 Task: Create a relationship between patient and medical record object.
Action: Mouse moved to (629, 50)
Screenshot: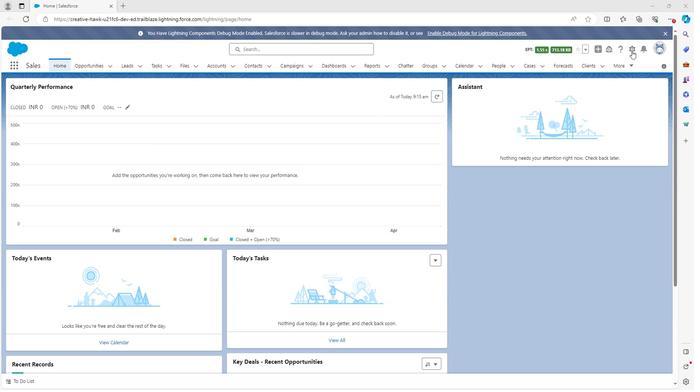
Action: Mouse pressed left at (629, 50)
Screenshot: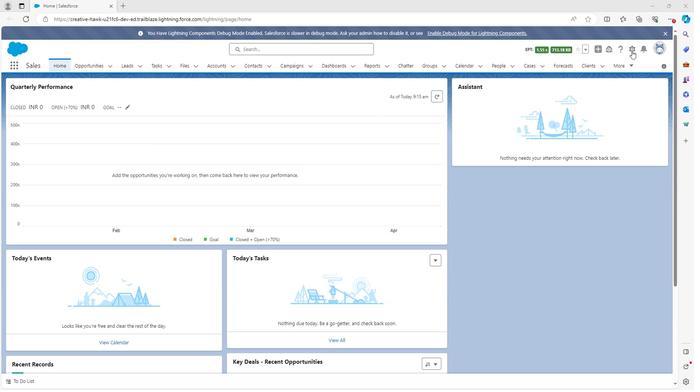
Action: Mouse moved to (599, 67)
Screenshot: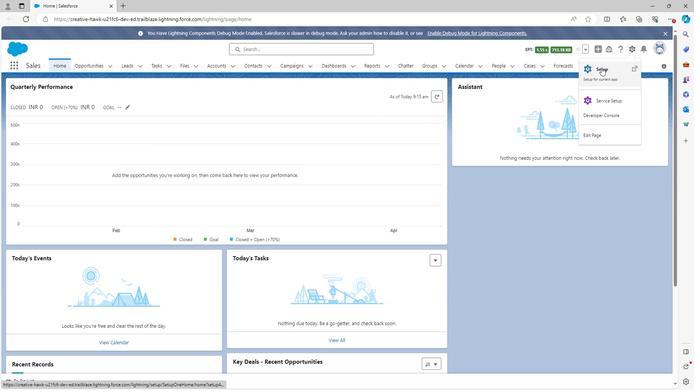 
Action: Mouse pressed left at (599, 67)
Screenshot: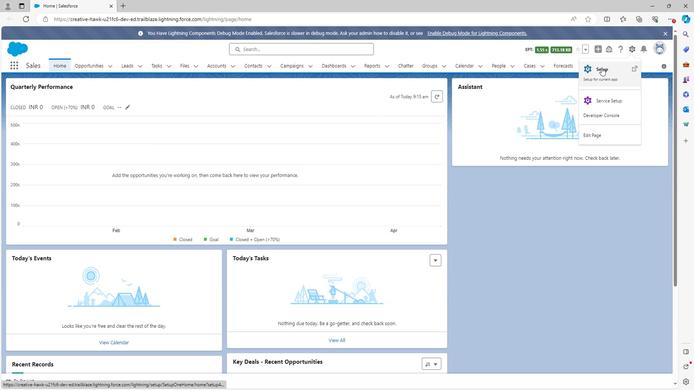 
Action: Mouse moved to (94, 67)
Screenshot: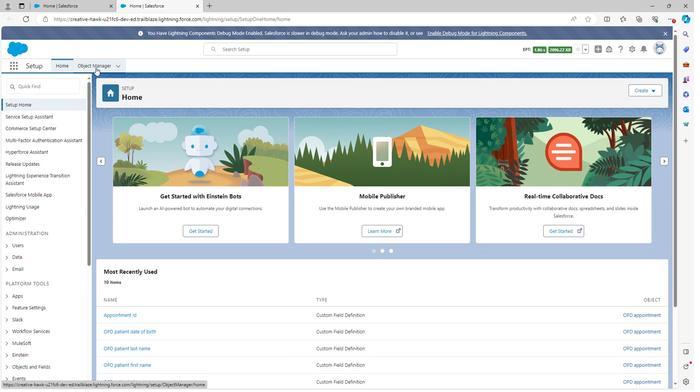 
Action: Mouse pressed left at (94, 67)
Screenshot: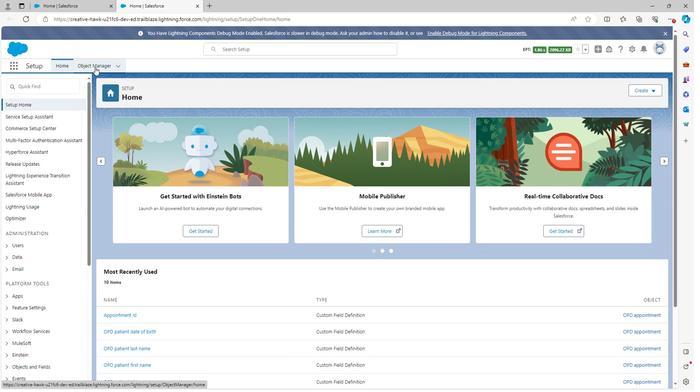 
Action: Mouse moved to (67, 264)
Screenshot: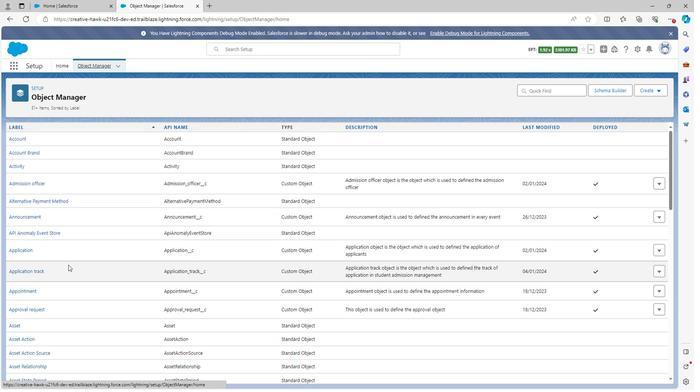 
Action: Mouse scrolled (67, 264) with delta (0, 0)
Screenshot: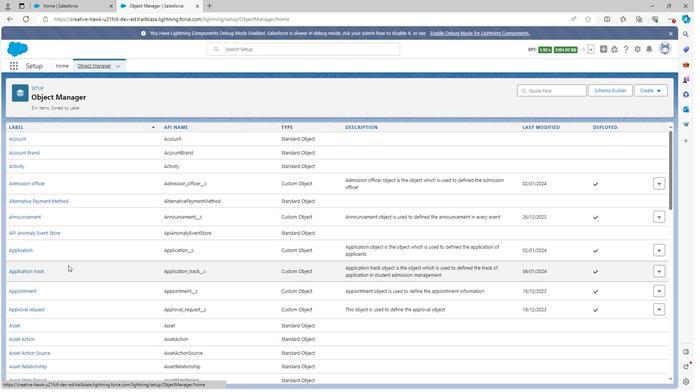 
Action: Mouse scrolled (67, 264) with delta (0, 0)
Screenshot: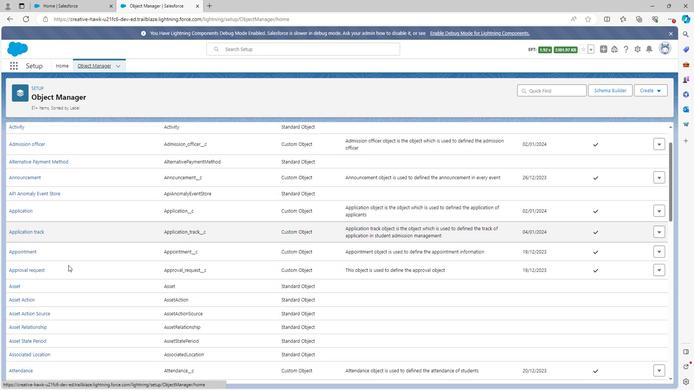
Action: Mouse scrolled (67, 264) with delta (0, 0)
Screenshot: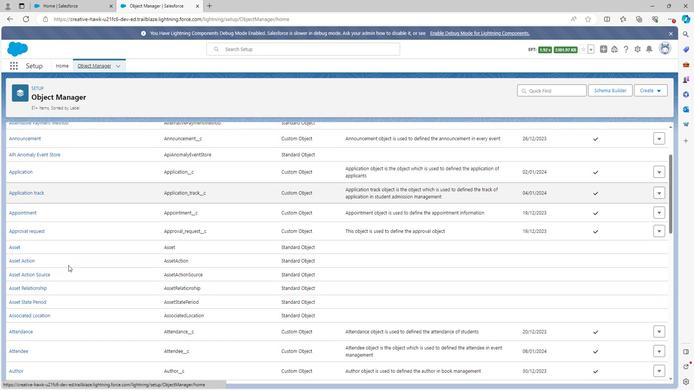 
Action: Mouse moved to (68, 264)
Screenshot: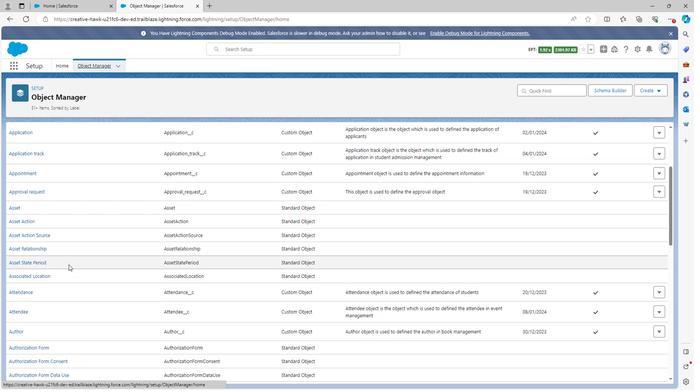 
Action: Mouse scrolled (68, 263) with delta (0, 0)
Screenshot: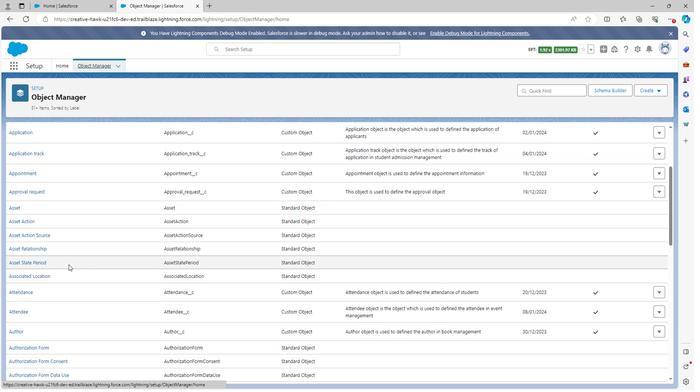 
Action: Mouse scrolled (68, 263) with delta (0, 0)
Screenshot: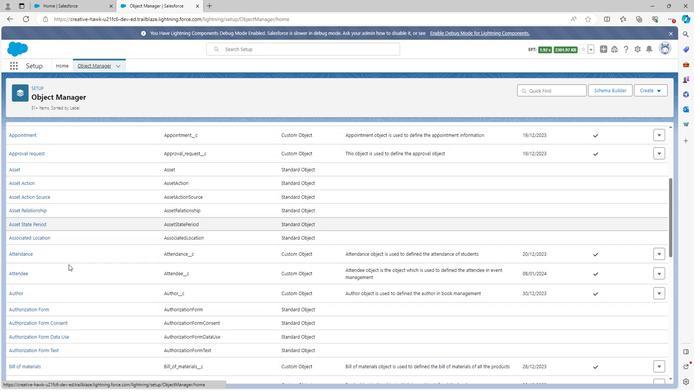 
Action: Mouse moved to (69, 261)
Screenshot: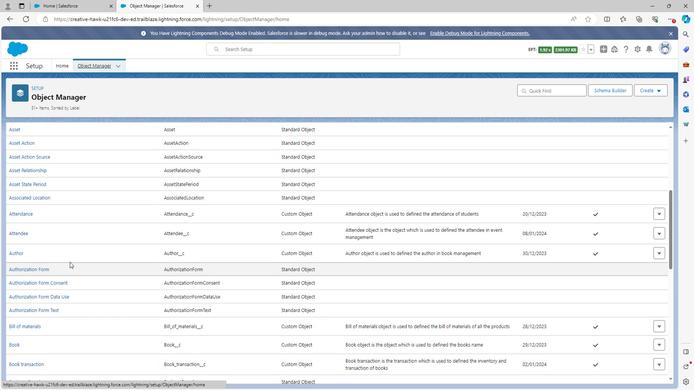 
Action: Mouse scrolled (69, 260) with delta (0, 0)
Screenshot: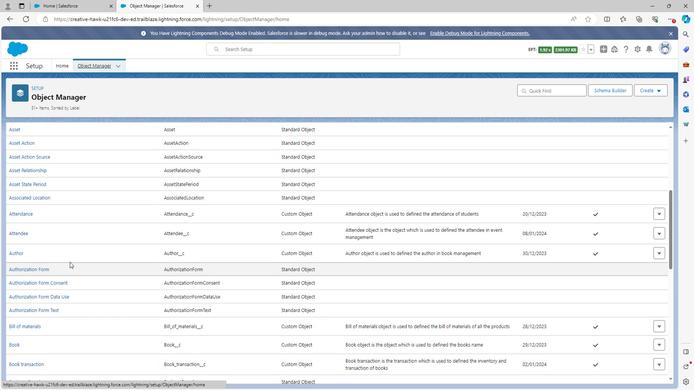 
Action: Mouse scrolled (69, 260) with delta (0, 0)
Screenshot: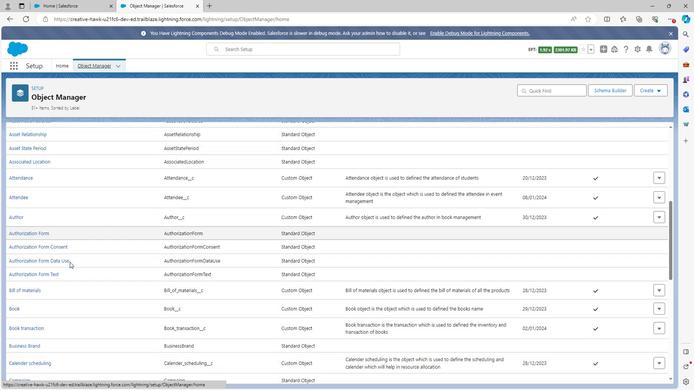 
Action: Mouse scrolled (69, 260) with delta (0, 0)
Screenshot: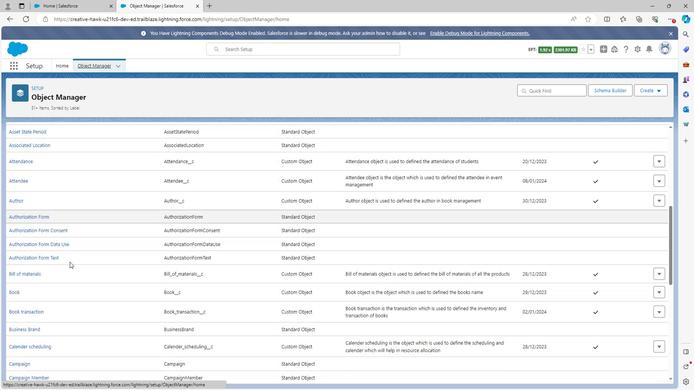 
Action: Mouse moved to (71, 257)
Screenshot: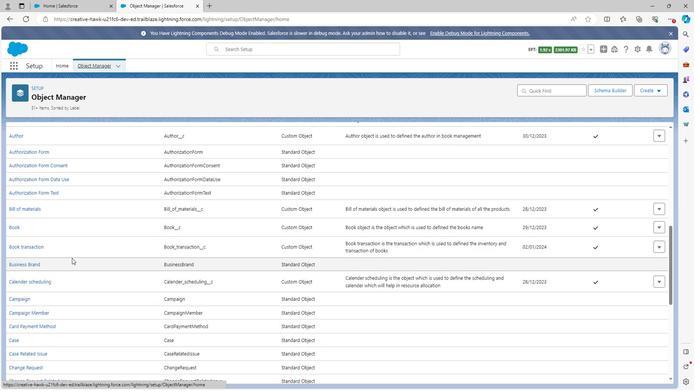 
Action: Mouse scrolled (71, 257) with delta (0, 0)
Screenshot: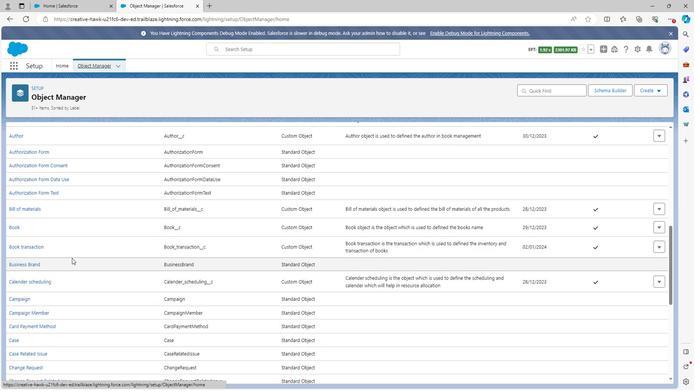 
Action: Mouse scrolled (71, 257) with delta (0, 0)
Screenshot: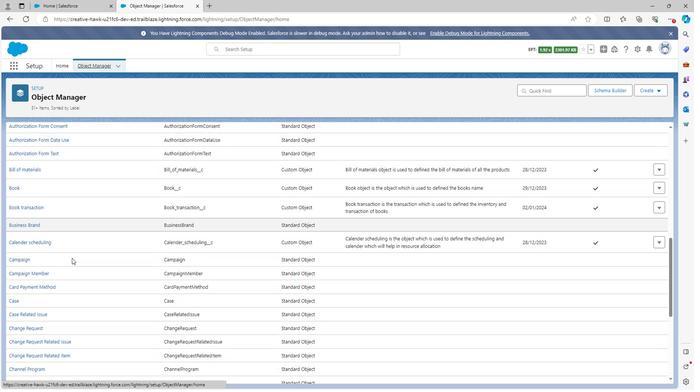 
Action: Mouse scrolled (71, 257) with delta (0, 0)
Screenshot: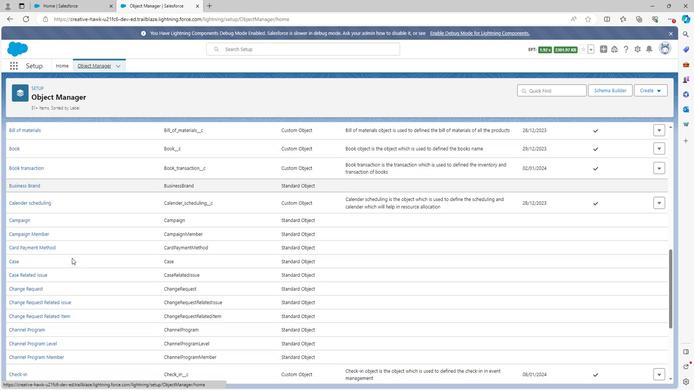 
Action: Mouse scrolled (71, 257) with delta (0, 0)
Screenshot: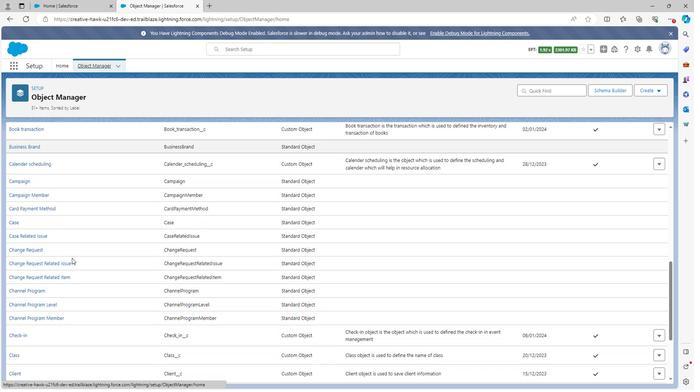 
Action: Mouse scrolled (71, 257) with delta (0, 0)
Screenshot: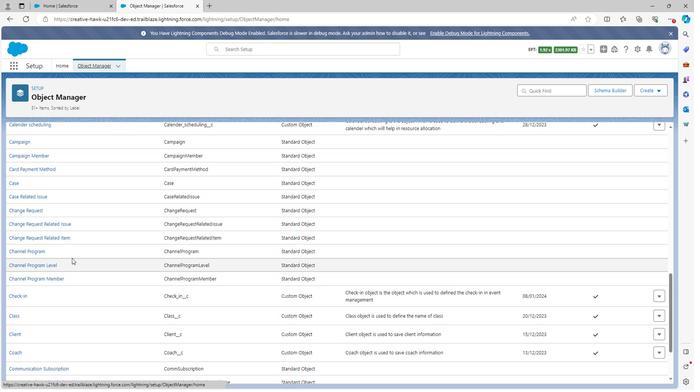 
Action: Mouse scrolled (71, 257) with delta (0, 0)
Screenshot: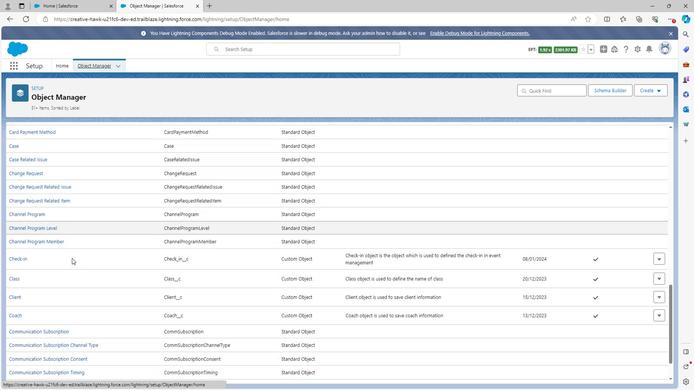 
Action: Mouse scrolled (71, 257) with delta (0, 0)
Screenshot: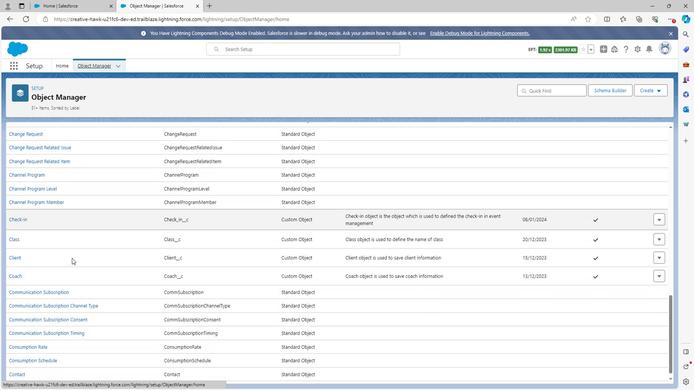 
Action: Mouse scrolled (71, 257) with delta (0, 0)
Screenshot: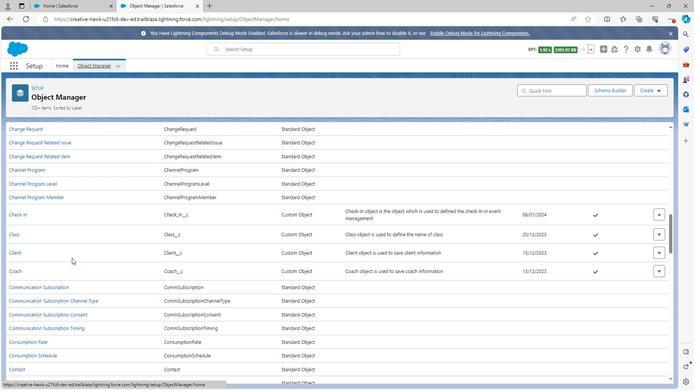 
Action: Mouse scrolled (71, 257) with delta (0, 0)
Screenshot: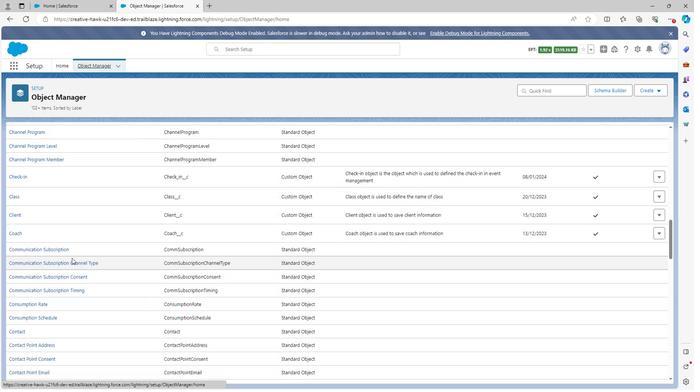 
Action: Mouse scrolled (71, 257) with delta (0, 0)
Screenshot: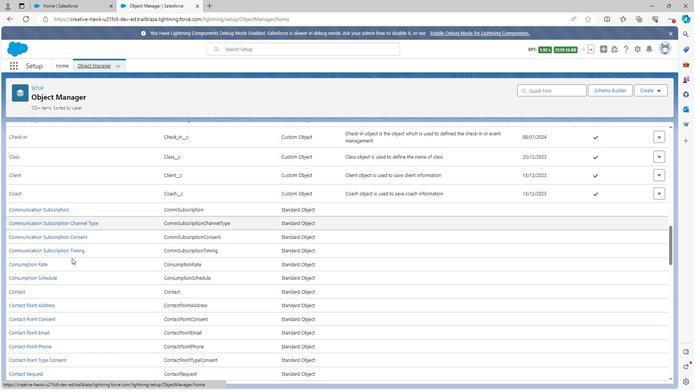 
Action: Mouse scrolled (71, 257) with delta (0, 0)
Screenshot: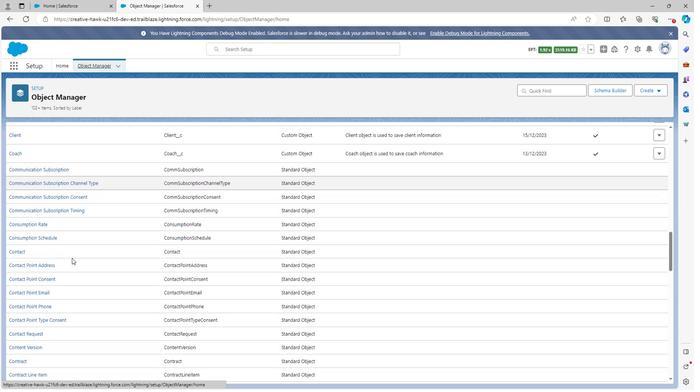 
Action: Mouse scrolled (71, 257) with delta (0, 0)
Screenshot: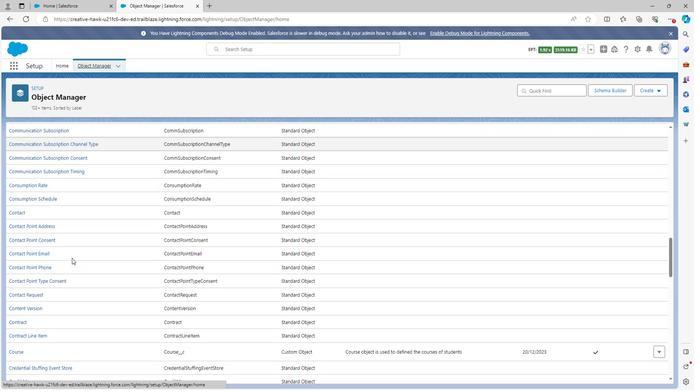 
Action: Mouse scrolled (71, 257) with delta (0, 0)
Screenshot: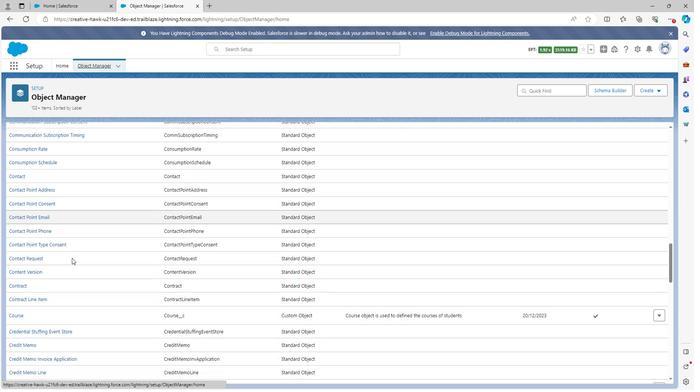 
Action: Mouse scrolled (71, 257) with delta (0, 0)
Screenshot: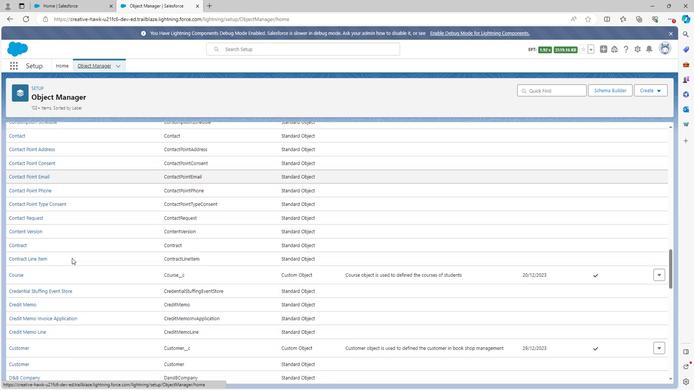 
Action: Mouse scrolled (71, 257) with delta (0, 0)
Screenshot: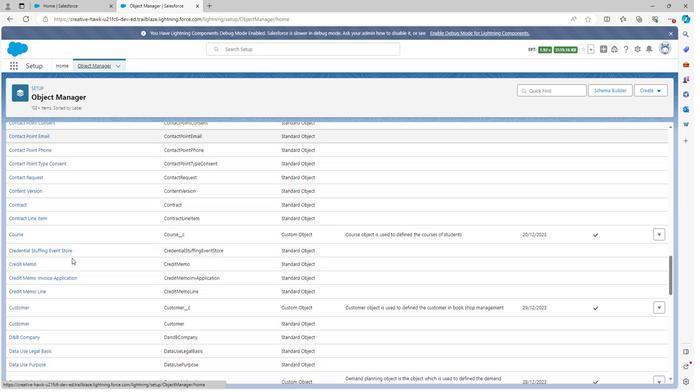 
Action: Mouse scrolled (71, 257) with delta (0, 0)
Screenshot: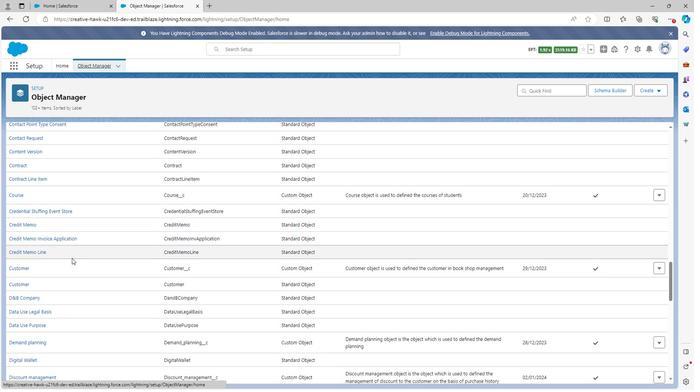
Action: Mouse scrolled (71, 257) with delta (0, 0)
Screenshot: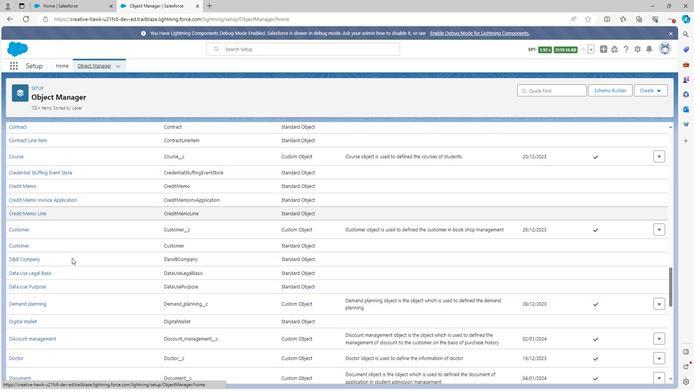 
Action: Mouse scrolled (71, 257) with delta (0, 0)
Screenshot: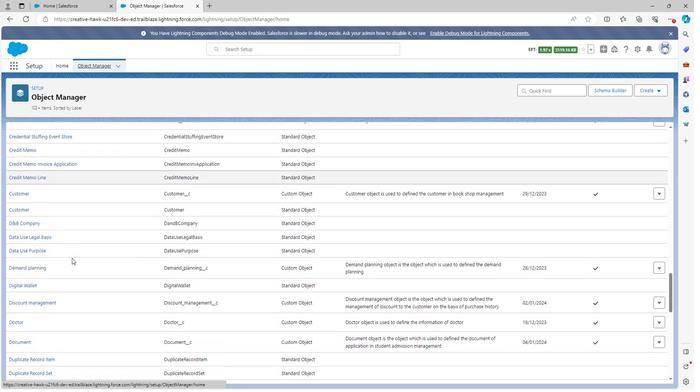 
Action: Mouse scrolled (71, 257) with delta (0, 0)
Screenshot: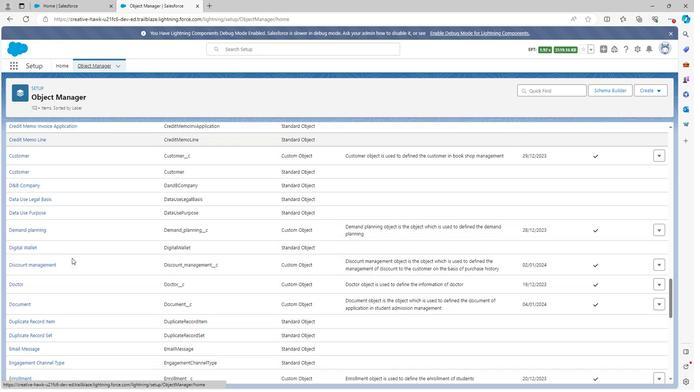 
Action: Mouse scrolled (71, 257) with delta (0, 0)
Screenshot: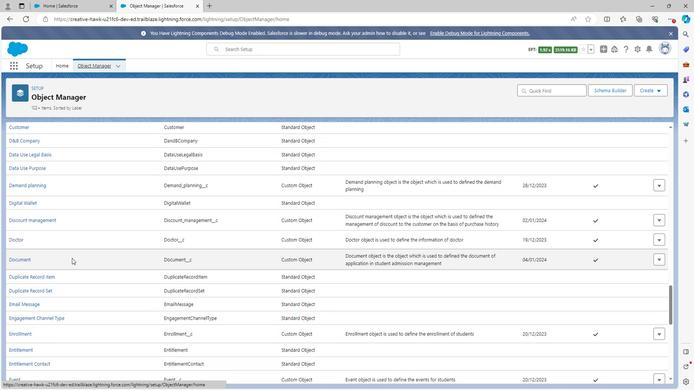 
Action: Mouse scrolled (71, 257) with delta (0, 0)
Screenshot: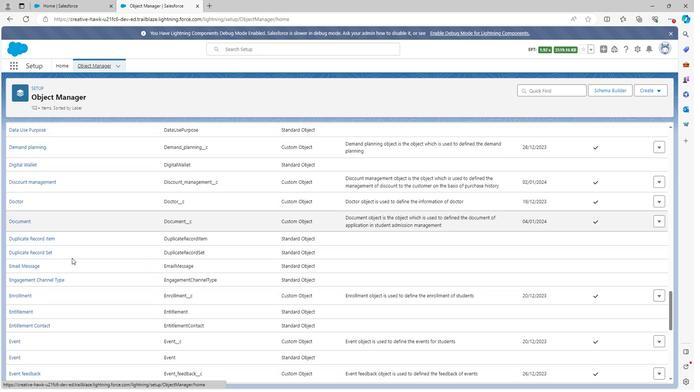 
Action: Mouse scrolled (71, 257) with delta (0, 0)
Screenshot: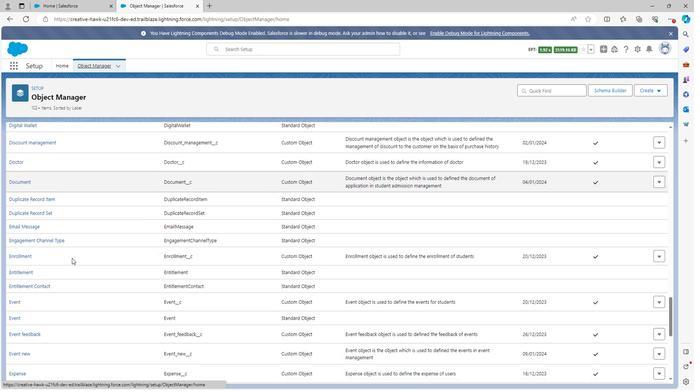 
Action: Mouse scrolled (71, 257) with delta (0, 0)
Screenshot: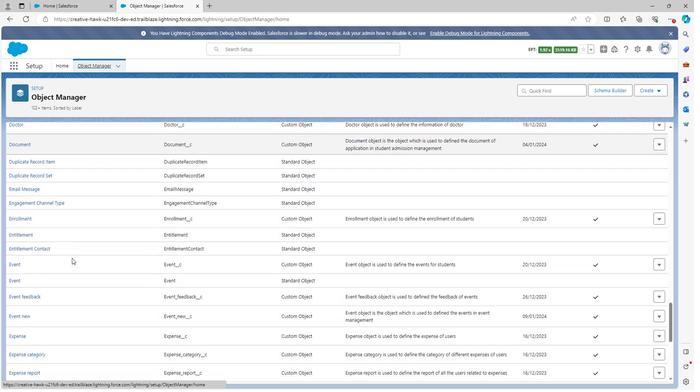 
Action: Mouse moved to (71, 257)
Screenshot: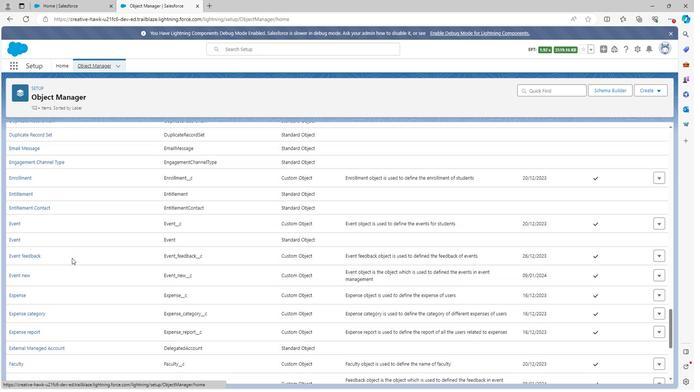 
Action: Mouse scrolled (71, 257) with delta (0, 0)
Screenshot: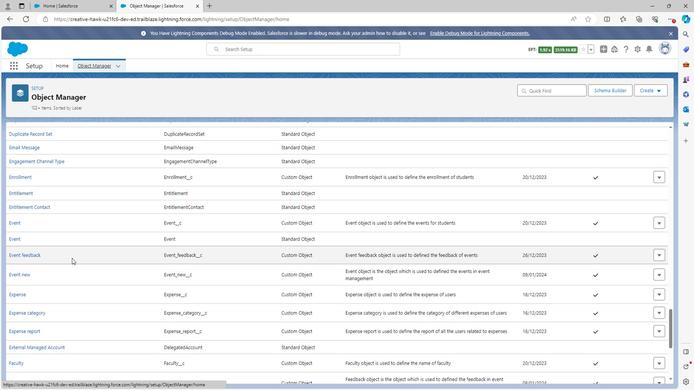 
Action: Mouse scrolled (71, 257) with delta (0, 0)
Screenshot: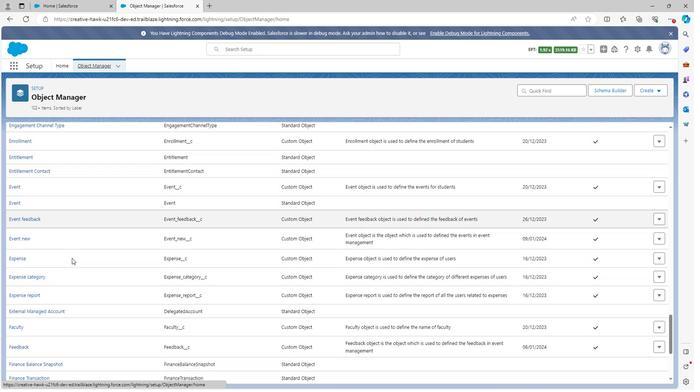 
Action: Mouse scrolled (71, 257) with delta (0, 0)
Screenshot: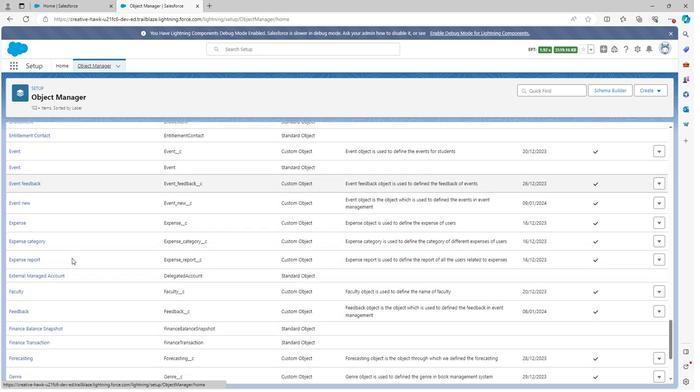 
Action: Mouse scrolled (71, 257) with delta (0, 0)
Screenshot: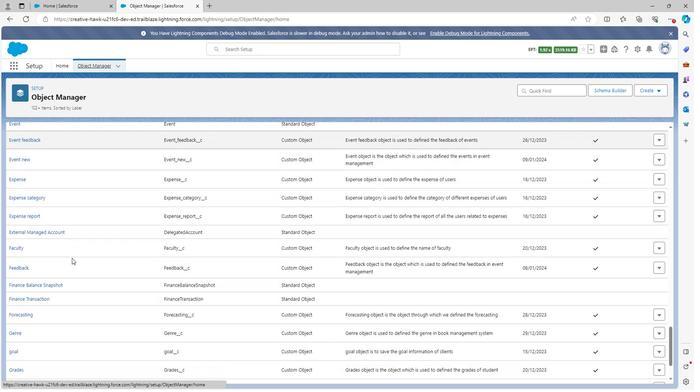 
Action: Mouse scrolled (71, 257) with delta (0, 0)
Screenshot: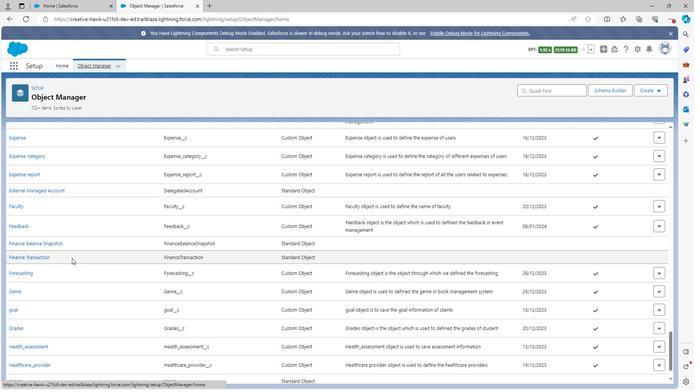 
Action: Mouse scrolled (71, 257) with delta (0, 0)
Screenshot: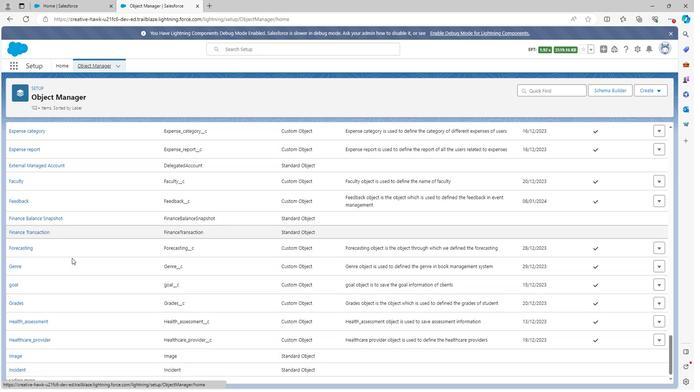 
Action: Mouse scrolled (71, 257) with delta (0, 0)
Screenshot: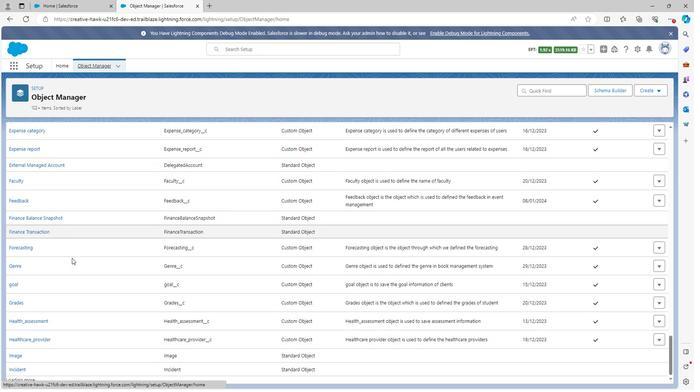 
Action: Mouse moved to (71, 257)
Screenshot: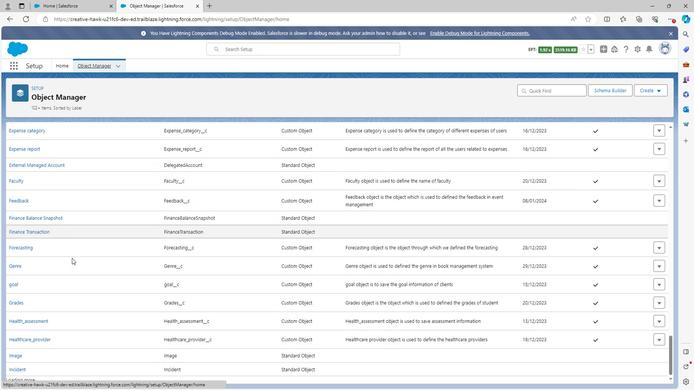 
Action: Mouse scrolled (71, 257) with delta (0, 0)
Screenshot: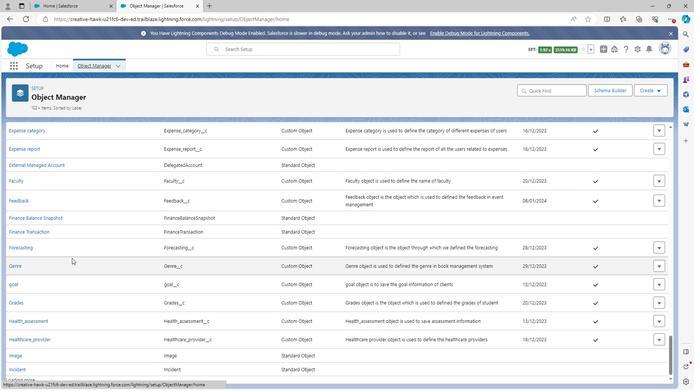 
Action: Mouse scrolled (71, 257) with delta (0, 0)
Screenshot: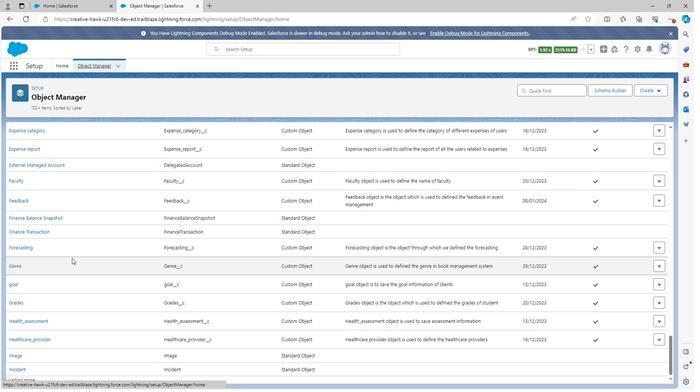 
Action: Mouse scrolled (71, 257) with delta (0, 0)
Screenshot: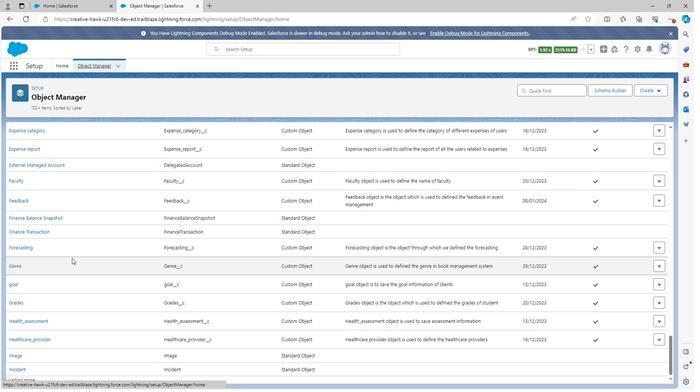 
Action: Mouse moved to (72, 256)
Screenshot: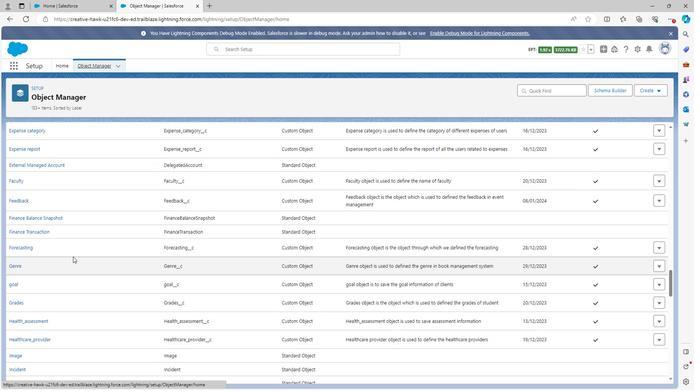 
Action: Mouse scrolled (72, 256) with delta (0, 0)
Screenshot: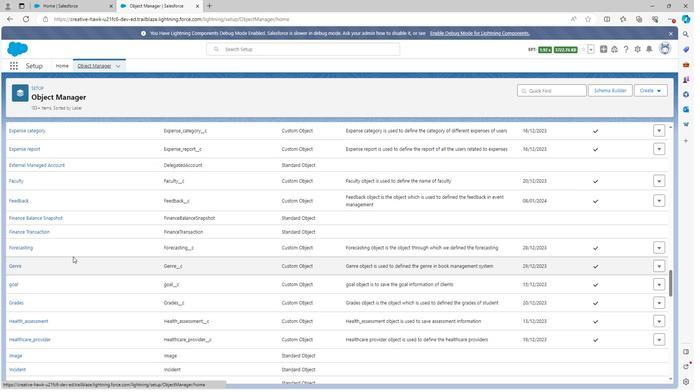 
Action: Mouse scrolled (72, 256) with delta (0, 0)
Screenshot: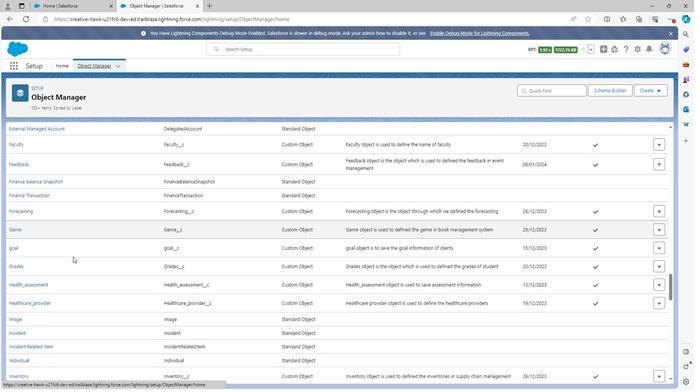 
Action: Mouse scrolled (72, 256) with delta (0, 0)
Screenshot: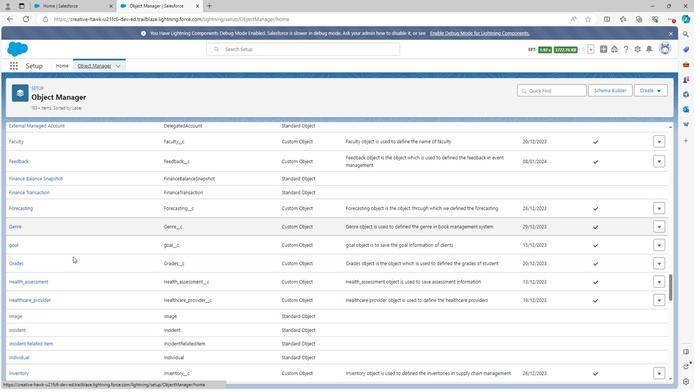 
Action: Mouse scrolled (72, 256) with delta (0, 0)
Screenshot: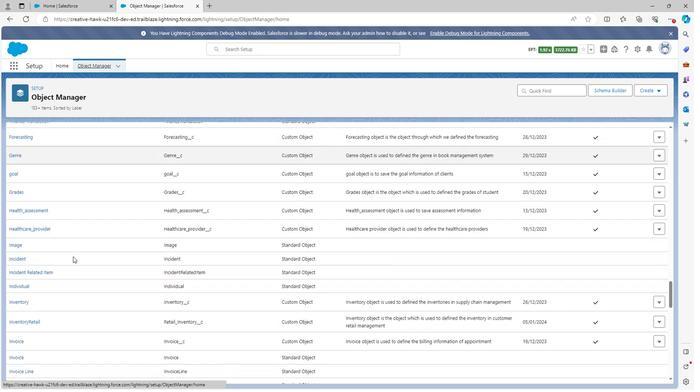 
Action: Mouse scrolled (72, 256) with delta (0, 0)
Screenshot: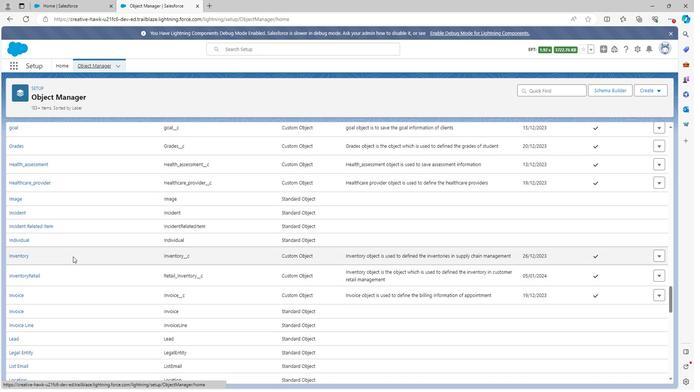 
Action: Mouse scrolled (72, 256) with delta (0, 0)
Screenshot: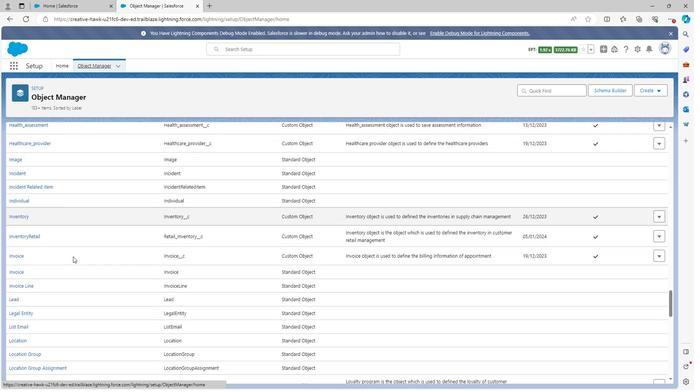 
Action: Mouse scrolled (72, 256) with delta (0, 0)
Screenshot: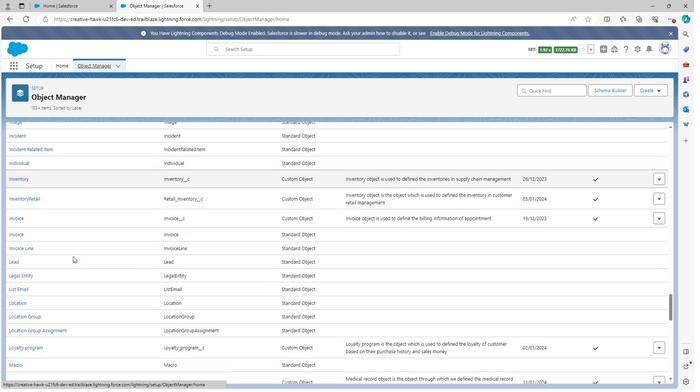 
Action: Mouse scrolled (72, 256) with delta (0, 0)
Screenshot: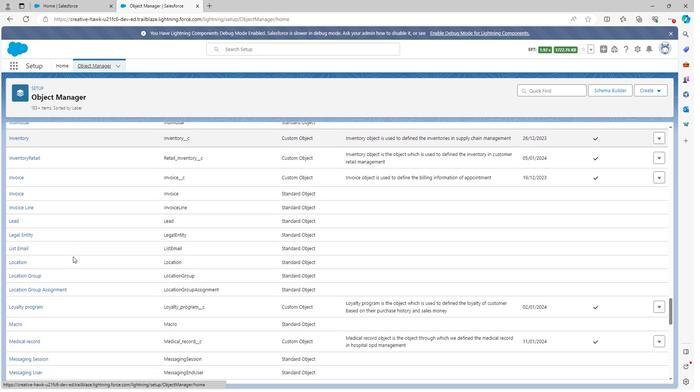 
Action: Mouse scrolled (72, 256) with delta (0, 0)
Screenshot: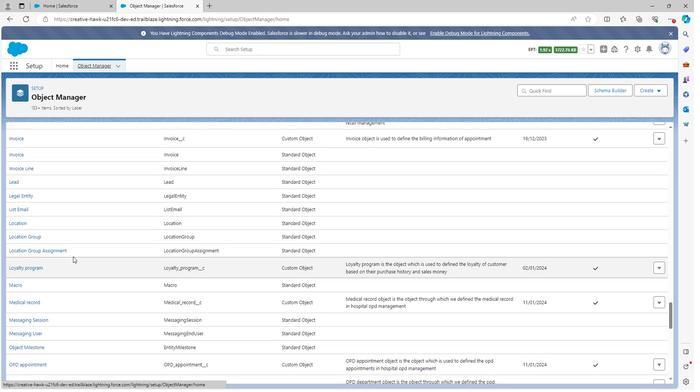 
Action: Mouse scrolled (72, 256) with delta (0, 0)
Screenshot: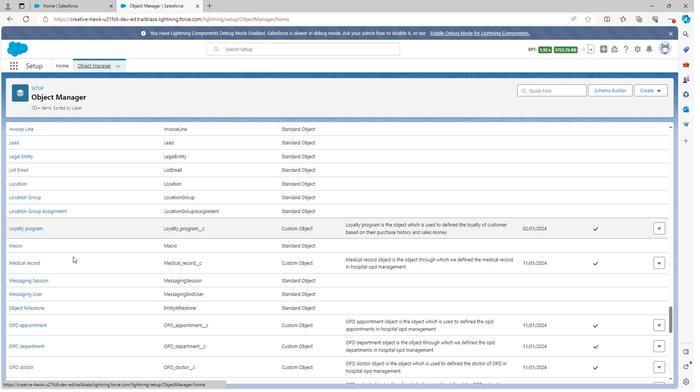 
Action: Mouse scrolled (72, 256) with delta (0, 0)
Screenshot: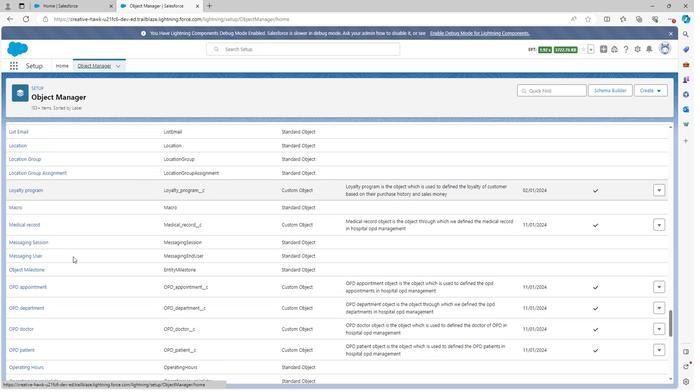 
Action: Mouse moved to (28, 307)
Screenshot: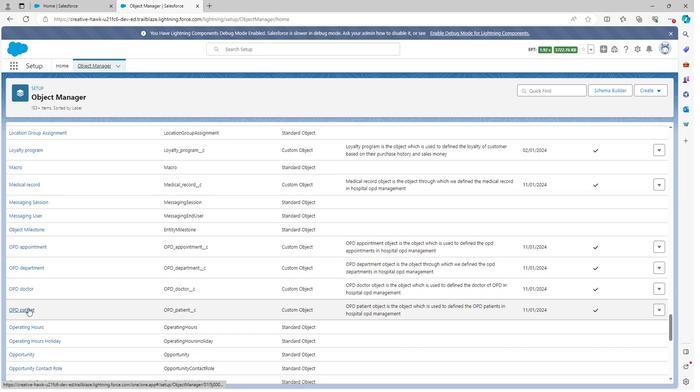 
Action: Mouse pressed left at (28, 307)
Screenshot: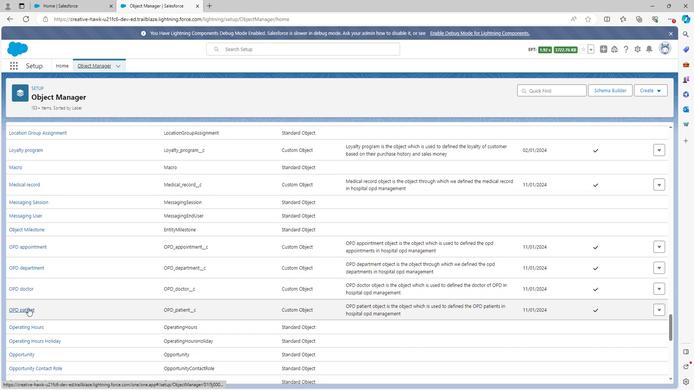 
Action: Mouse moved to (43, 143)
Screenshot: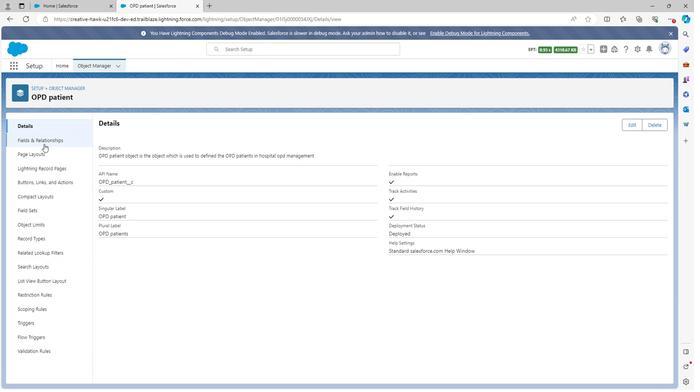 
Action: Mouse pressed left at (43, 143)
Screenshot: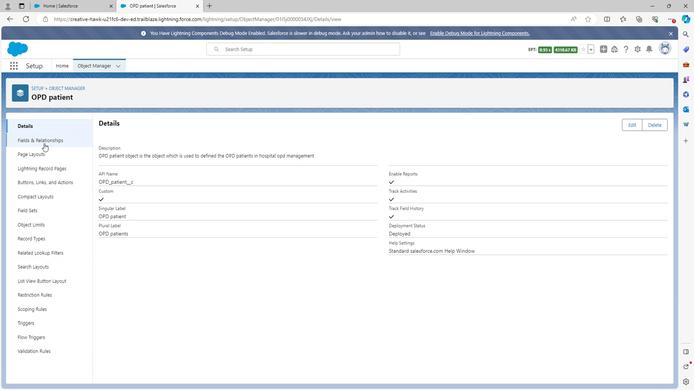 
Action: Mouse moved to (506, 122)
Screenshot: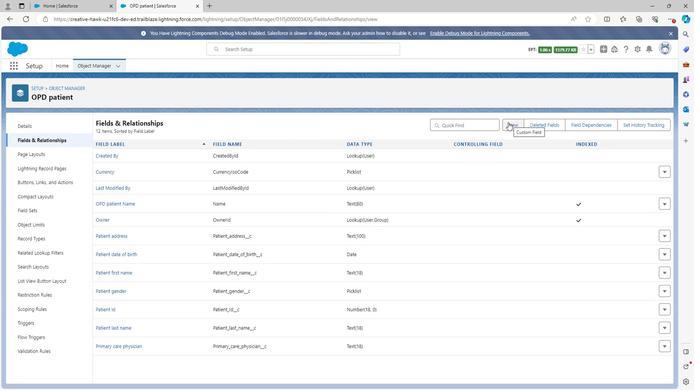 
Action: Mouse pressed left at (506, 122)
Screenshot: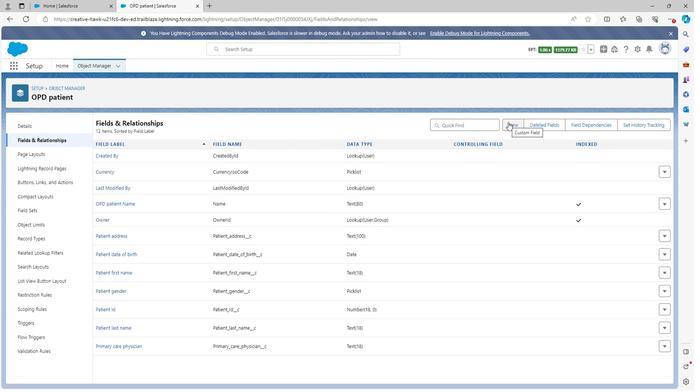 
Action: Mouse moved to (105, 256)
Screenshot: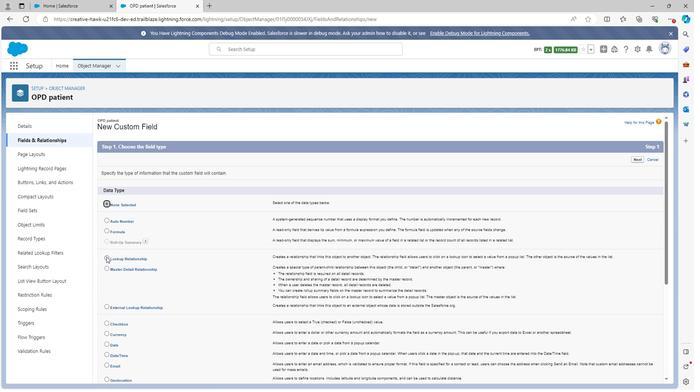 
Action: Mouse pressed left at (105, 256)
Screenshot: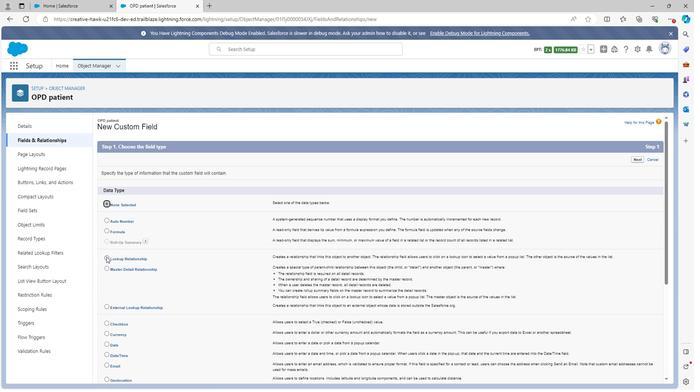 
Action: Mouse moved to (615, 287)
Screenshot: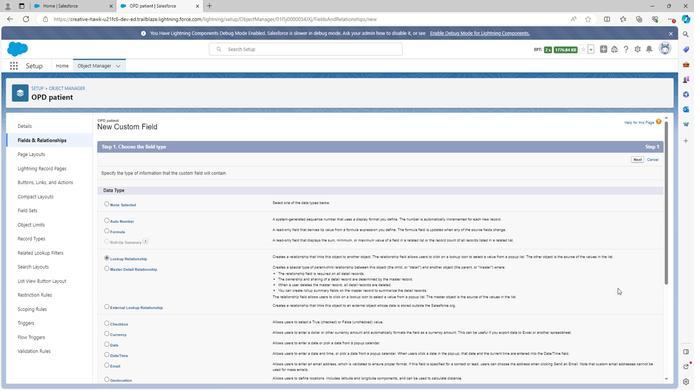 
Action: Mouse scrolled (615, 287) with delta (0, 0)
Screenshot: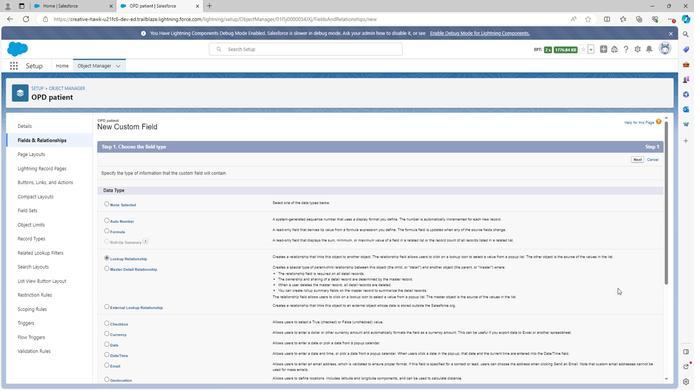 
Action: Mouse moved to (615, 288)
Screenshot: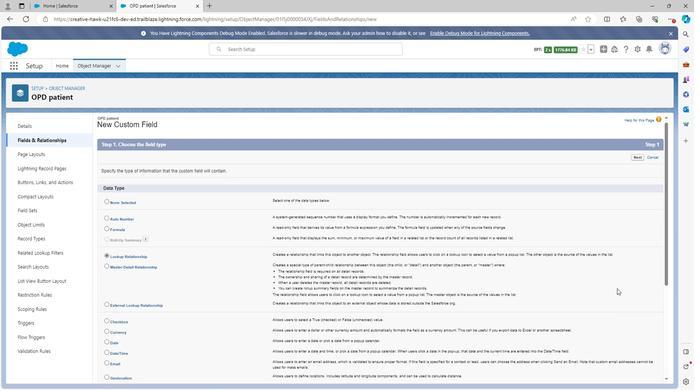 
Action: Mouse scrolled (615, 287) with delta (0, 0)
Screenshot: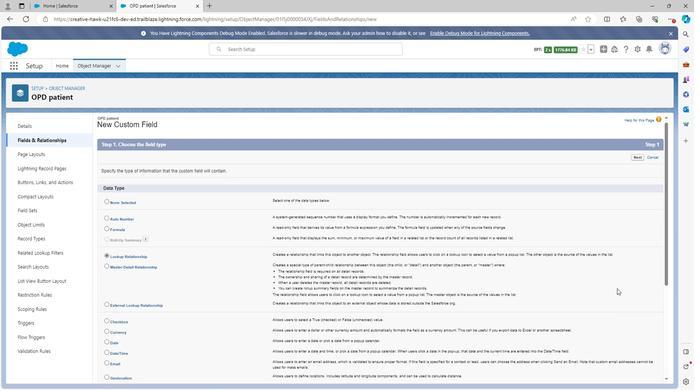 
Action: Mouse moved to (614, 288)
Screenshot: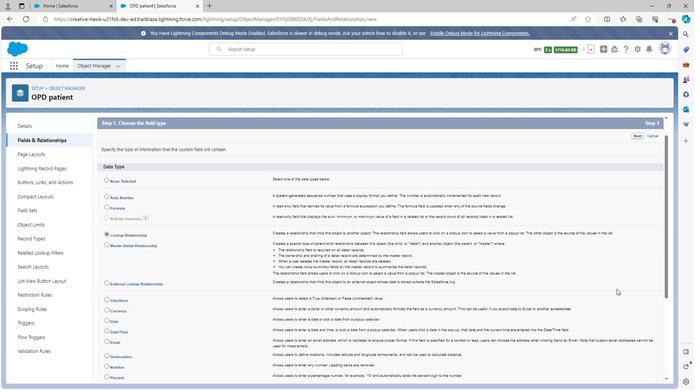 
Action: Mouse scrolled (614, 288) with delta (0, 0)
Screenshot: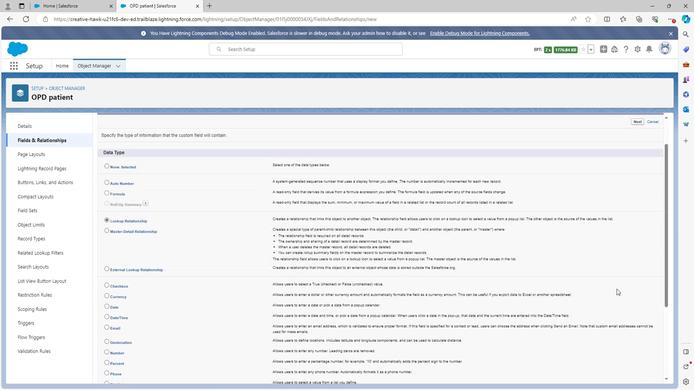 
Action: Mouse moved to (613, 291)
Screenshot: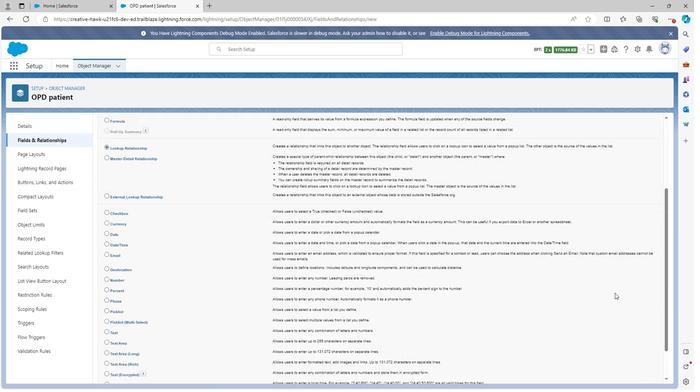 
Action: Mouse scrolled (613, 290) with delta (0, 0)
Screenshot: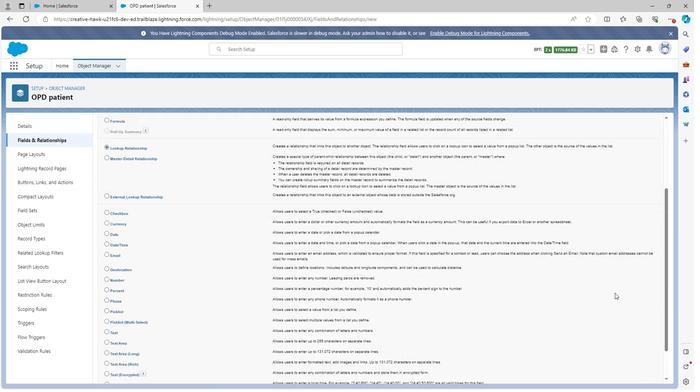 
Action: Mouse moved to (611, 295)
Screenshot: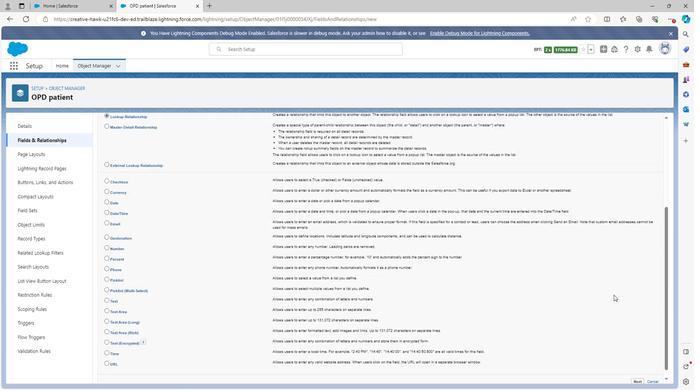 
Action: Mouse scrolled (611, 294) with delta (0, 0)
Screenshot: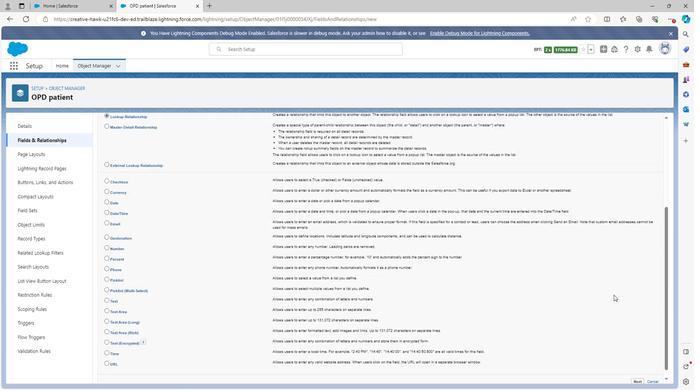 
Action: Mouse moved to (631, 369)
Screenshot: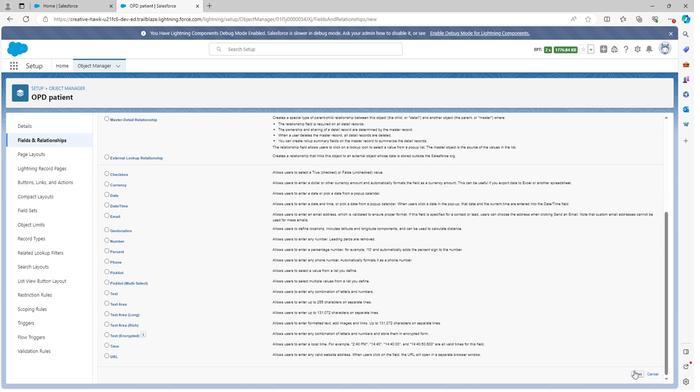 
Action: Mouse pressed left at (631, 369)
Screenshot: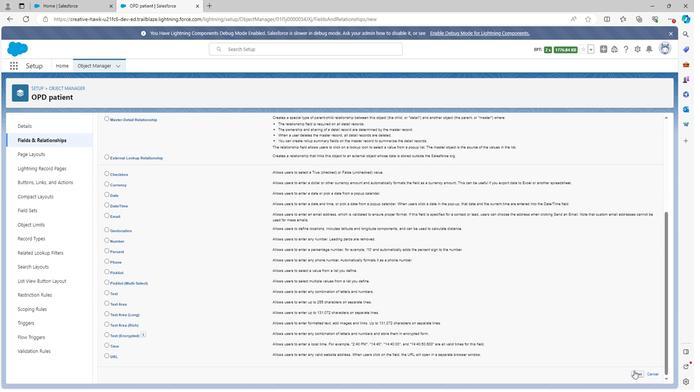
Action: Mouse moved to (239, 187)
Screenshot: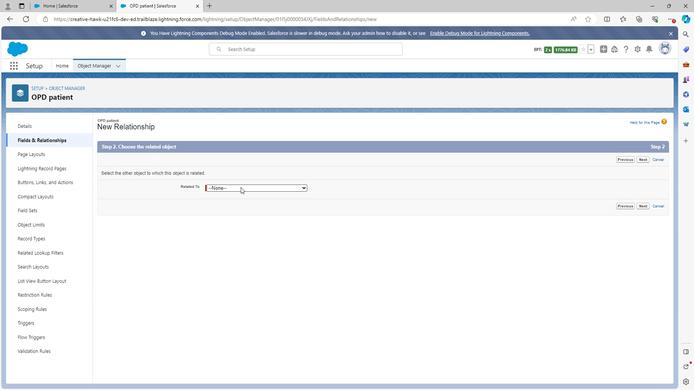 
Action: Mouse pressed left at (239, 187)
Screenshot: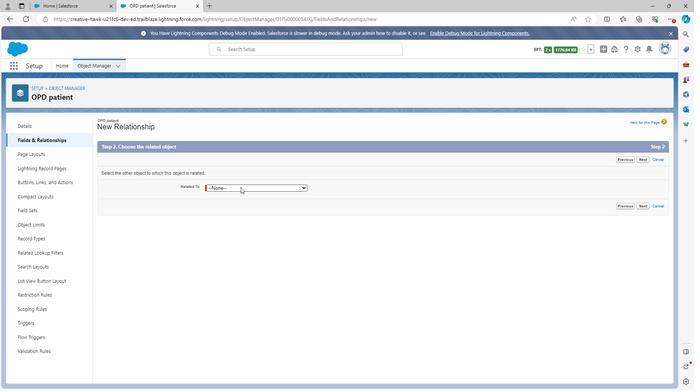 
Action: Mouse moved to (244, 264)
Screenshot: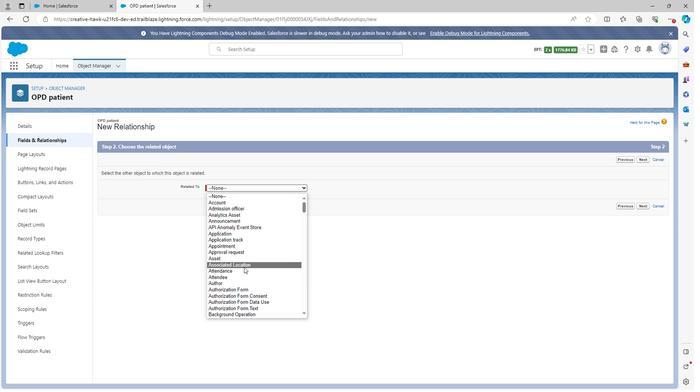 
Action: Mouse scrolled (244, 263) with delta (0, 0)
Screenshot: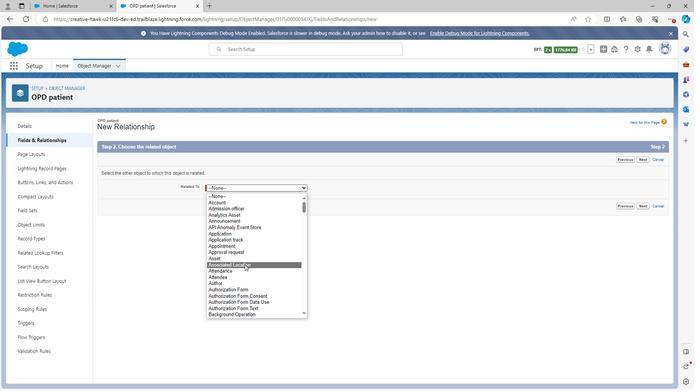 
Action: Mouse moved to (244, 264)
Screenshot: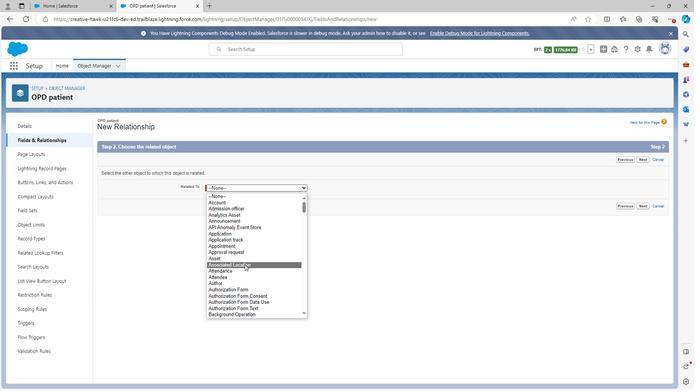 
Action: Mouse scrolled (244, 263) with delta (0, 0)
Screenshot: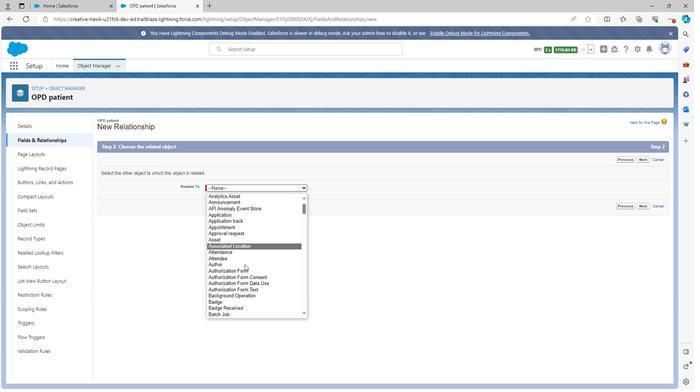 
Action: Mouse moved to (245, 264)
Screenshot: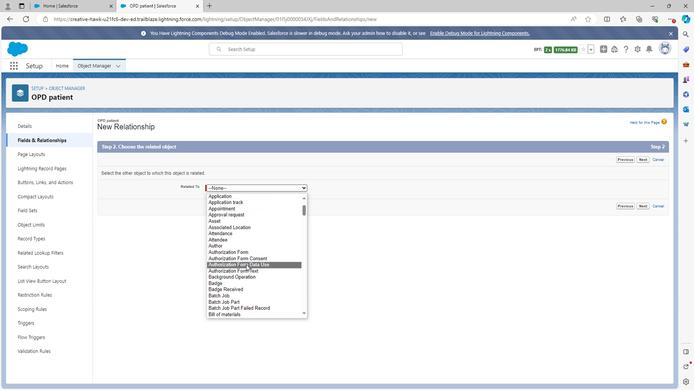 
Action: Mouse scrolled (245, 263) with delta (0, 0)
Screenshot: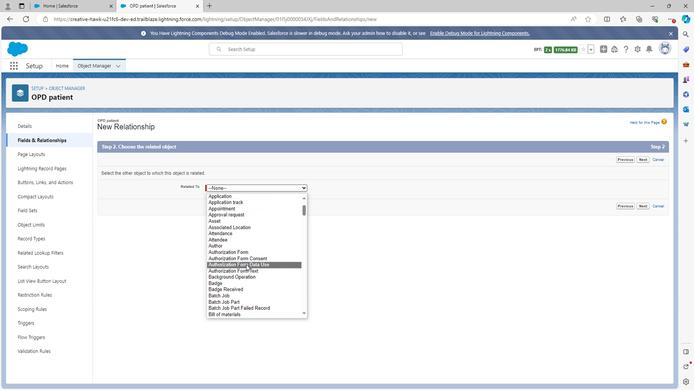
Action: Mouse moved to (245, 263)
Screenshot: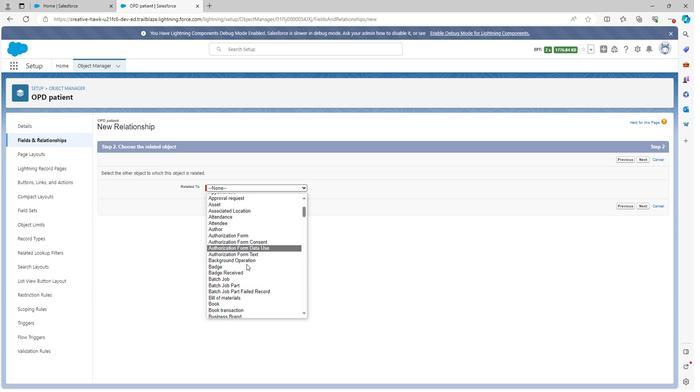 
Action: Mouse scrolled (245, 263) with delta (0, 0)
Screenshot: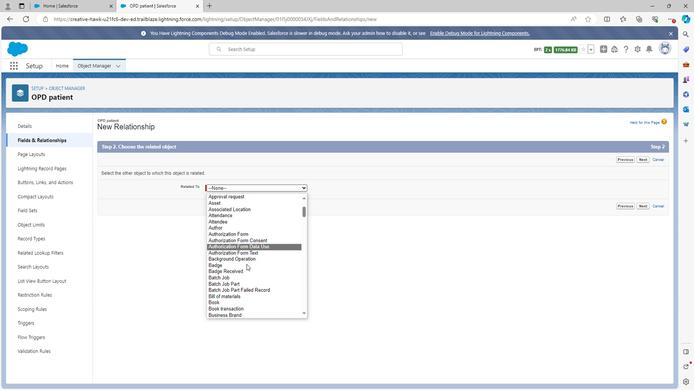 
Action: Mouse scrolled (245, 263) with delta (0, 0)
Screenshot: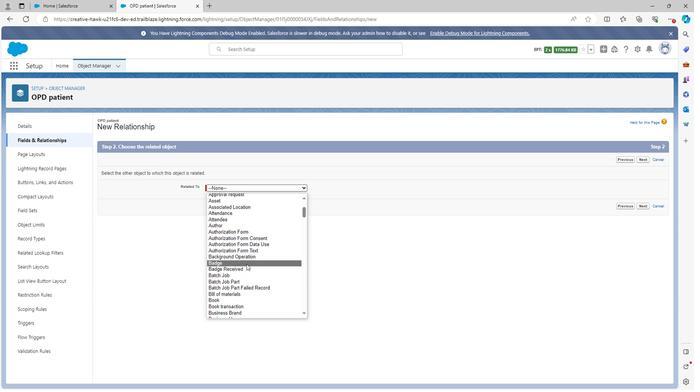 
Action: Mouse moved to (245, 263)
Screenshot: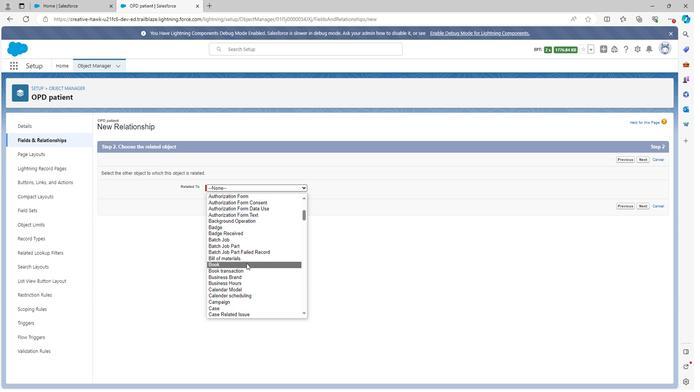 
Action: Mouse scrolled (245, 262) with delta (0, 0)
Screenshot: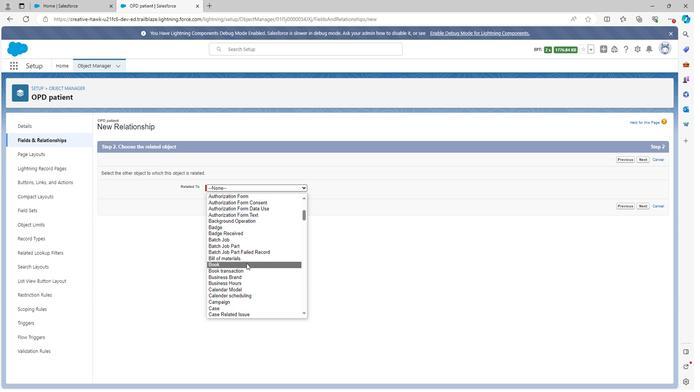 
Action: Mouse scrolled (245, 262) with delta (0, 0)
Screenshot: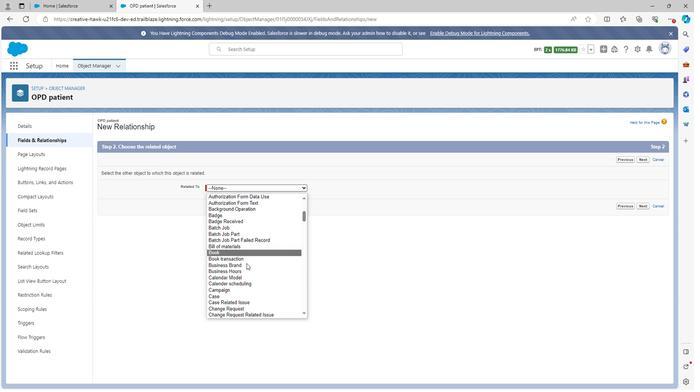 
Action: Mouse moved to (245, 262)
Screenshot: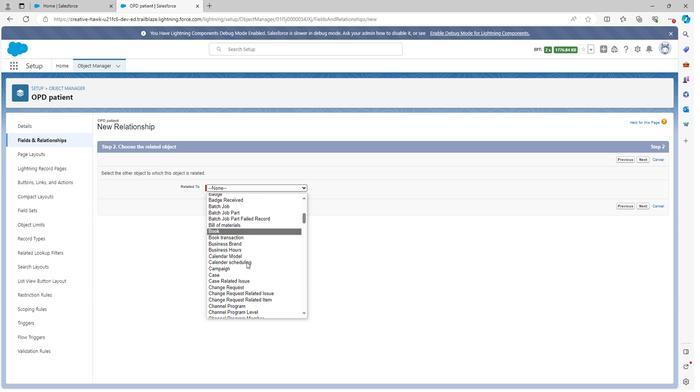 
Action: Mouse scrolled (245, 261) with delta (0, 0)
Screenshot: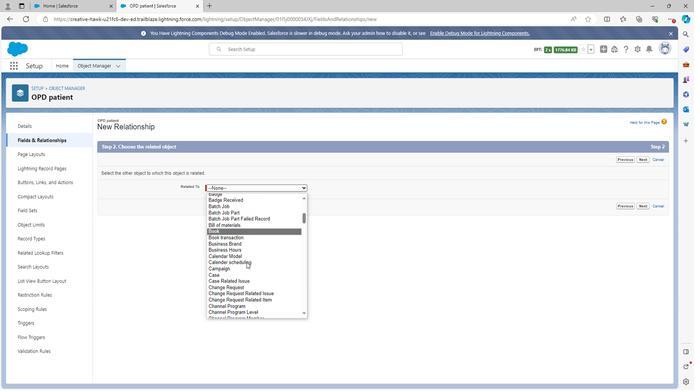 
Action: Mouse moved to (246, 260)
Screenshot: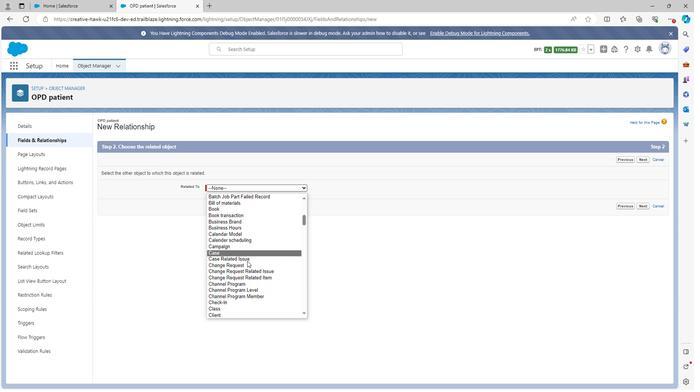 
Action: Mouse scrolled (246, 260) with delta (0, 0)
Screenshot: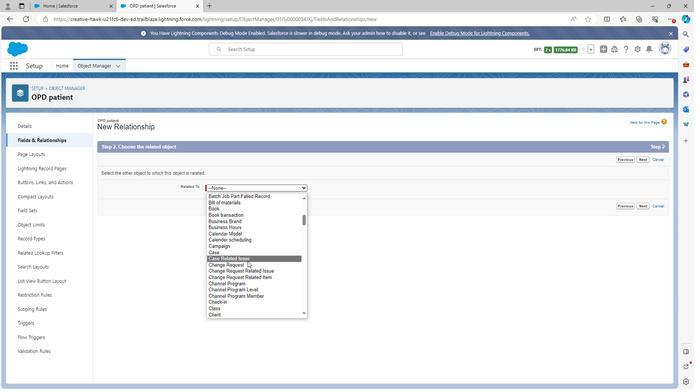 
Action: Mouse scrolled (246, 260) with delta (0, 0)
Screenshot: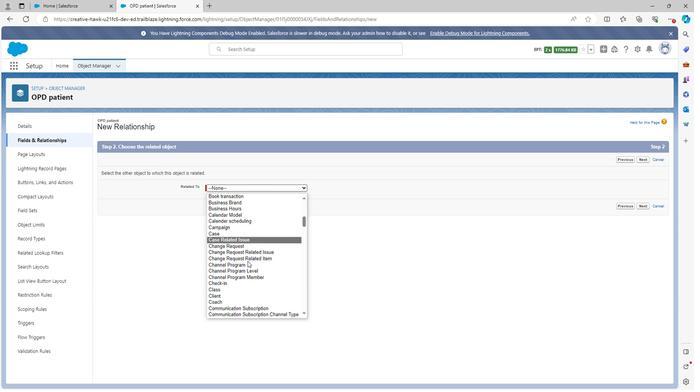 
Action: Mouse scrolled (246, 260) with delta (0, 0)
Screenshot: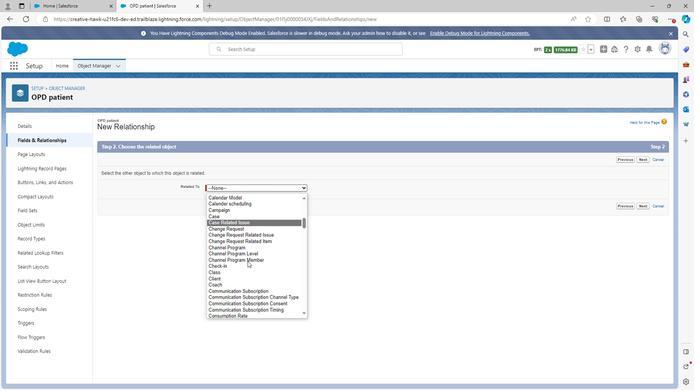 
Action: Mouse scrolled (246, 260) with delta (0, 0)
Screenshot: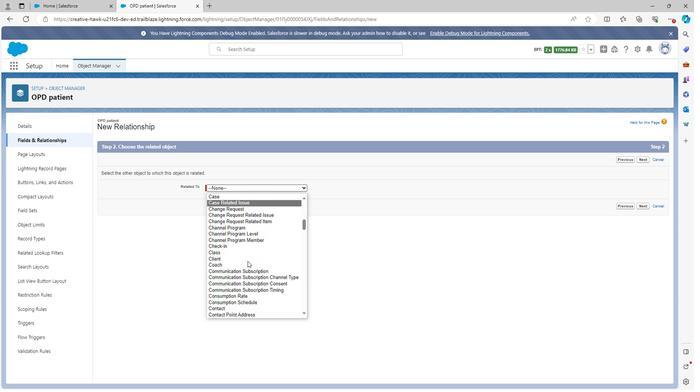 
Action: Mouse scrolled (246, 260) with delta (0, 0)
Screenshot: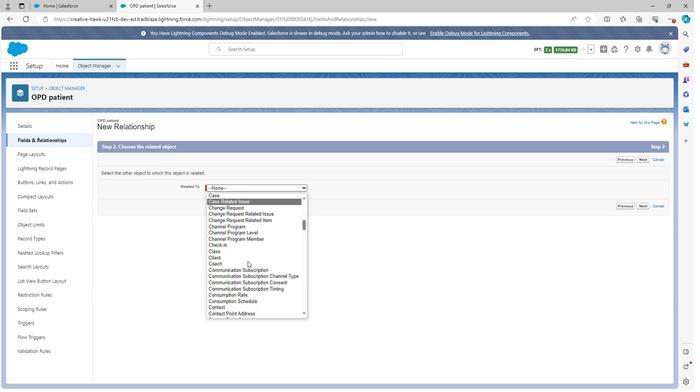 
Action: Mouse moved to (247, 259)
Screenshot: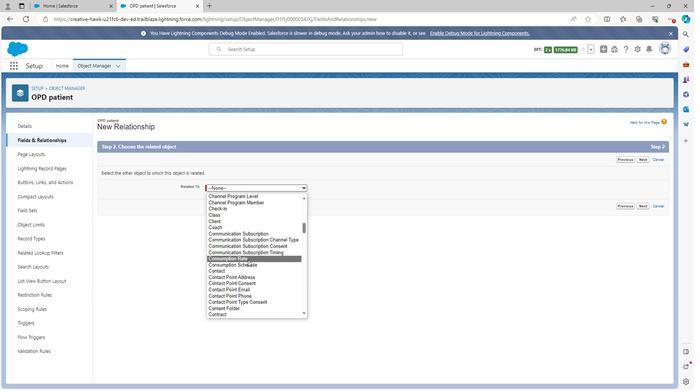 
Action: Mouse scrolled (247, 259) with delta (0, 0)
Screenshot: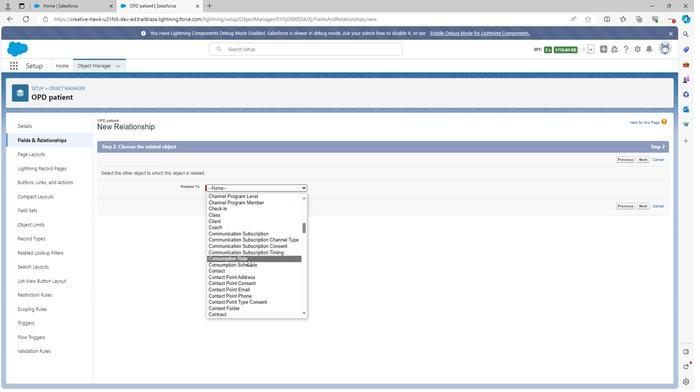
Action: Mouse scrolled (247, 259) with delta (0, 0)
Screenshot: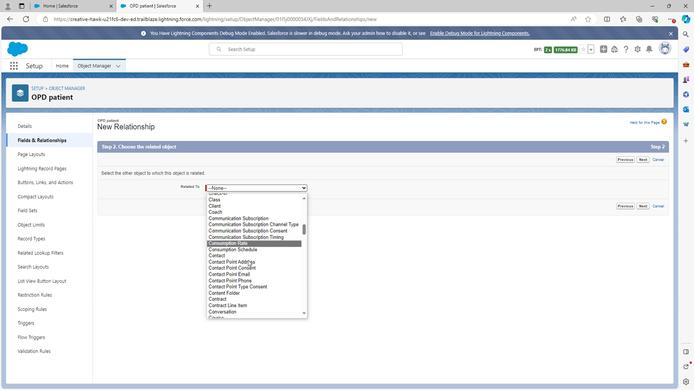 
Action: Mouse scrolled (247, 259) with delta (0, 0)
Screenshot: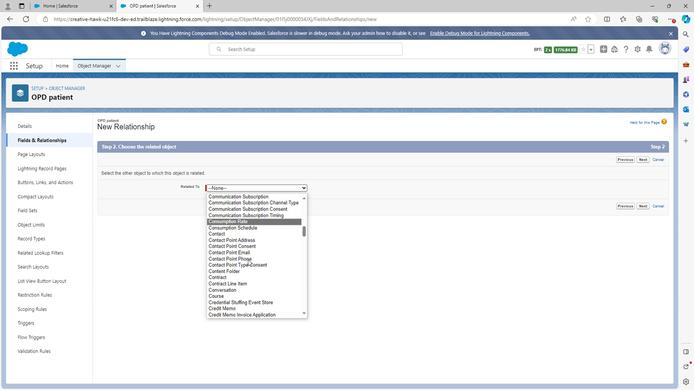 
Action: Mouse moved to (247, 259)
Screenshot: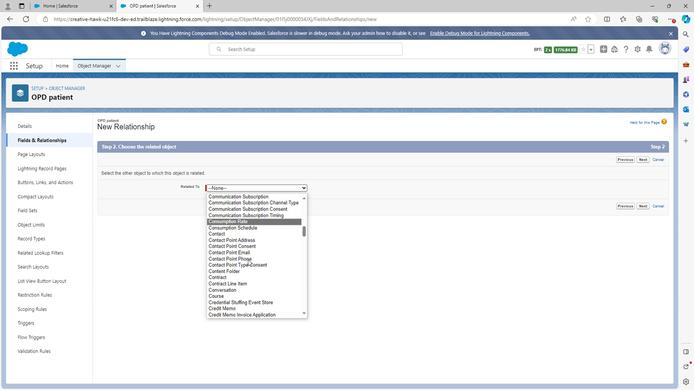 
Action: Mouse scrolled (247, 258) with delta (0, 0)
Screenshot: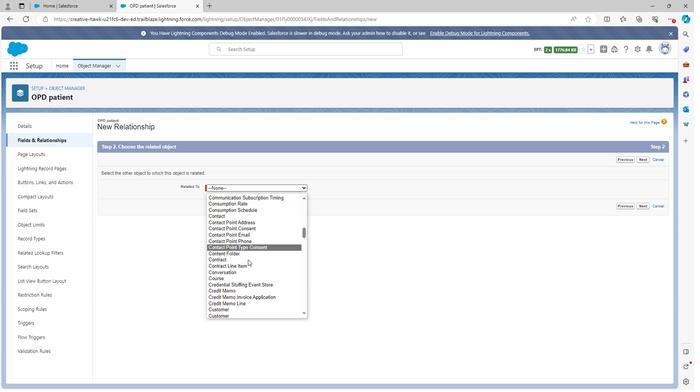 
Action: Mouse moved to (247, 259)
Screenshot: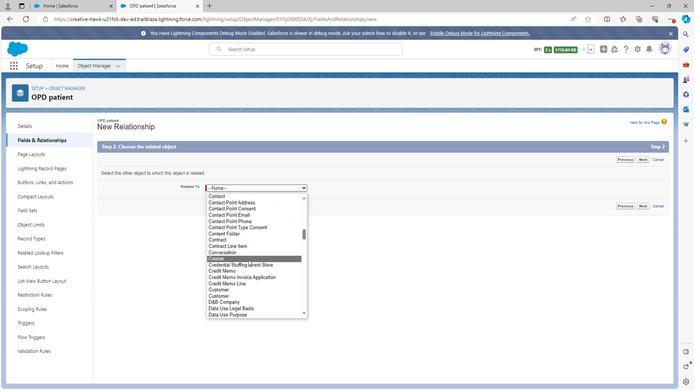 
Action: Mouse scrolled (247, 258) with delta (0, 0)
Screenshot: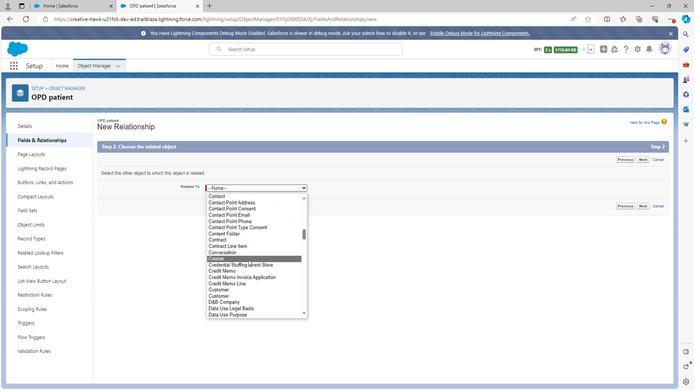 
Action: Mouse moved to (248, 257)
Screenshot: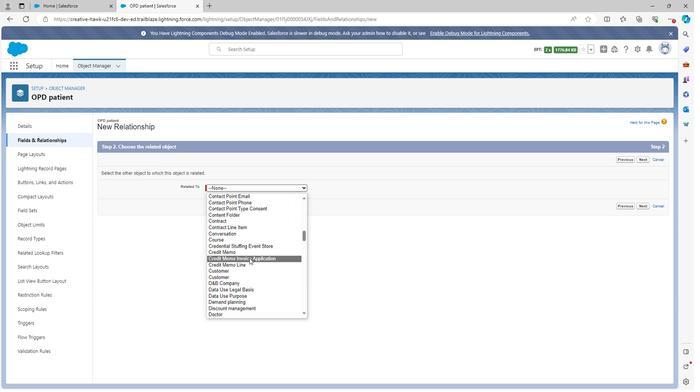 
Action: Mouse scrolled (248, 257) with delta (0, 0)
Screenshot: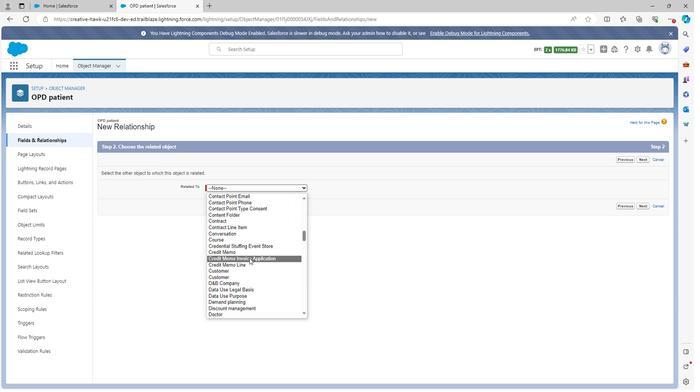 
Action: Mouse scrolled (248, 257) with delta (0, 0)
Screenshot: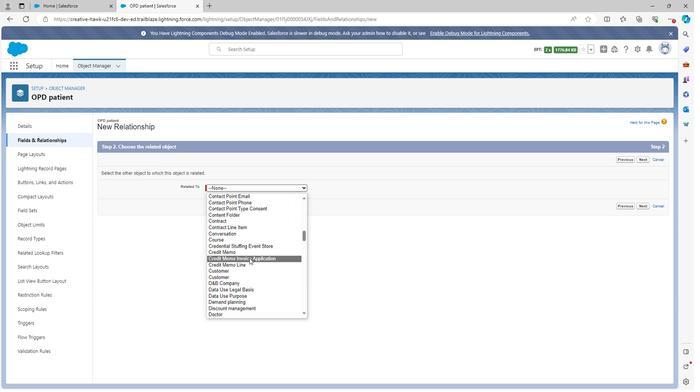 
Action: Mouse scrolled (248, 257) with delta (0, 0)
Screenshot: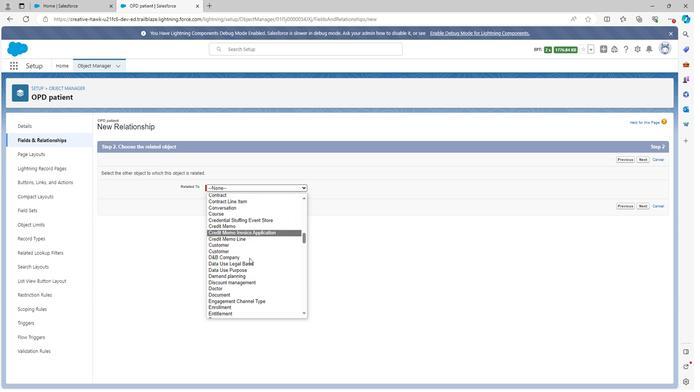 
Action: Mouse moved to (248, 257)
Screenshot: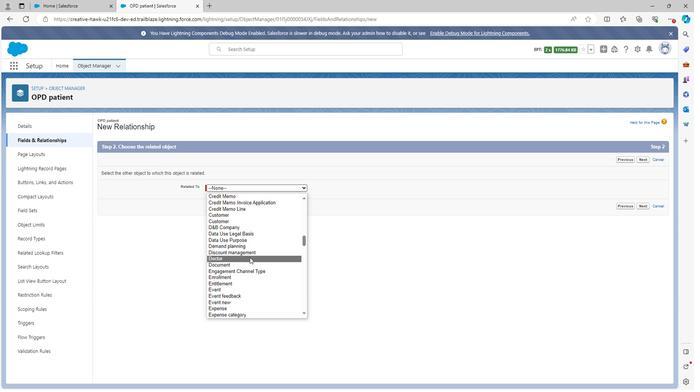 
Action: Mouse scrolled (248, 256) with delta (0, 0)
Screenshot: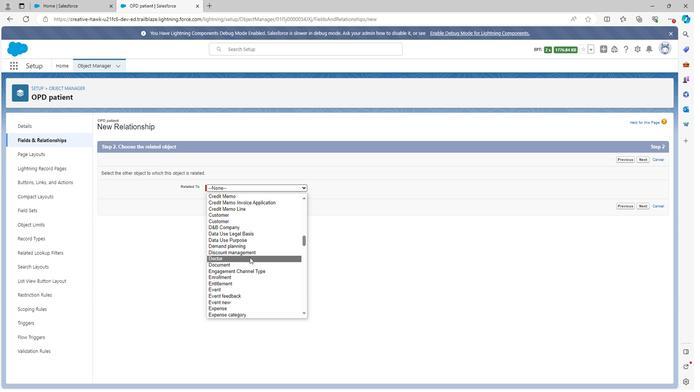 
Action: Mouse scrolled (248, 256) with delta (0, 0)
Screenshot: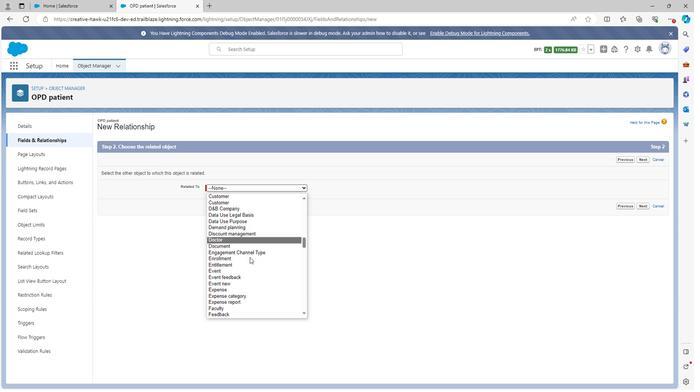 
Action: Mouse scrolled (248, 256) with delta (0, 0)
Screenshot: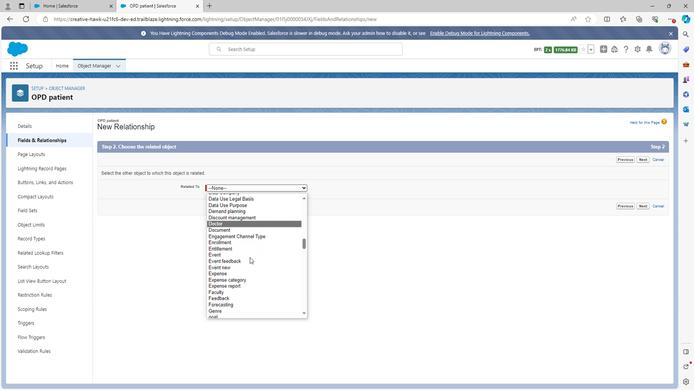 
Action: Mouse scrolled (248, 256) with delta (0, 0)
Screenshot: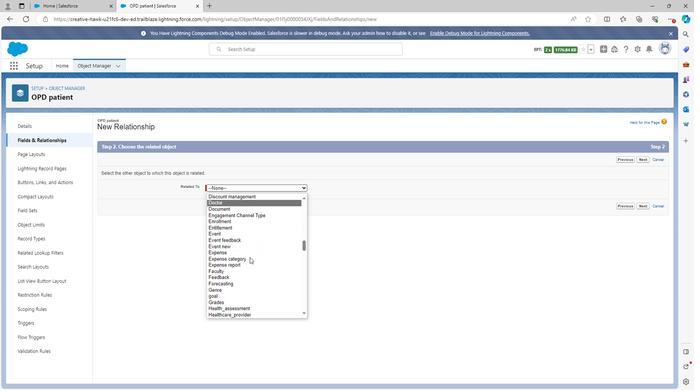 
Action: Mouse moved to (249, 254)
Screenshot: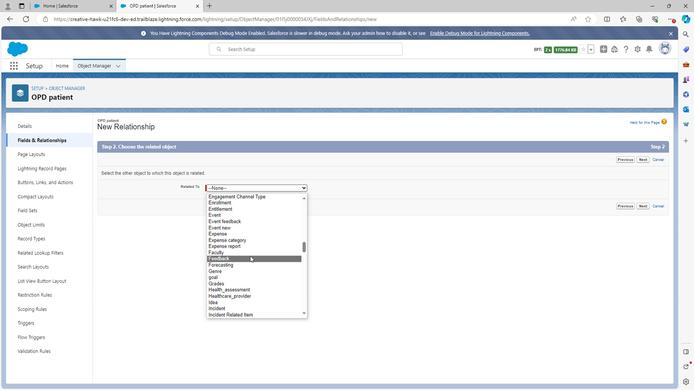 
Action: Mouse scrolled (249, 254) with delta (0, 0)
Screenshot: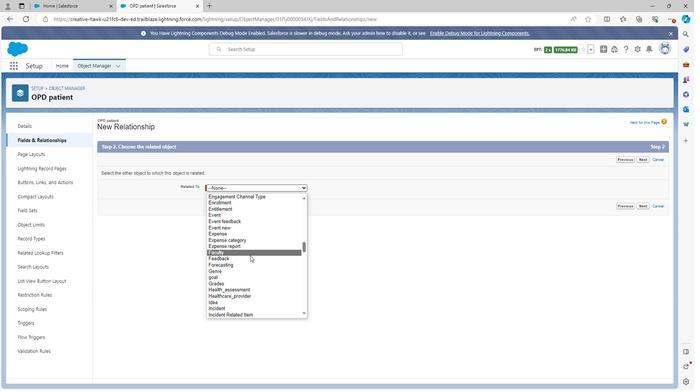 
Action: Mouse scrolled (249, 254) with delta (0, 0)
Screenshot: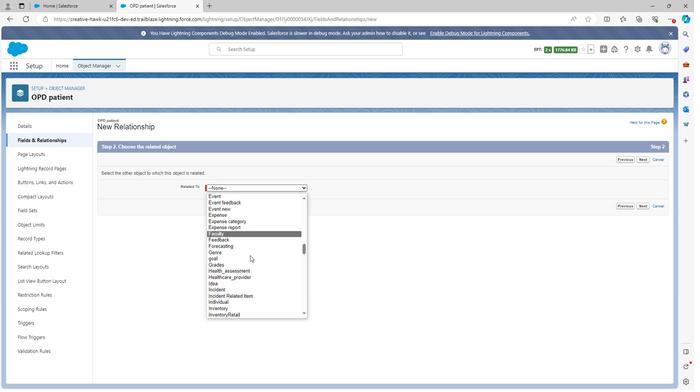 
Action: Mouse scrolled (249, 254) with delta (0, 0)
Screenshot: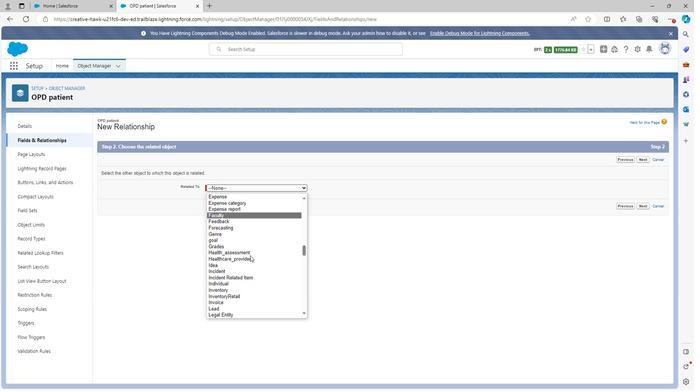
Action: Mouse scrolled (249, 254) with delta (0, 0)
Screenshot: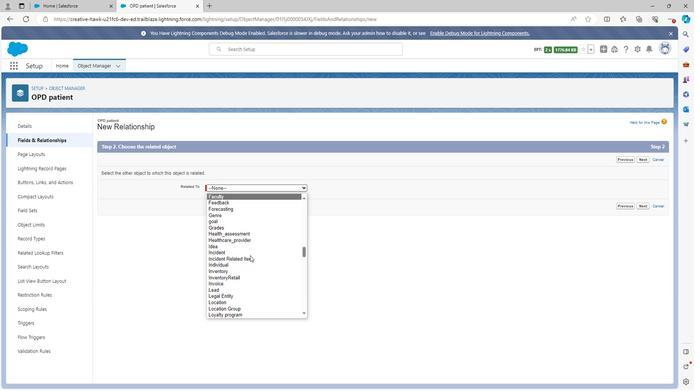 
Action: Mouse moved to (250, 254)
Screenshot: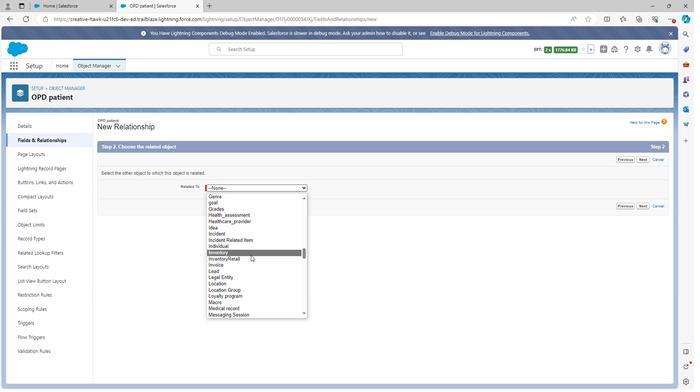 
Action: Mouse scrolled (250, 254) with delta (0, 0)
Screenshot: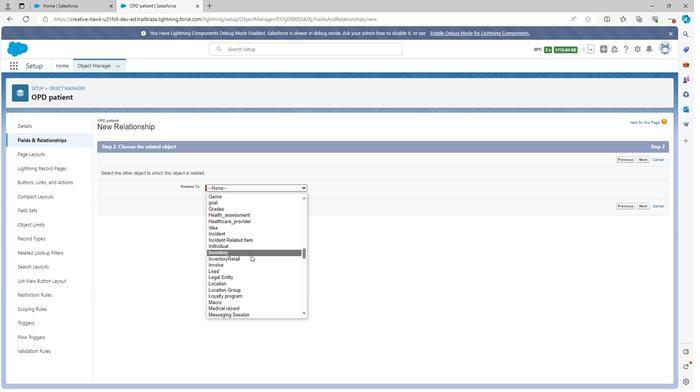 
Action: Mouse scrolled (250, 254) with delta (0, 0)
Screenshot: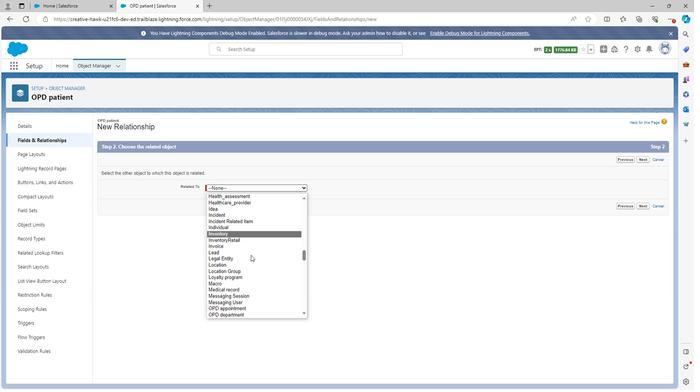 
Action: Mouse moved to (234, 269)
Screenshot: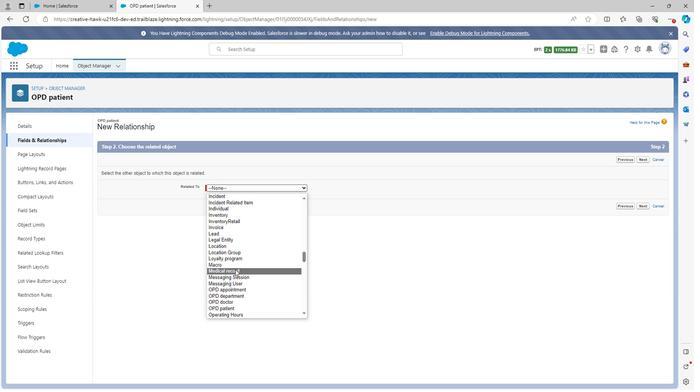 
Action: Mouse pressed left at (234, 269)
Screenshot: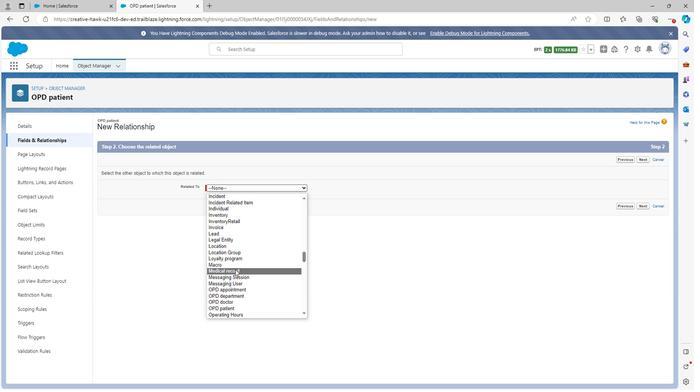 
Action: Mouse moved to (640, 206)
Screenshot: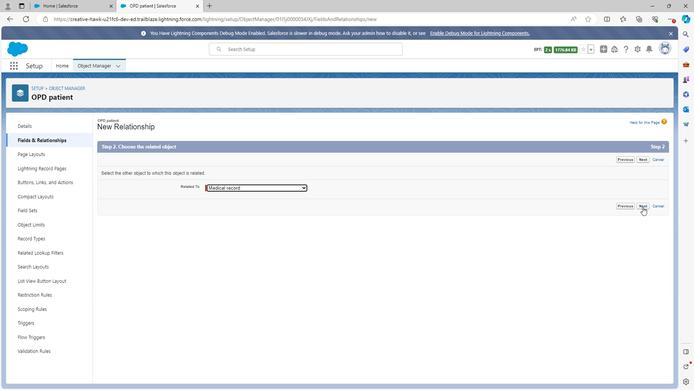 
Action: Mouse pressed left at (640, 206)
Screenshot: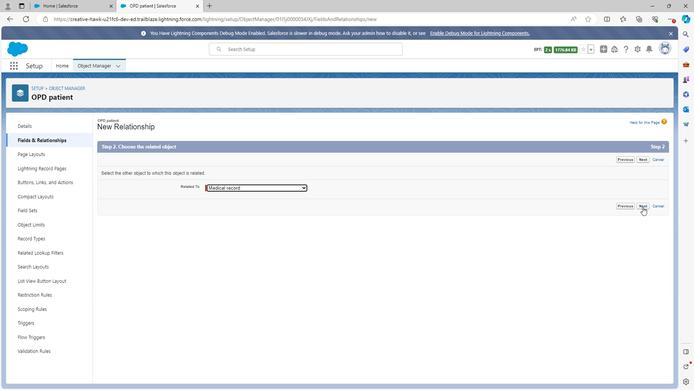 
Action: Mouse moved to (243, 173)
Screenshot: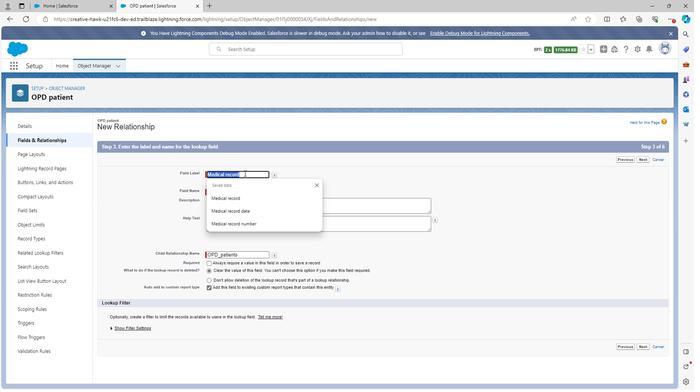 
Action: Key pressed <Key.shift>Patient<Key.space>n<Key.backspace>medical<Key.space>record<Key.space>numde<Key.backspace><Key.backspace>ber
Screenshot: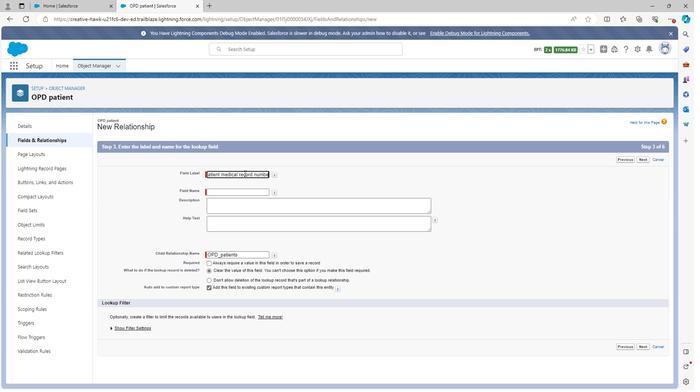 
Action: Mouse moved to (296, 178)
Screenshot: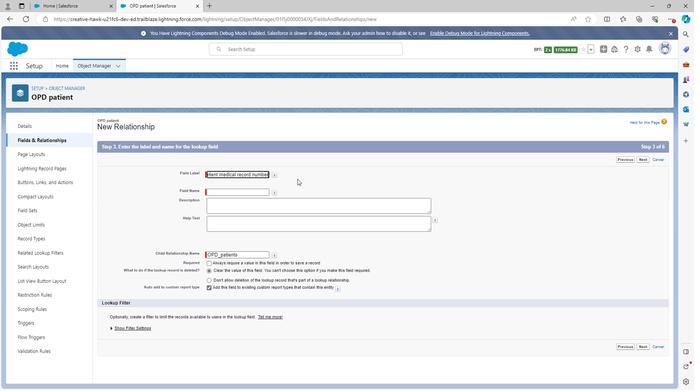 
Action: Mouse pressed left at (296, 178)
Screenshot: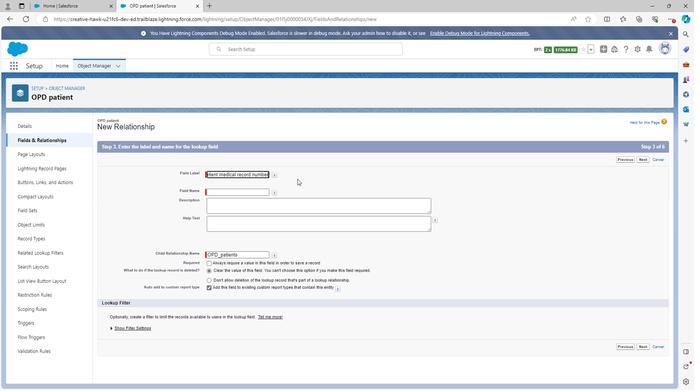 
Action: Mouse moved to (256, 206)
Screenshot: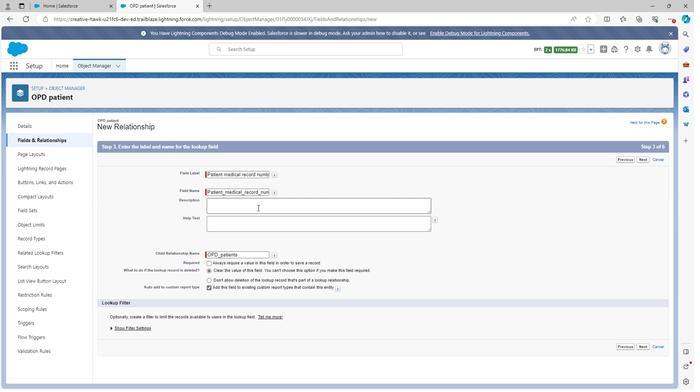 
Action: Mouse pressed left at (256, 206)
Screenshot: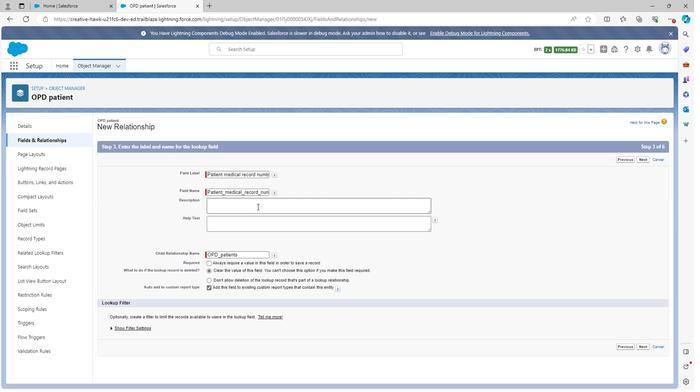 
Action: Mouse moved to (258, 205)
Screenshot: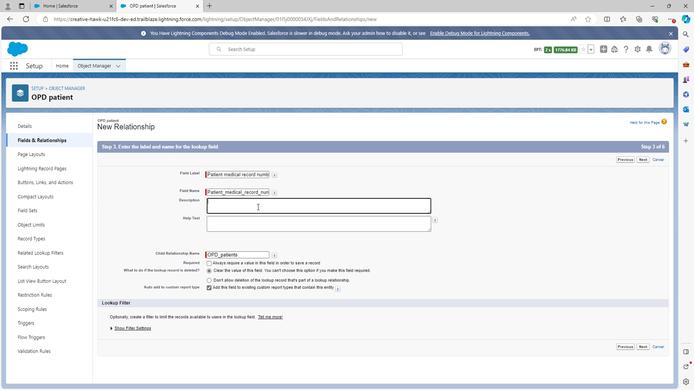 
Action: Key pressed <Key.shift><Key.shift><Key.shift><Key.shift><Key.shift><Key.shift>Patient<Key.space>medical<Key.space>record<Key.space>numbe
Screenshot: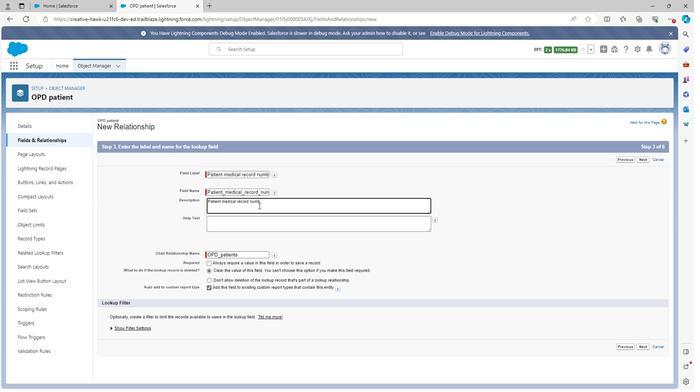 
Action: Mouse moved to (251, 205)
Screenshot: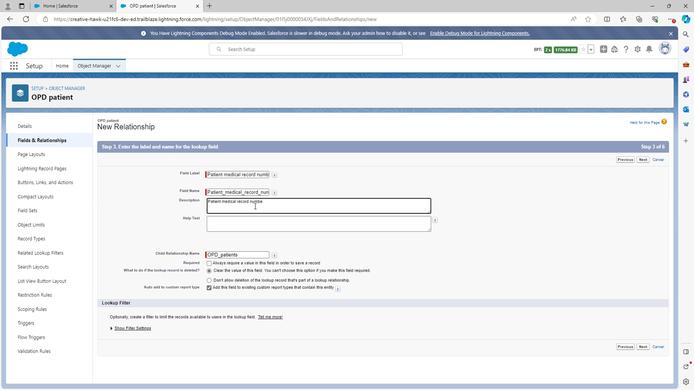 
Action: Key pressed r
Screenshot: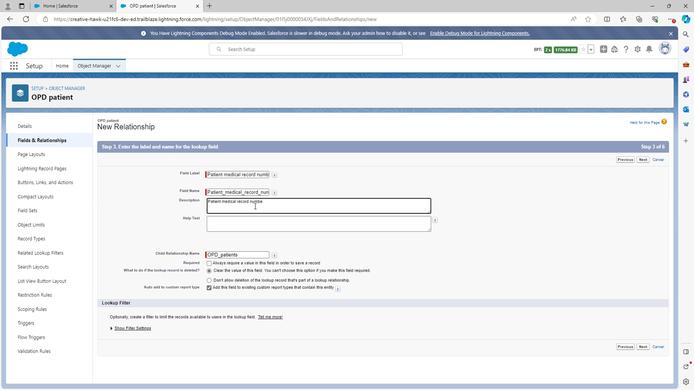 
Action: Mouse moved to (257, 212)
Screenshot: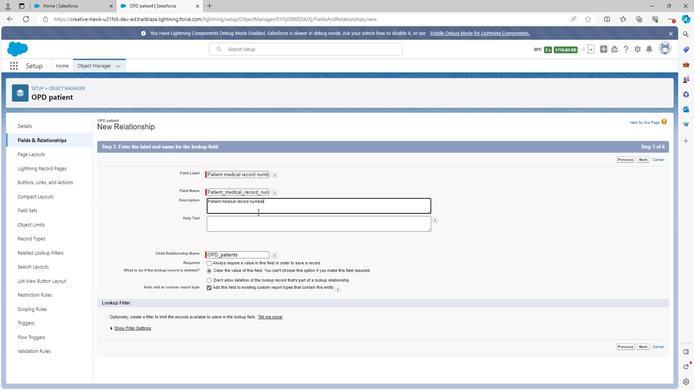 
Action: Key pressed <Key.space>
Screenshot: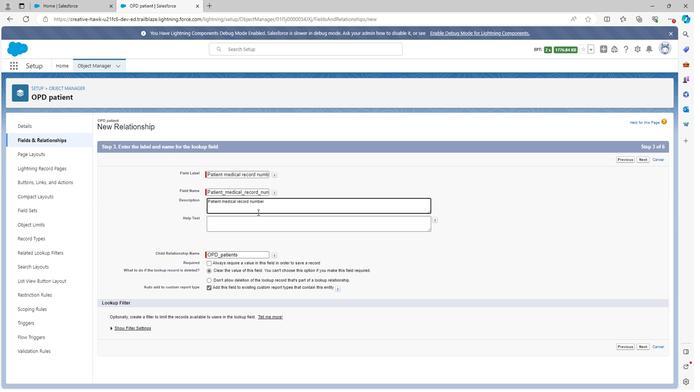 
Action: Mouse moved to (257, 212)
Screenshot: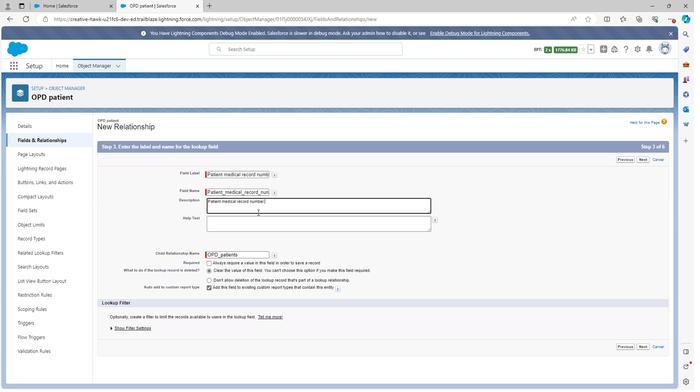 
Action: Key pressed field<Key.space>is<Key.space>the<Key.space><Key.backspace><Key.backspace><Key.backspace><Key.backspace><Key.backspace><Key.backspace><Key.backspace><Key.backspace><Key.backspace><Key.backspace><Key.backspace><Key.backspace><Key.backspace>rel
Screenshot: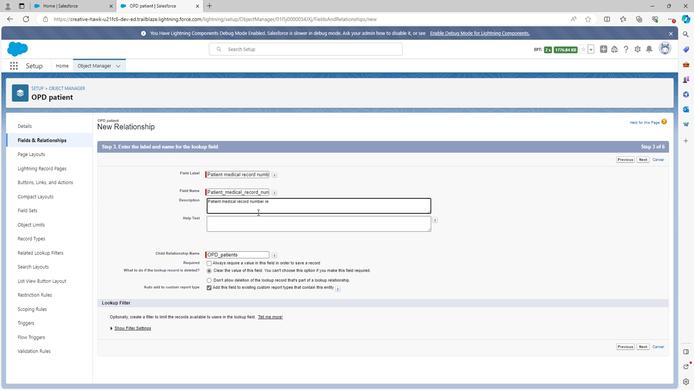 
Action: Mouse moved to (257, 212)
Screenshot: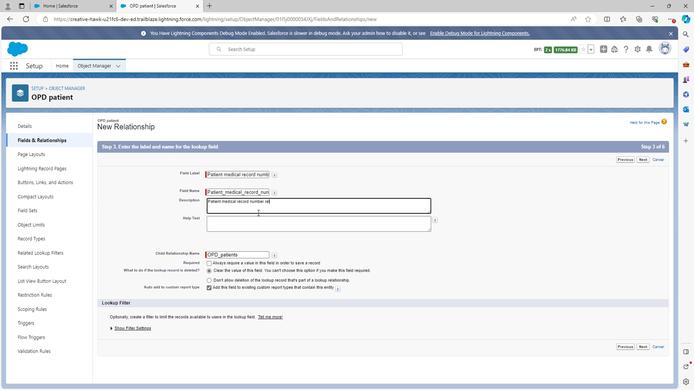 
Action: Key pressed at
Screenshot: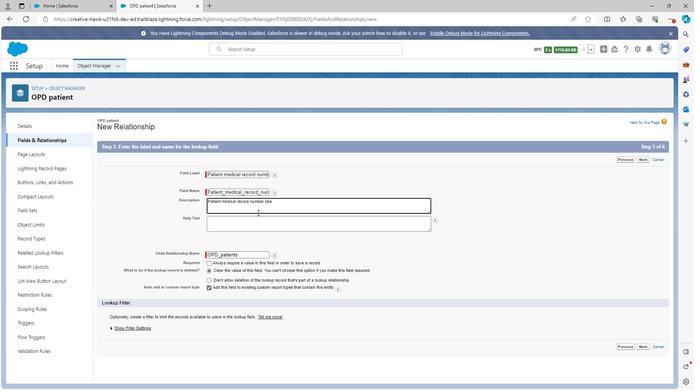 
Action: Mouse moved to (257, 213)
Screenshot: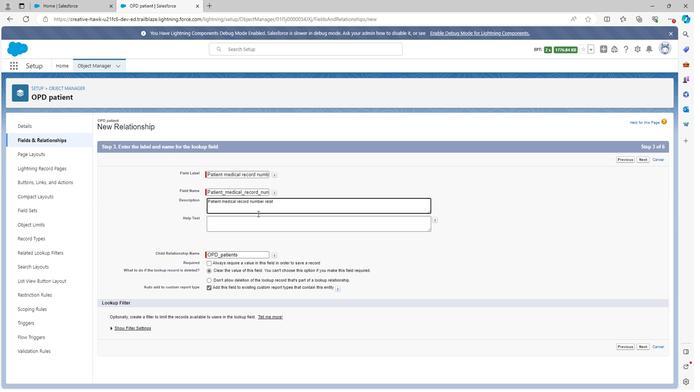 
Action: Key pressed io
Screenshot: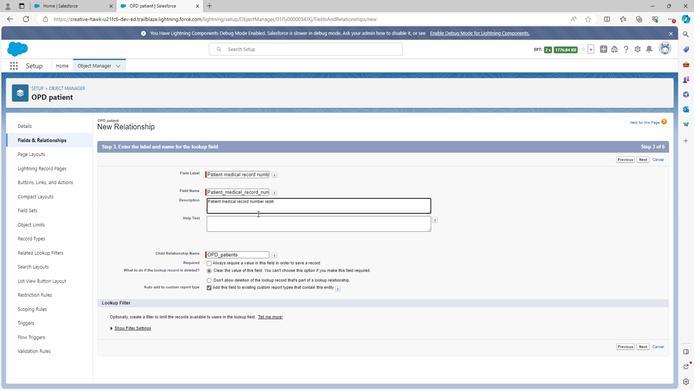
Action: Mouse moved to (257, 213)
Screenshot: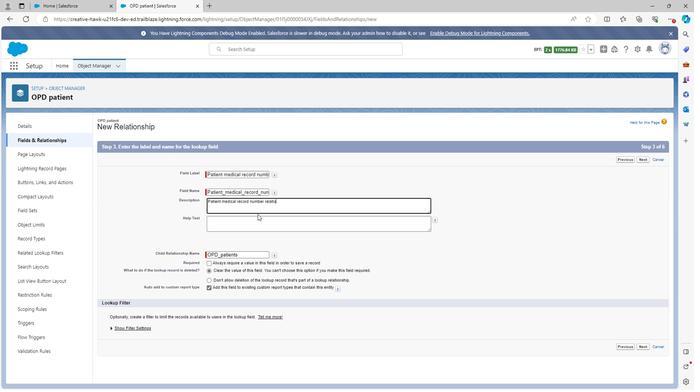 
Action: Key pressed nship
Screenshot: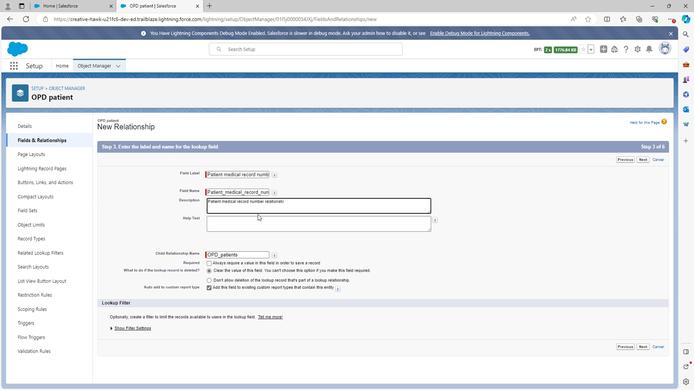 
Action: Mouse moved to (257, 215)
Screenshot: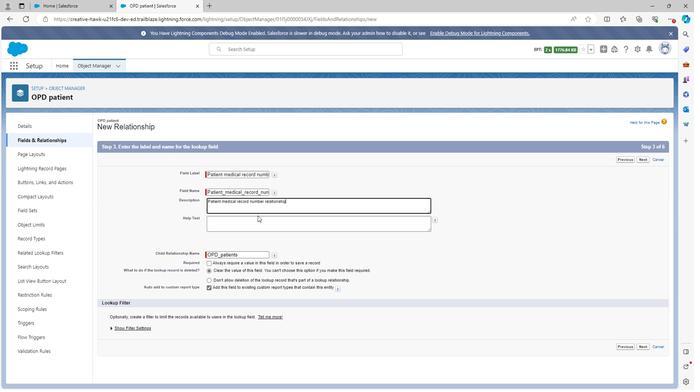 
Action: Key pressed <Key.space>is<Key.space>the<Key.space>re
Screenshot: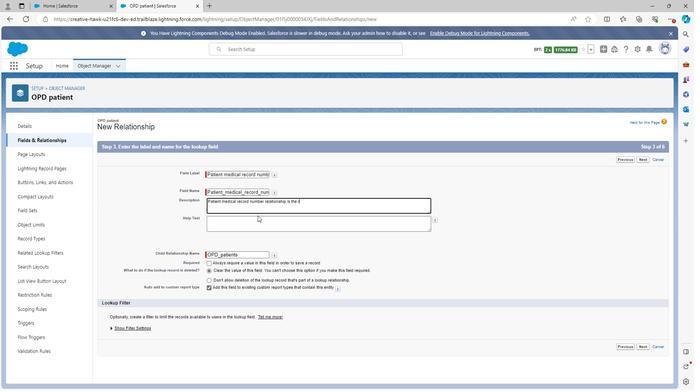 
Action: Mouse moved to (257, 215)
Screenshot: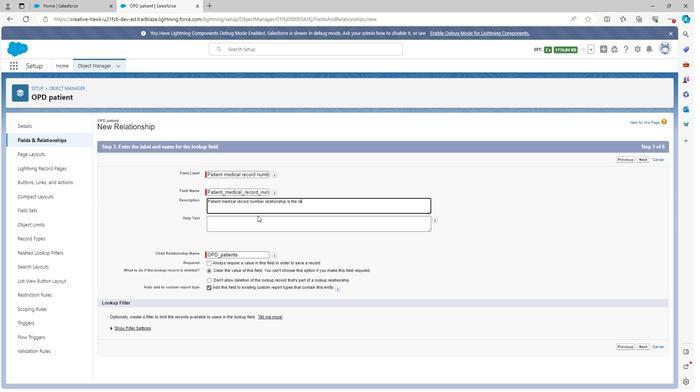 
Action: Key pressed latio
Screenshot: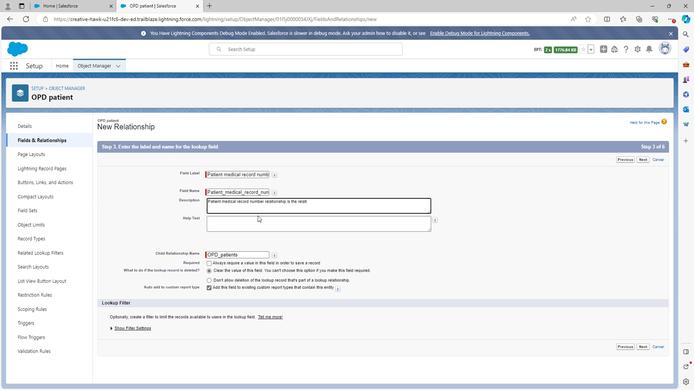 
Action: Mouse moved to (256, 216)
Screenshot: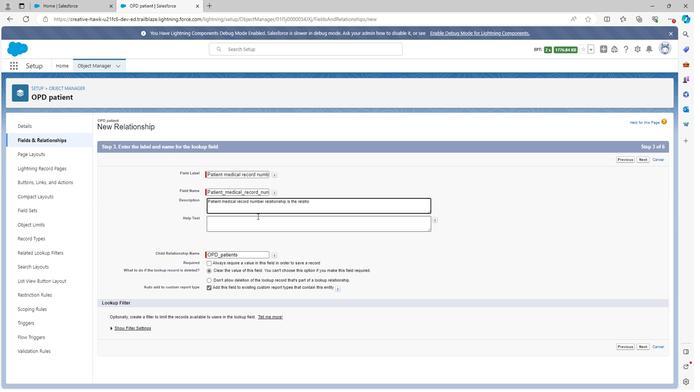 
Action: Key pressed n
Screenshot: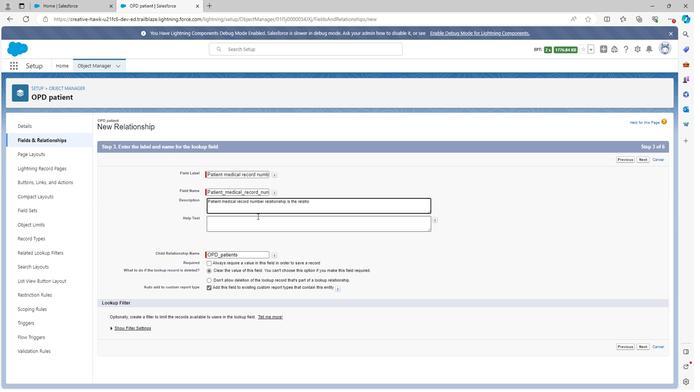 
Action: Mouse moved to (256, 216)
Screenshot: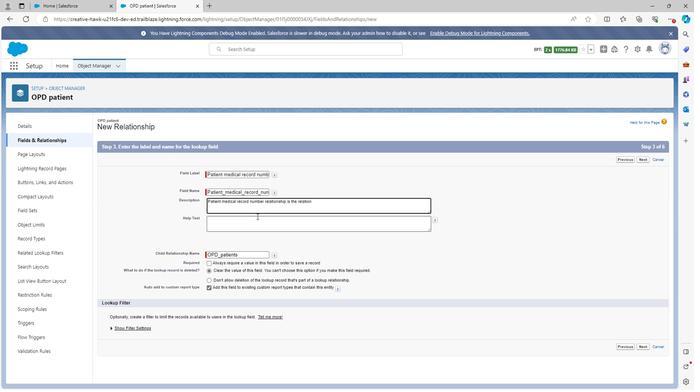 
Action: Key pressed ship<Key.space>through<Key.space>e<Key.backspace>which<Key.space>we<Key.space>get<Key.space>me
Screenshot: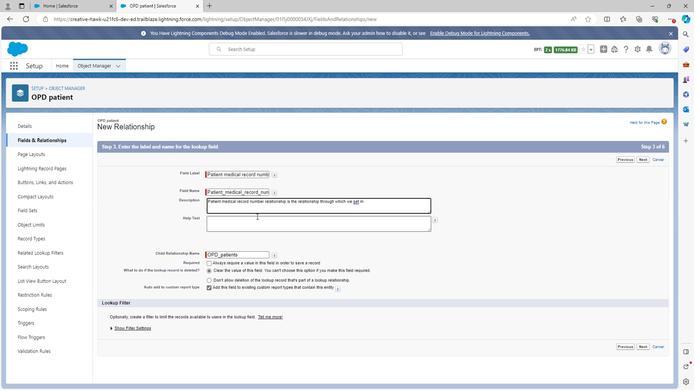 
Action: Mouse moved to (253, 218)
Screenshot: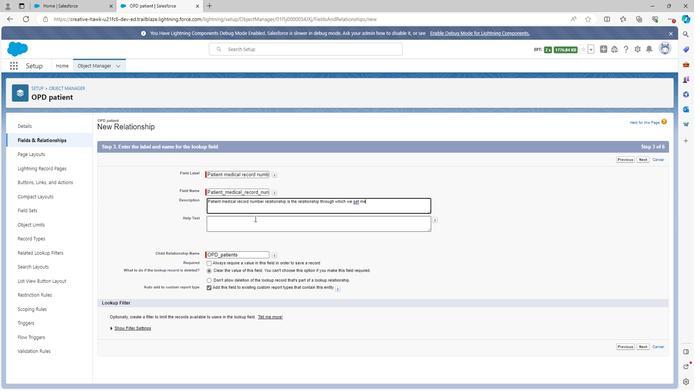 
Action: Key pressed dical<Key.space>record<Key.space>number<Key.space>of<Key.space>patie
Screenshot: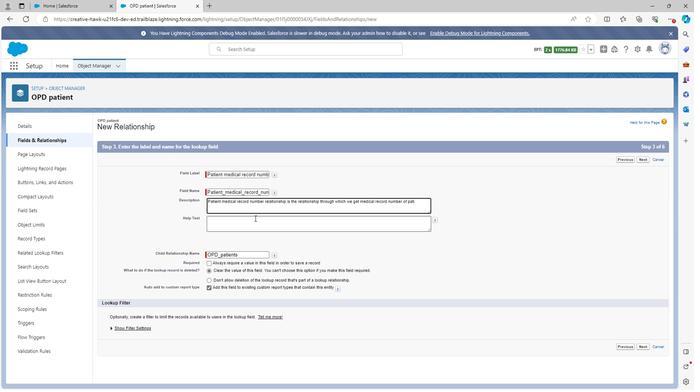 
Action: Mouse moved to (249, 220)
Screenshot: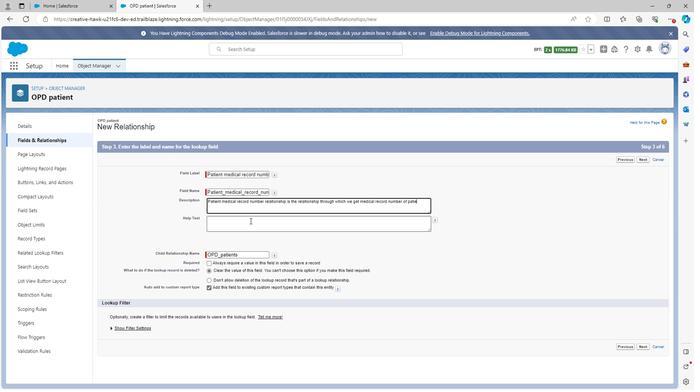 
Action: Key pressed nt
Screenshot: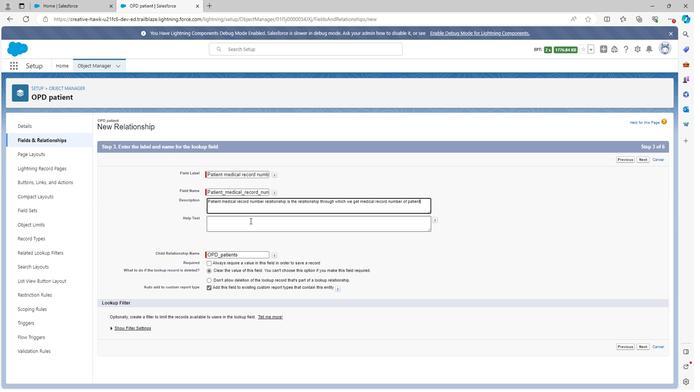 
Action: Mouse moved to (248, 220)
Screenshot: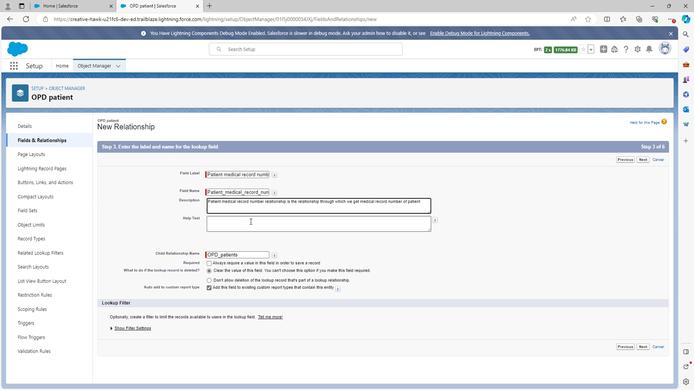 
Action: Key pressed <Key.space>fro
Screenshot: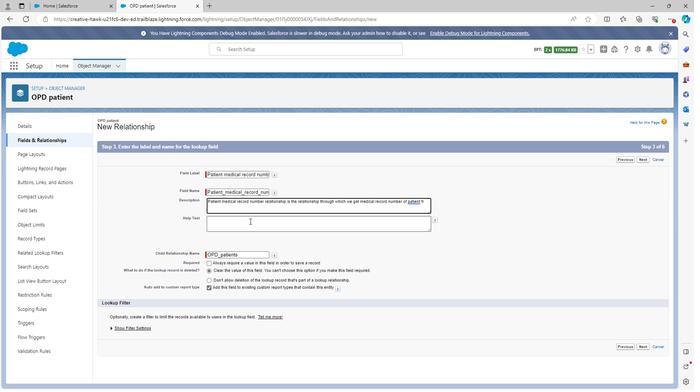 
Action: Mouse moved to (248, 220)
Screenshot: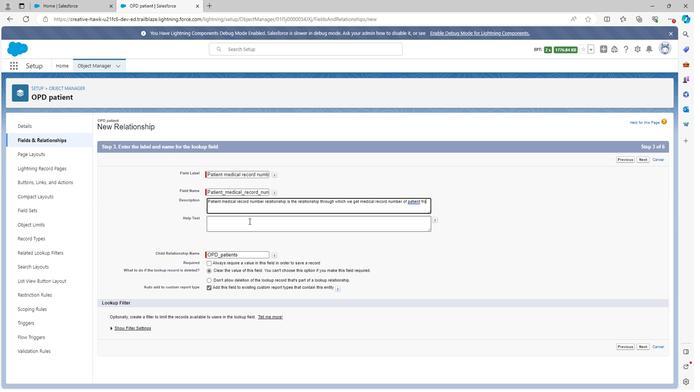 
Action: Key pressed m<Key.space>
Screenshot: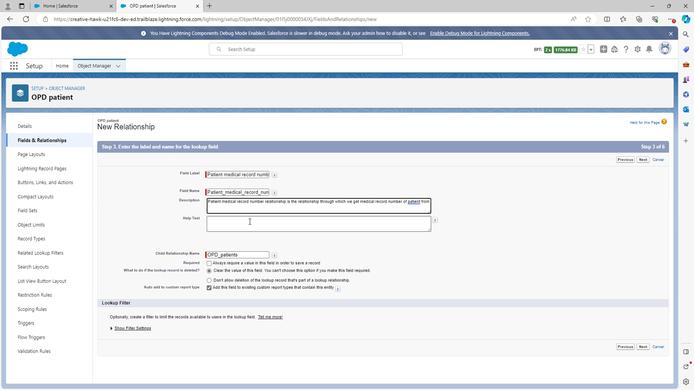 
Action: Mouse moved to (247, 220)
Screenshot: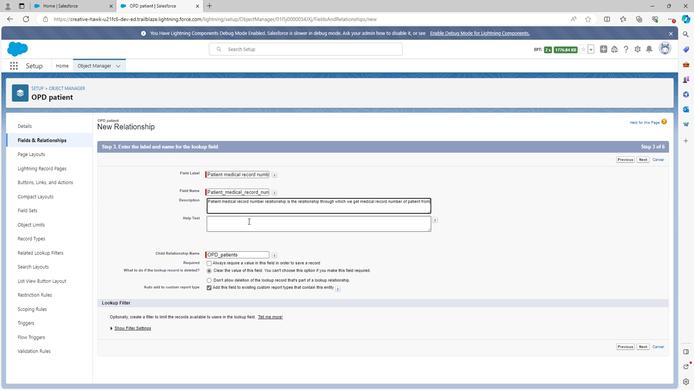 
Action: Key pressed op
Screenshot: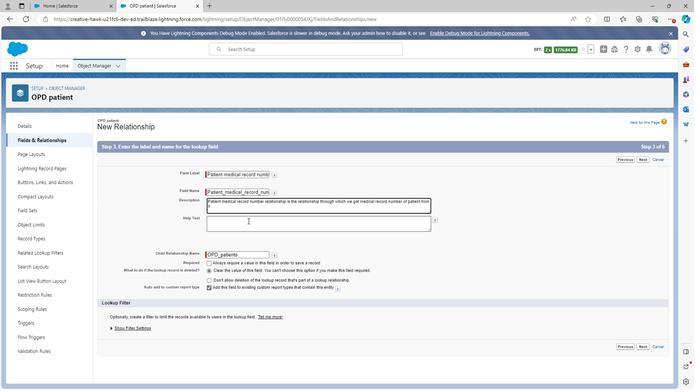 
Action: Mouse moved to (246, 220)
Screenshot: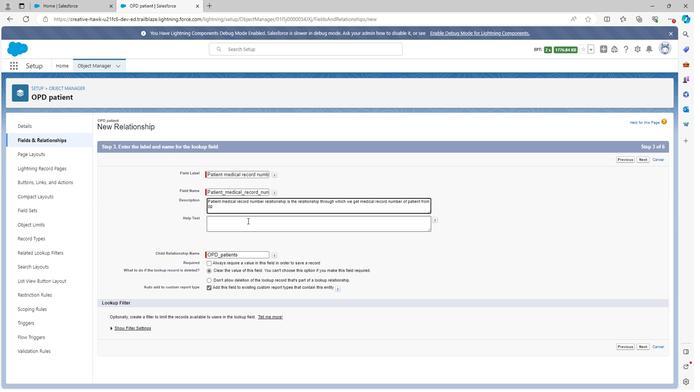 
Action: Key pressed d
Screenshot: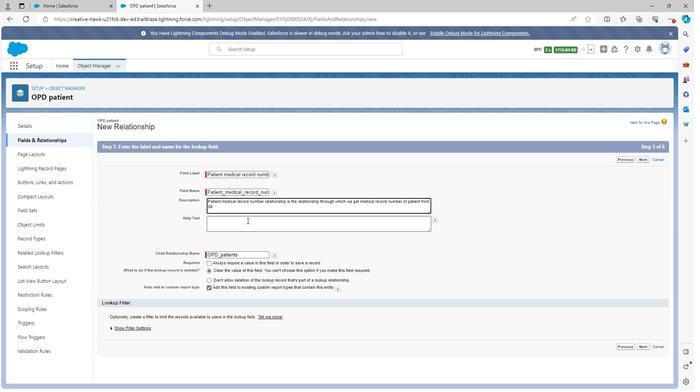 
Action: Mouse moved to (246, 221)
Screenshot: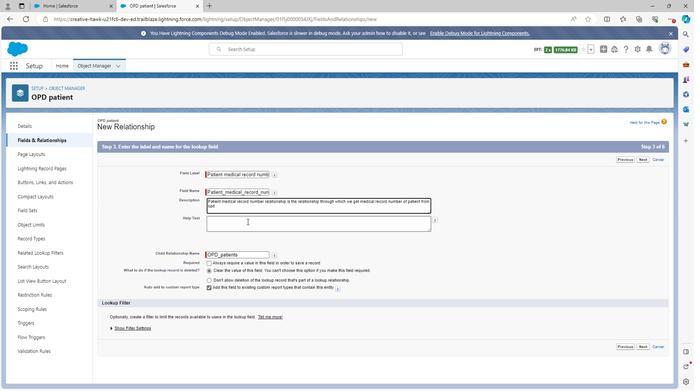 
Action: Key pressed <Key.backspace><Key.backspace><Key.backspace>
Screenshot: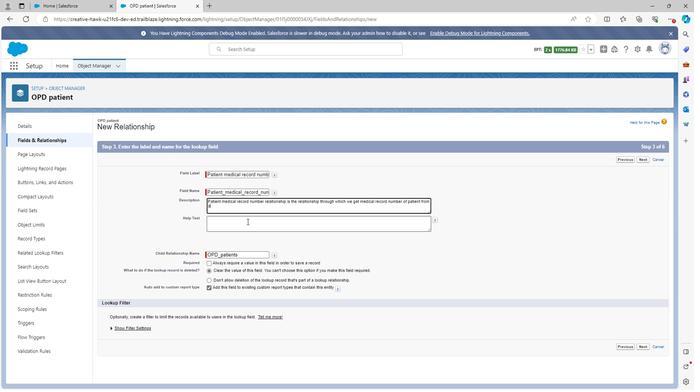 
Action: Mouse moved to (246, 220)
Screenshot: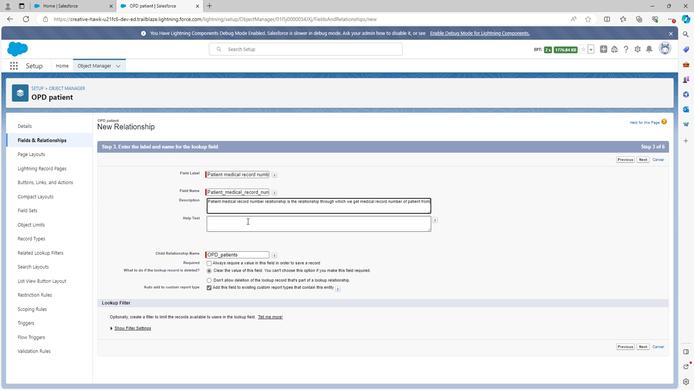 
Action: Key pressed medical<Key.space>re
Screenshot: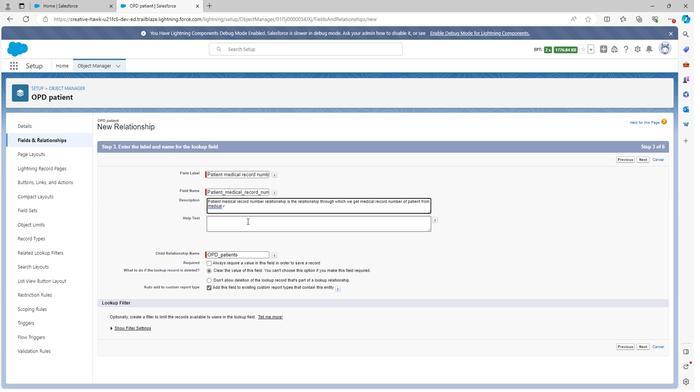 
Action: Mouse moved to (246, 221)
Screenshot: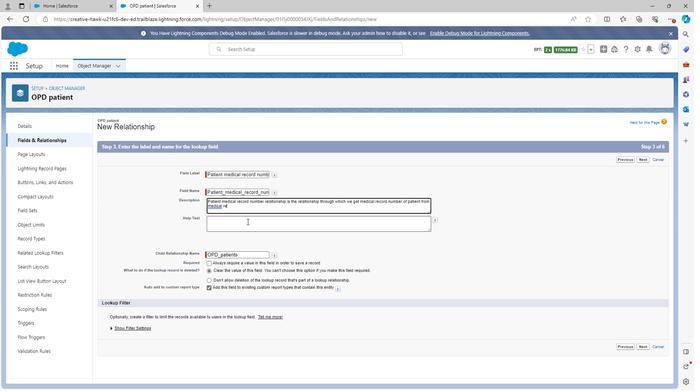 
Action: Key pressed c
Screenshot: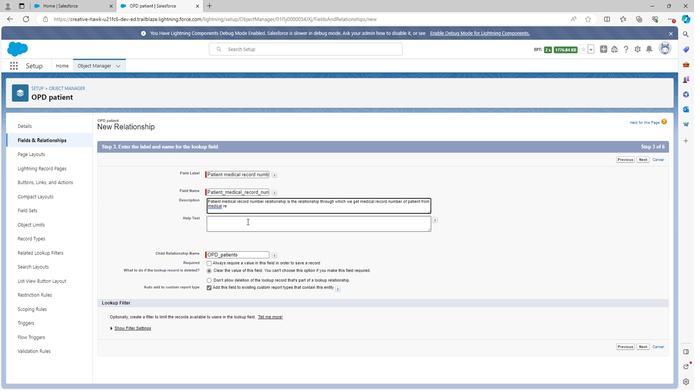 
Action: Mouse moved to (246, 223)
Screenshot: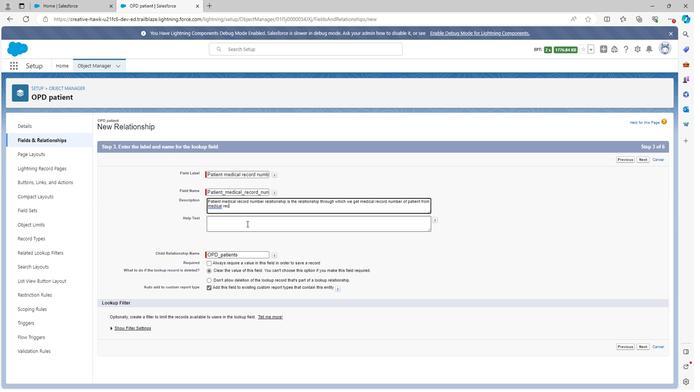 
Action: Key pressed o
Screenshot: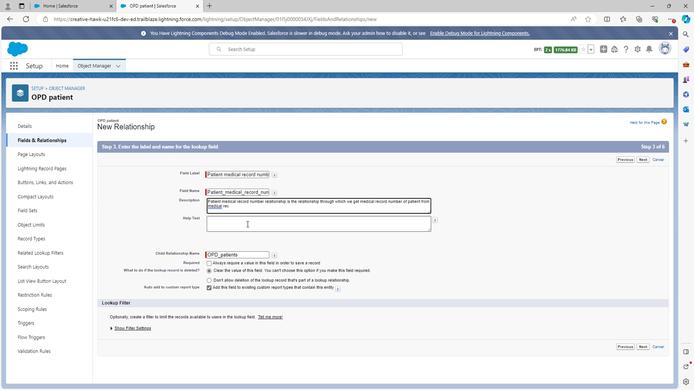 
Action: Mouse moved to (247, 223)
Screenshot: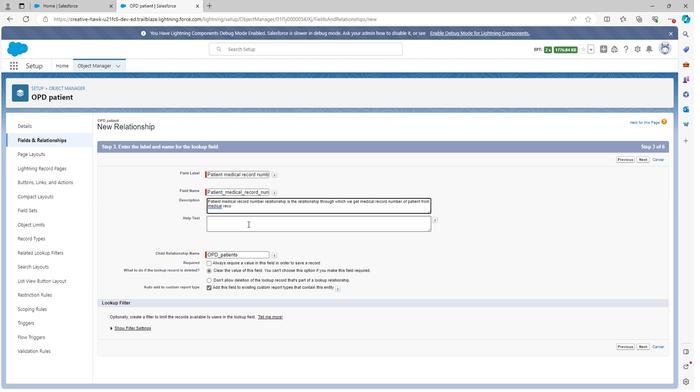 
Action: Key pressed r
Screenshot: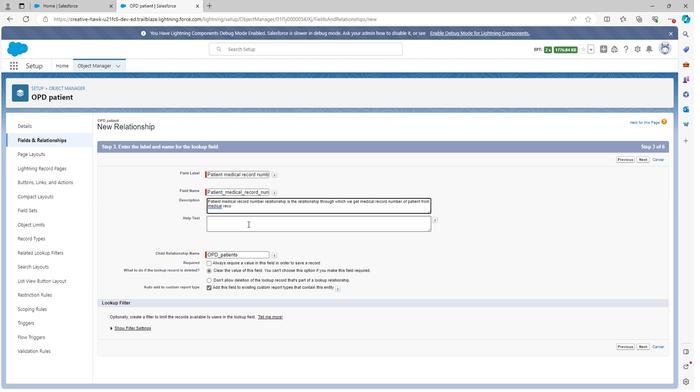 
Action: Mouse moved to (249, 221)
Screenshot: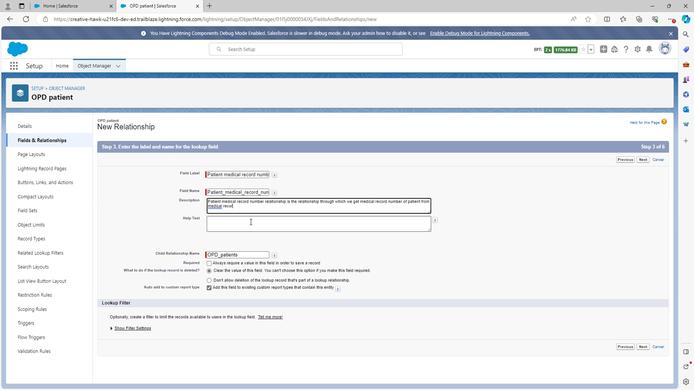 
Action: Key pressed d
Screenshot: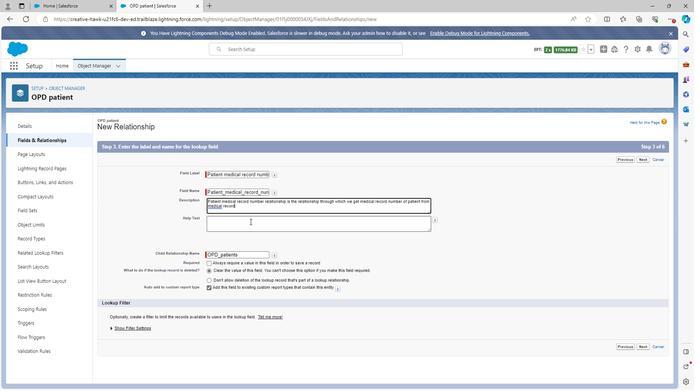 
Action: Mouse moved to (249, 192)
Screenshot: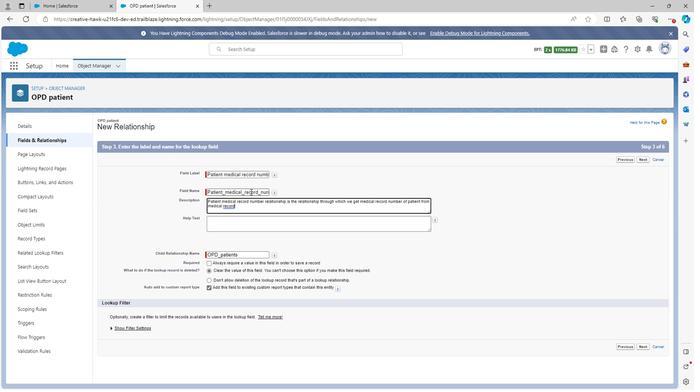 
Action: Key pressed <Key.space>
Screenshot: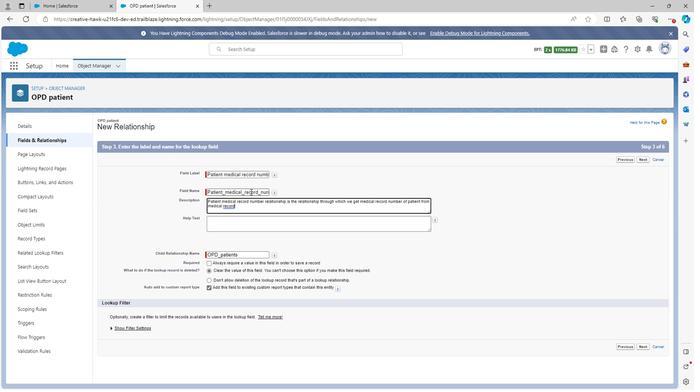 
Action: Mouse moved to (250, 189)
Screenshot: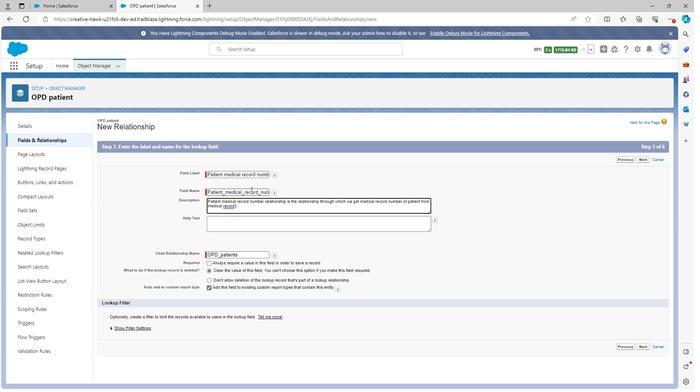 
Action: Key pressed n
Screenshot: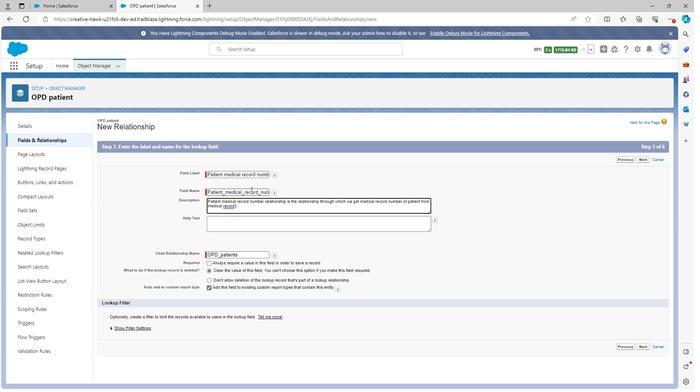 
Action: Mouse moved to (250, 189)
Screenshot: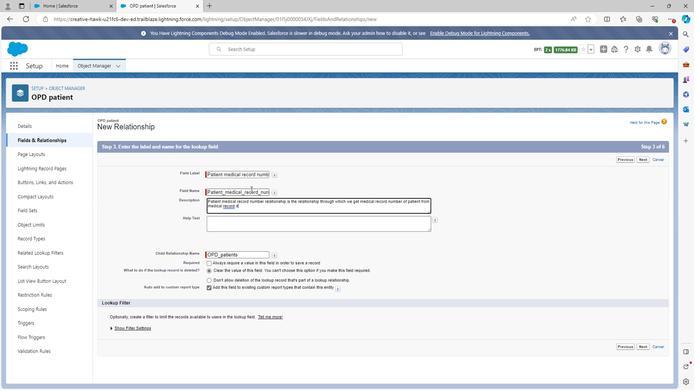 
Action: Key pressed umber
Screenshot: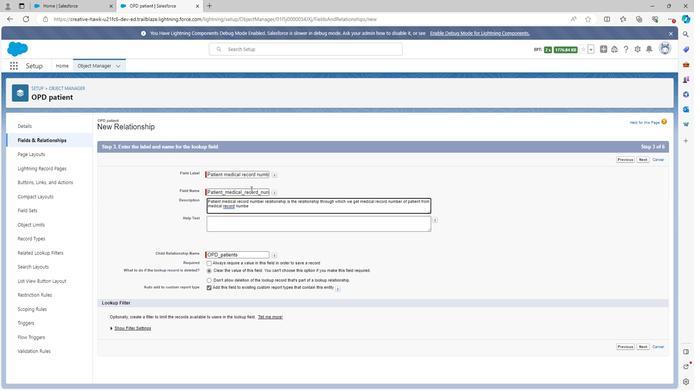 
Action: Mouse moved to (250, 189)
Screenshot: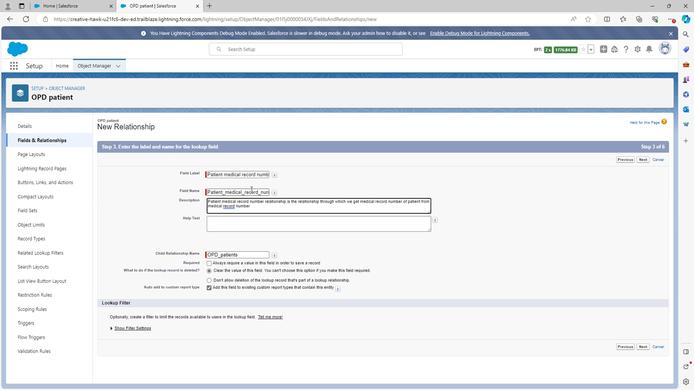 
Action: Key pressed <Key.space>obje
Screenshot: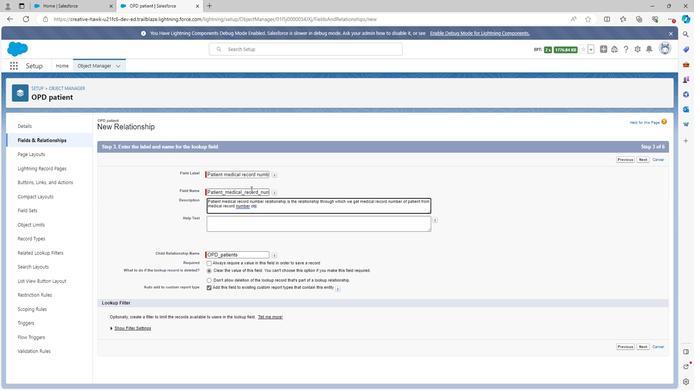 
Action: Mouse moved to (250, 188)
Screenshot: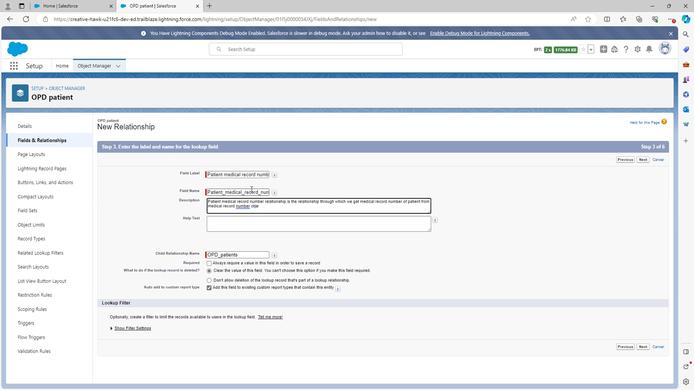 
Action: Key pressed c
Screenshot: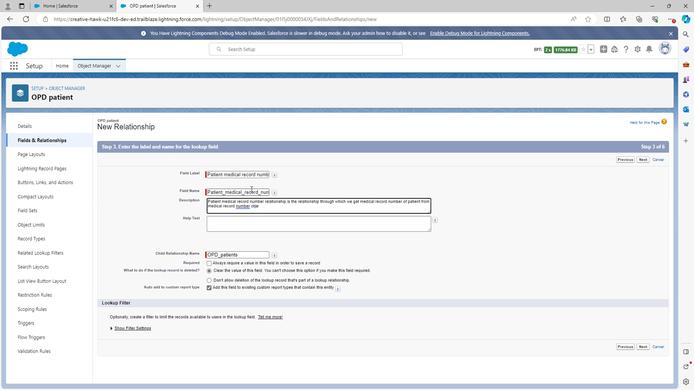 
Action: Mouse moved to (250, 183)
Screenshot: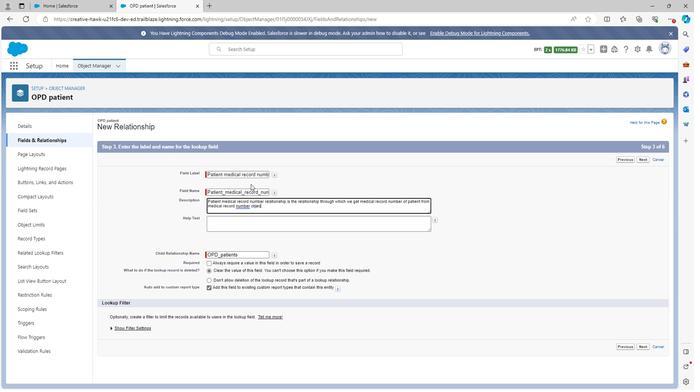
Action: Key pressed t<Key.space>to
Screenshot: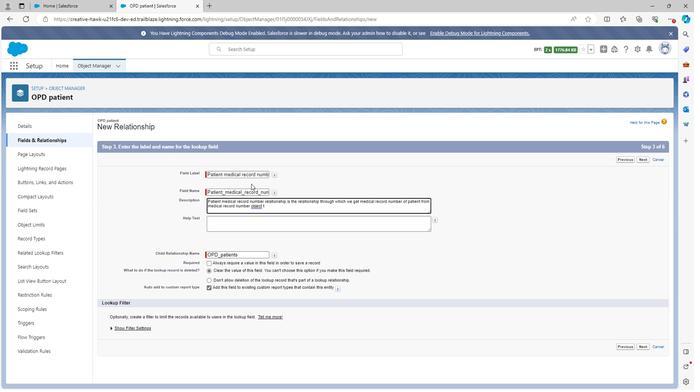 
Action: Mouse moved to (250, 183)
Screenshot: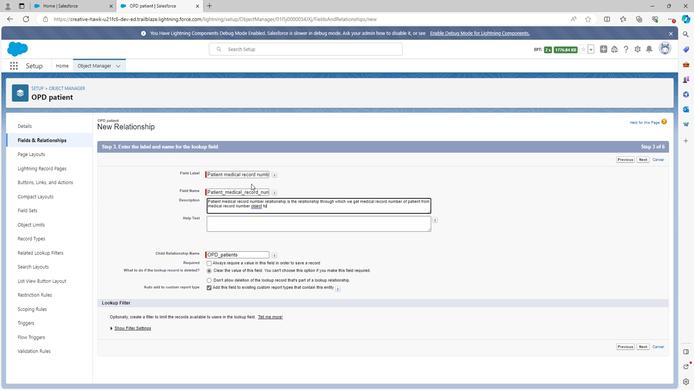
Action: Key pressed <Key.space>
Screenshot: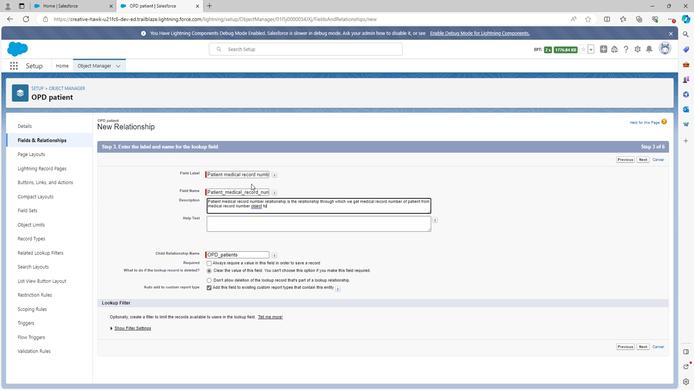 
Action: Mouse moved to (248, 205)
Screenshot: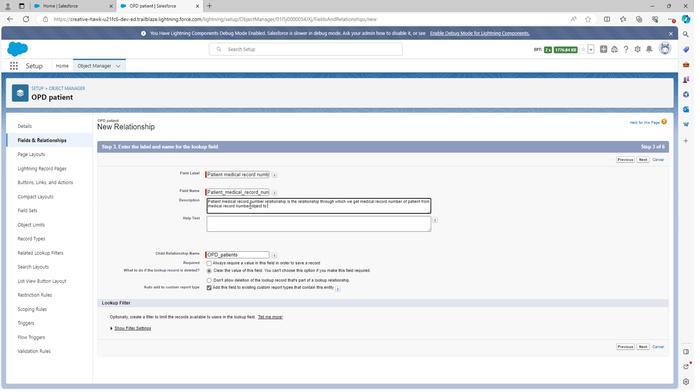 
Action: Mouse pressed left at (248, 205)
Screenshot: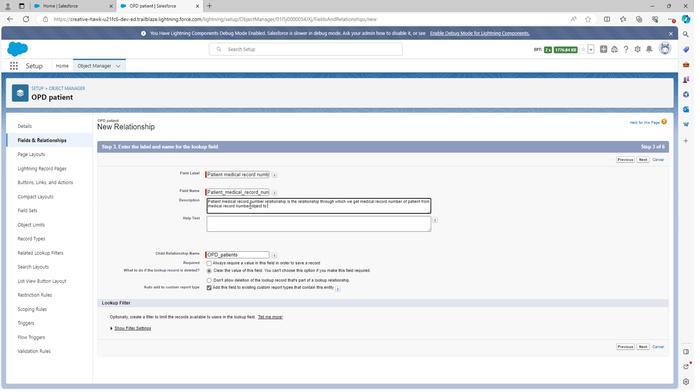 
Action: Mouse moved to (251, 211)
Screenshot: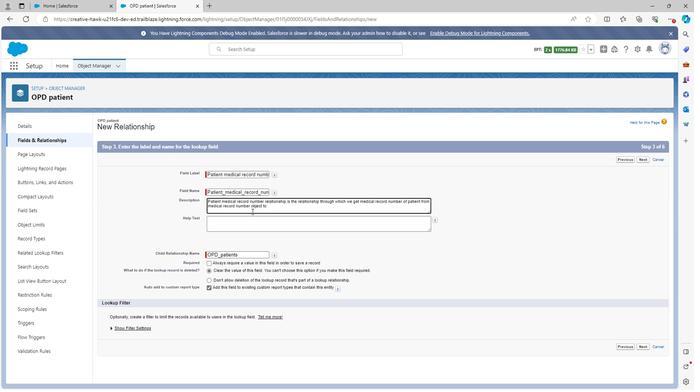 
Action: Key pressed <Key.backspace>
Screenshot: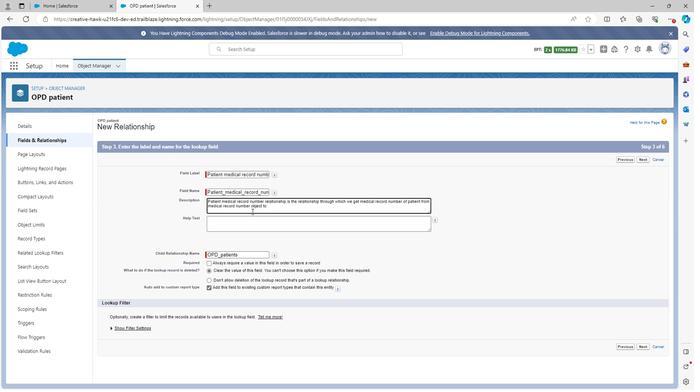 
Action: Mouse moved to (251, 211)
Screenshot: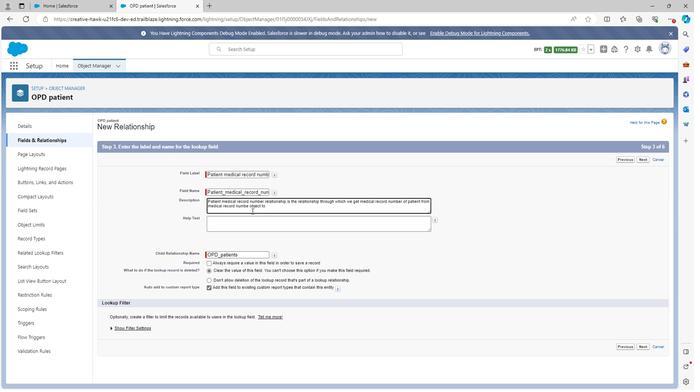 
Action: Key pressed <Key.backspace>
Screenshot: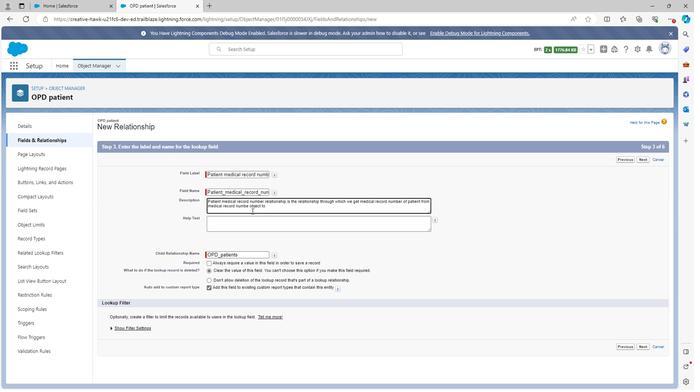 
Action: Mouse moved to (253, 211)
Screenshot: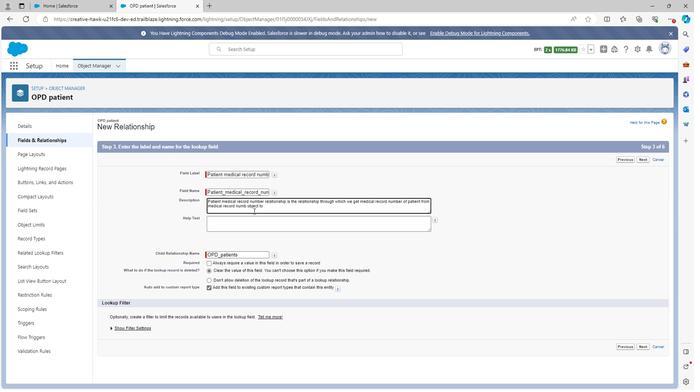 
Action: Key pressed <Key.backspace>
Screenshot: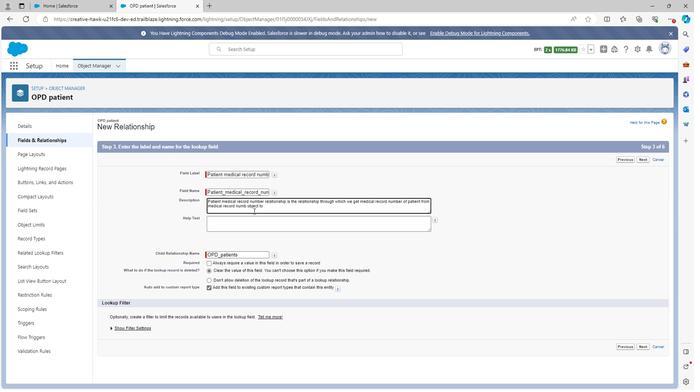 
Action: Mouse moved to (260, 209)
Screenshot: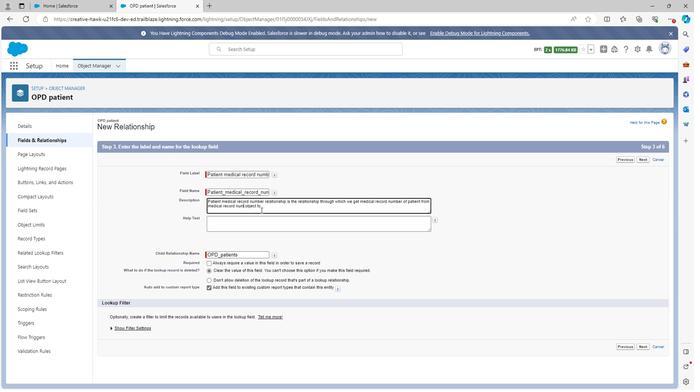 
Action: Key pressed <Key.backspace>
Screenshot: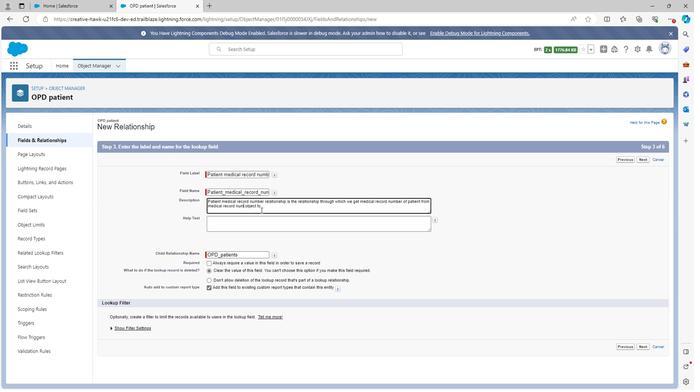 
Action: Mouse moved to (267, 208)
Screenshot: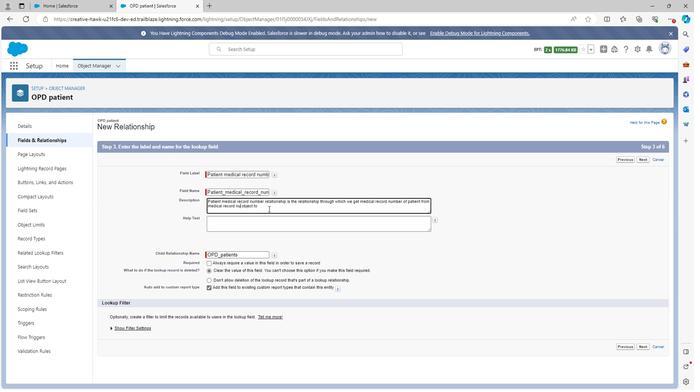 
Action: Key pressed <Key.backspace>
Screenshot: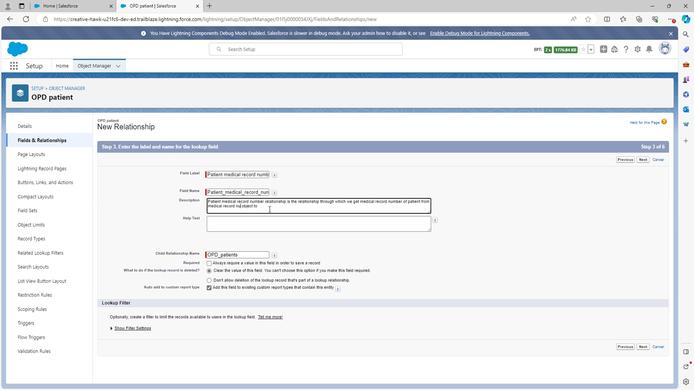
Action: Mouse moved to (263, 208)
Screenshot: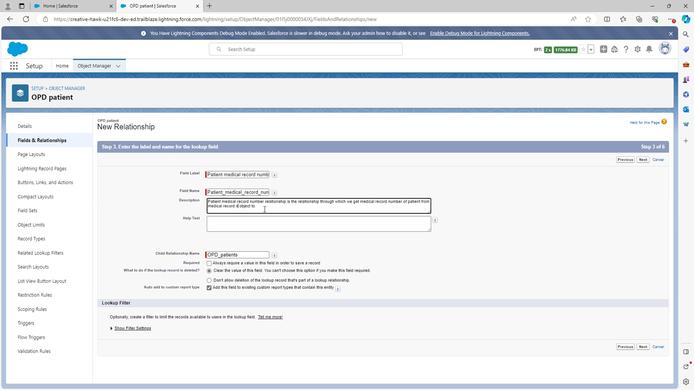 
Action: Key pressed <Key.backspace>
Screenshot: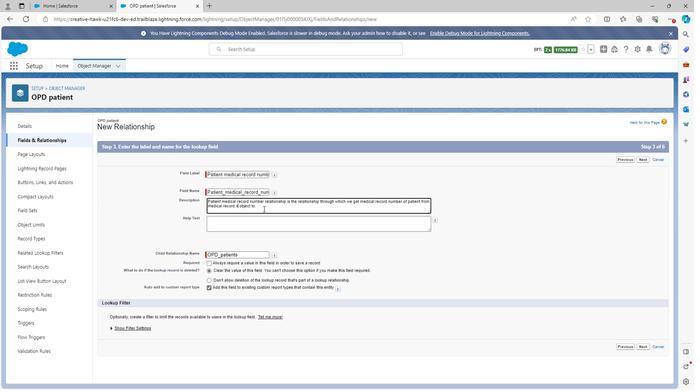 
Action: Mouse moved to (259, 205)
Screenshot: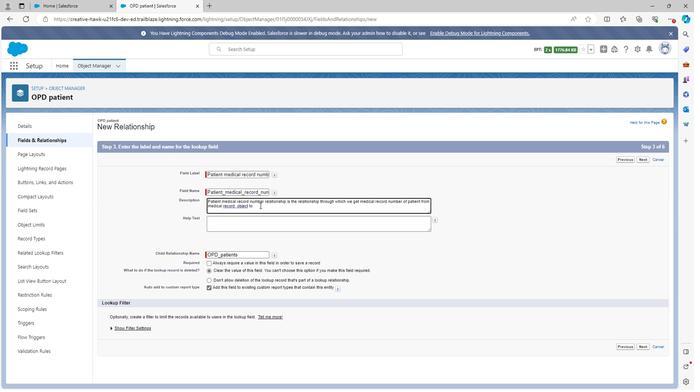 
Action: Mouse pressed left at (259, 205)
Screenshot: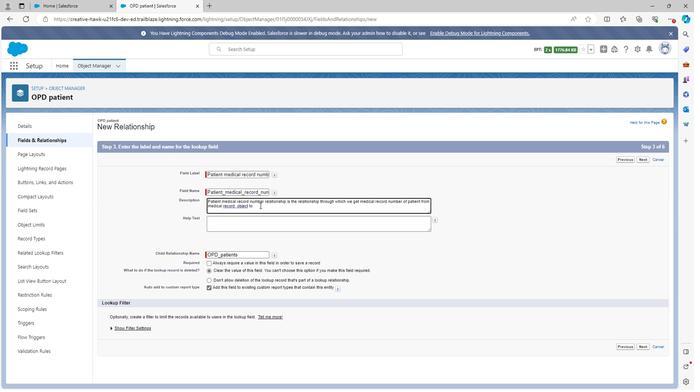 
Action: Mouse moved to (260, 200)
Screenshot: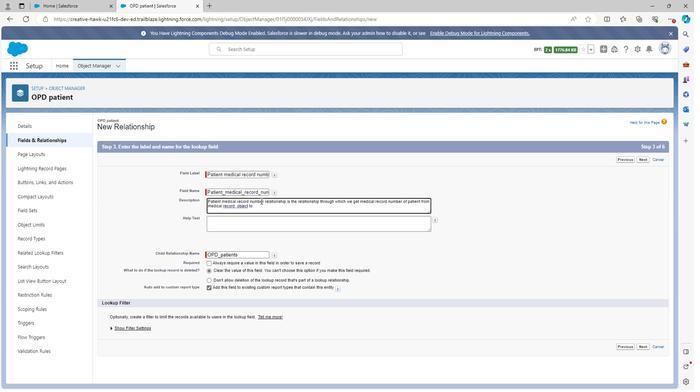 
Action: Key pressed o
Screenshot: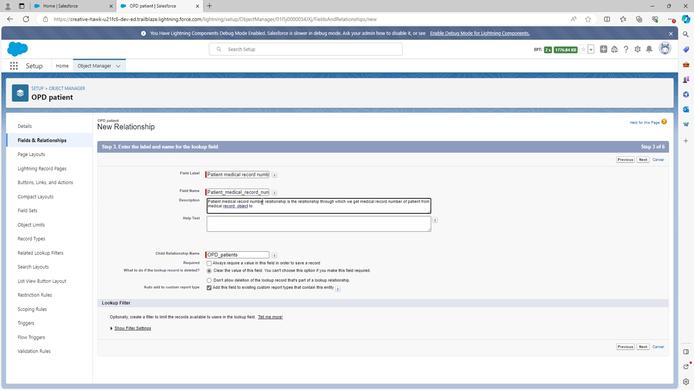 
Action: Mouse moved to (262, 198)
Screenshot: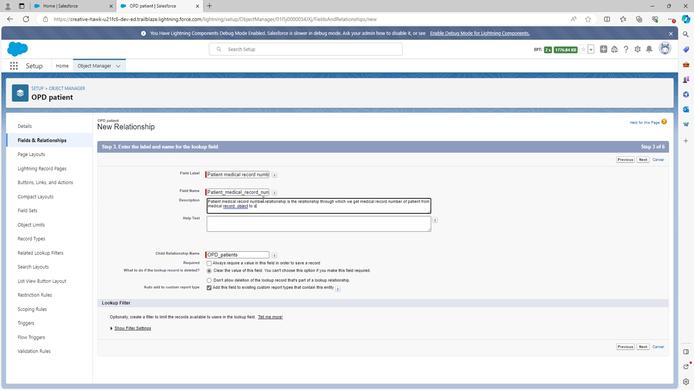 
Action: Key pressed p
Screenshot: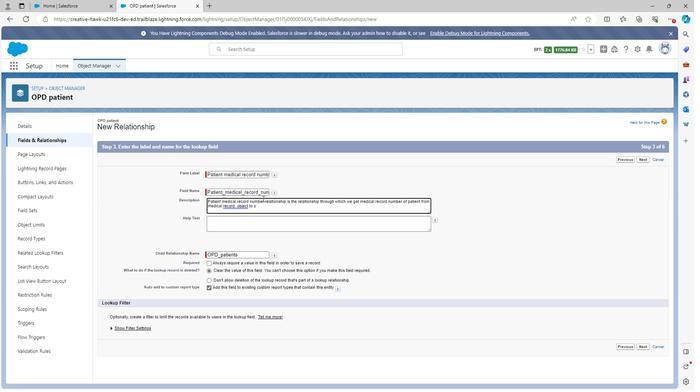 
Action: Mouse moved to (262, 197)
Screenshot: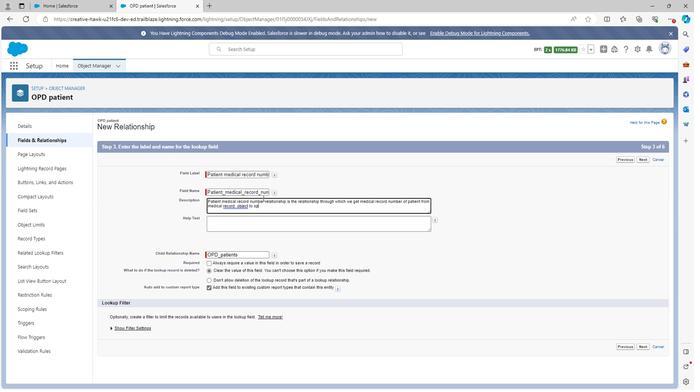 
Action: Key pressed d
Screenshot: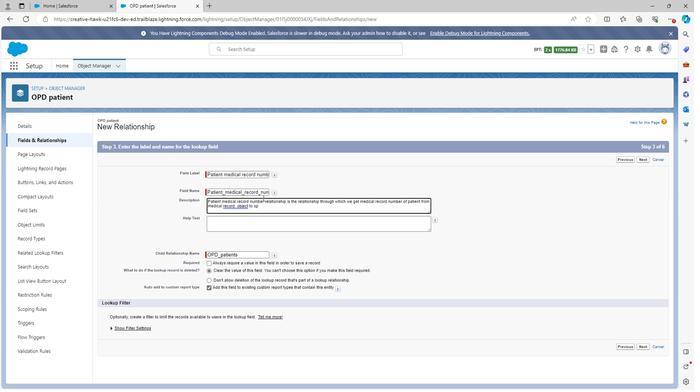 
Action: Mouse moved to (262, 196)
Screenshot: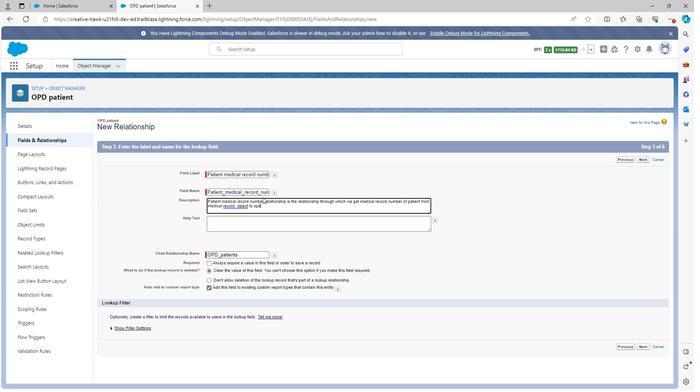 
Action: Key pressed <Key.space>p
Screenshot: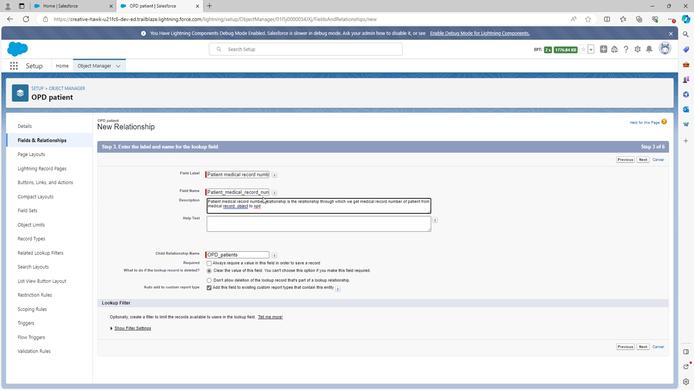 
Action: Mouse moved to (262, 196)
Screenshot: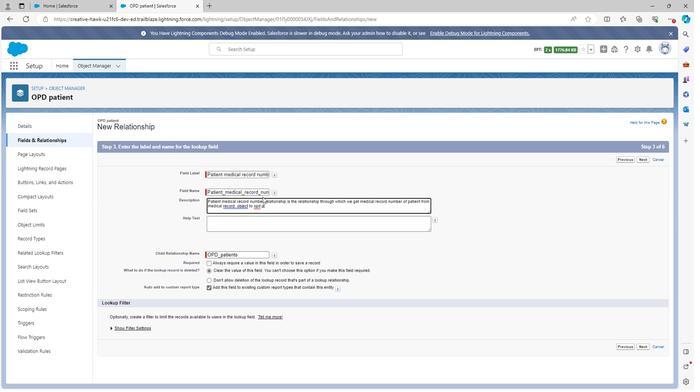 
Action: Key pressed a
Screenshot: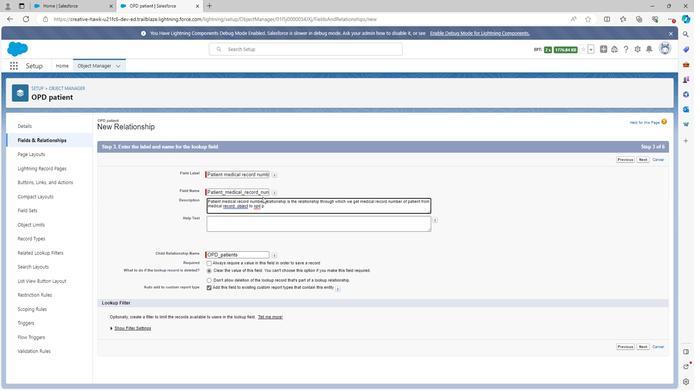 
Action: Mouse moved to (262, 194)
Screenshot: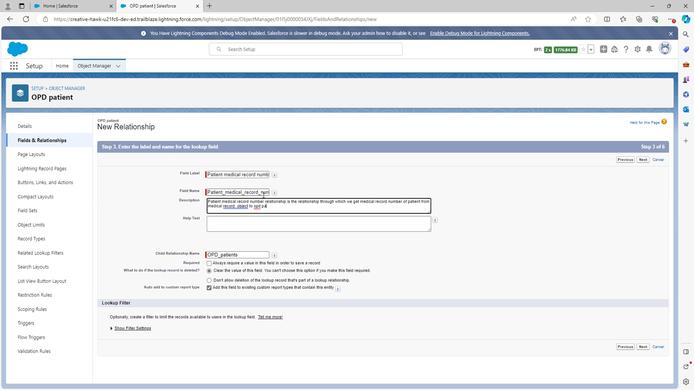 
Action: Key pressed ti
Screenshot: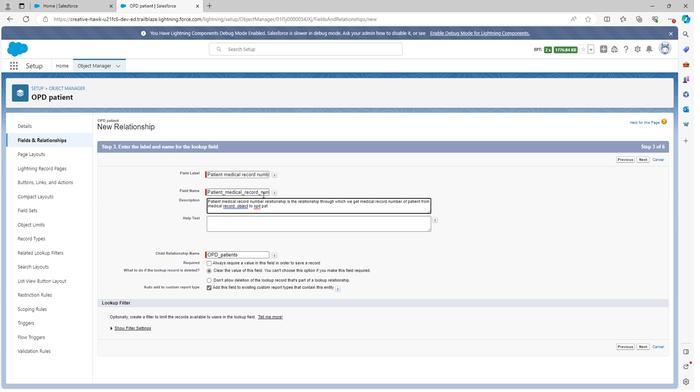 
Action: Mouse moved to (262, 194)
Screenshot: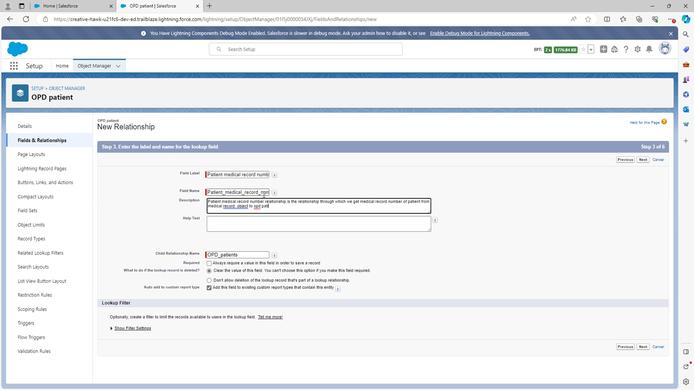 
Action: Key pressed ent<Key.space>o
Screenshot: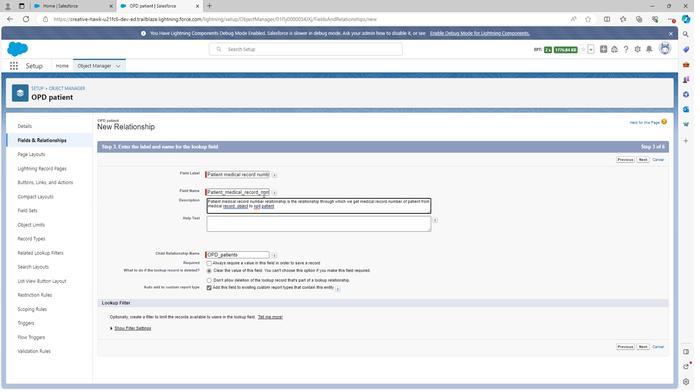 
Action: Mouse moved to (262, 194)
Screenshot: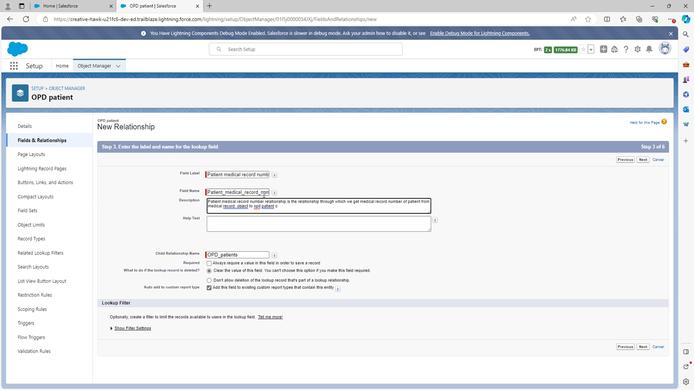 
Action: Key pressed b
Screenshot: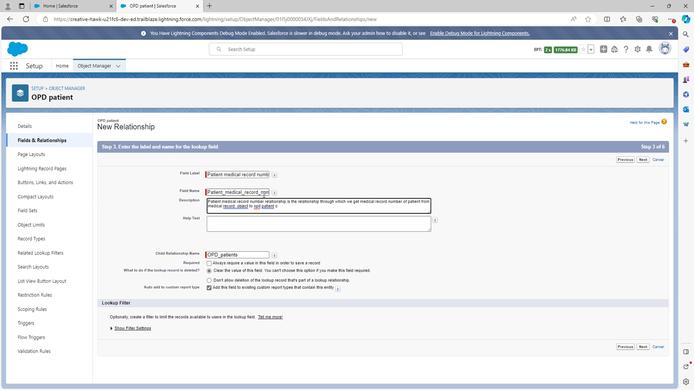 
Action: Mouse moved to (262, 193)
Screenshot: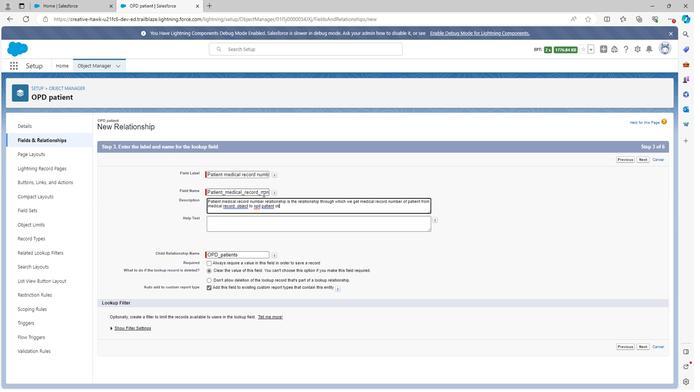 
Action: Key pressed ject<Key.space>in<Key.space>hospita
Screenshot: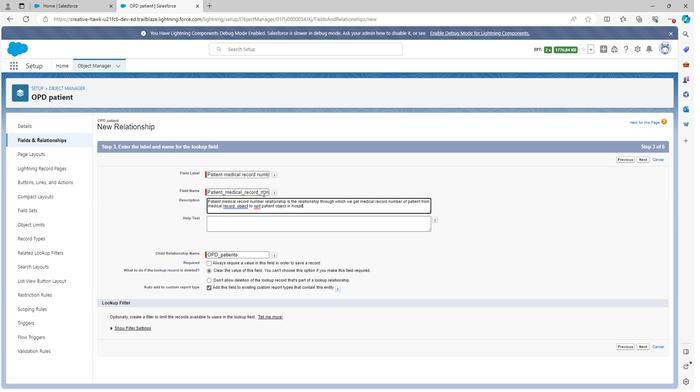 
Action: Mouse moved to (262, 192)
Screenshot: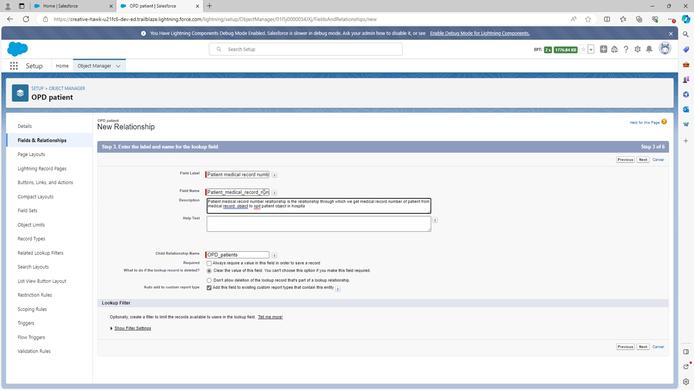 
Action: Key pressed l<Key.space>op
Screenshot: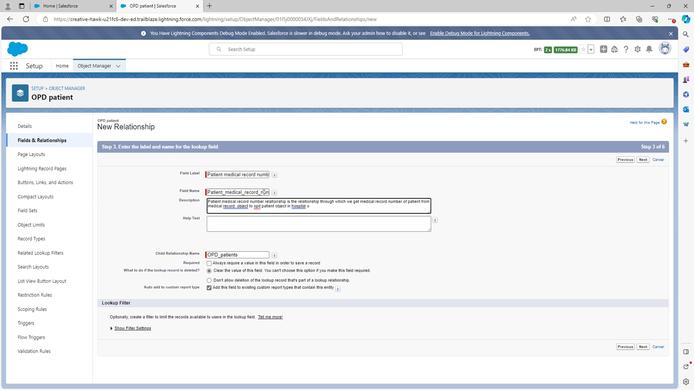 
Action: Mouse moved to (262, 192)
Screenshot: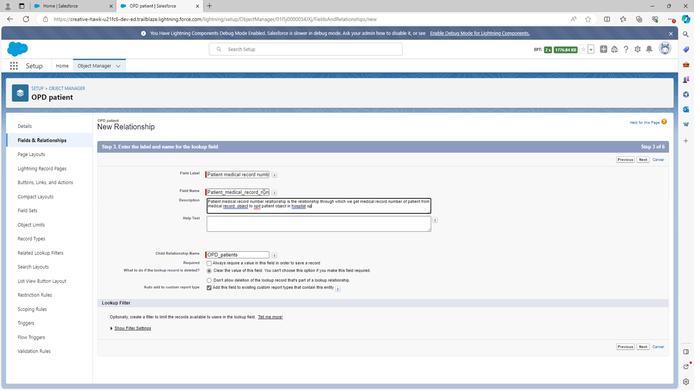 
Action: Key pressed d
Screenshot: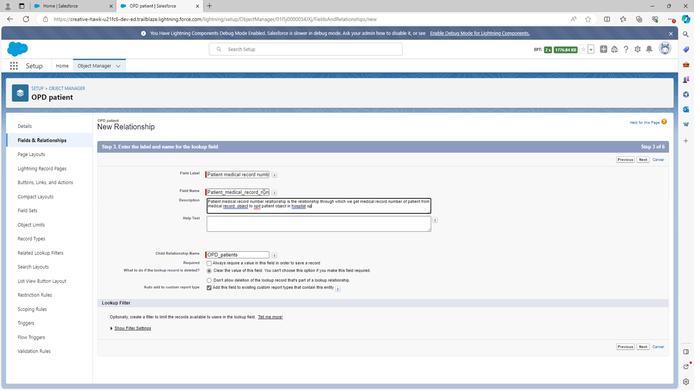 
Action: Mouse moved to (262, 193)
Screenshot: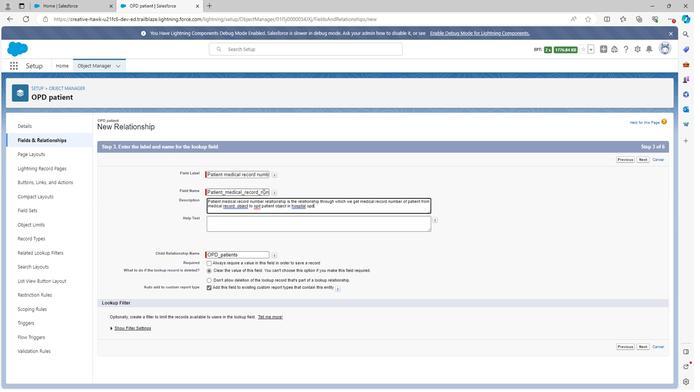 
Action: Key pressed <Key.space>mana
Screenshot: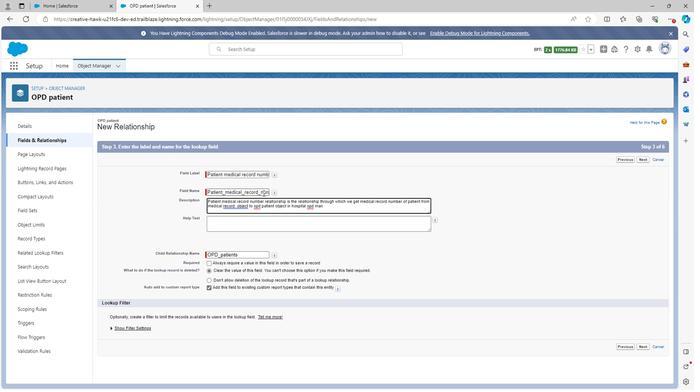 
Action: Mouse moved to (262, 193)
Screenshot: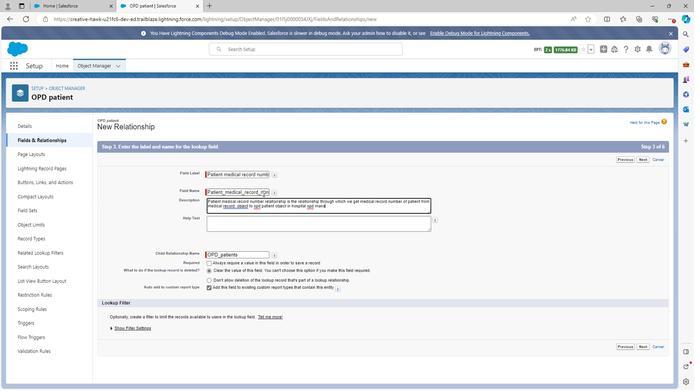 
Action: Key pressed g
Screenshot: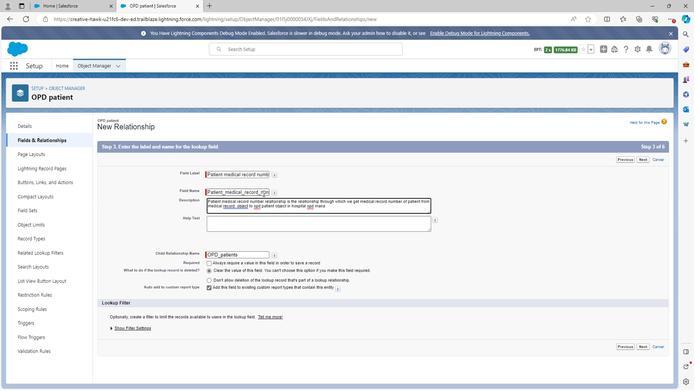 
Action: Mouse moved to (262, 193)
Screenshot: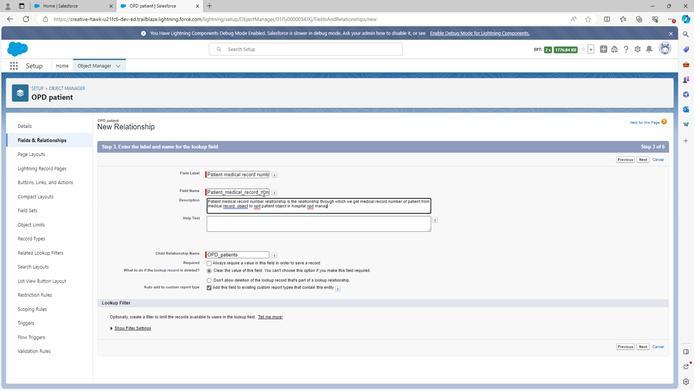 
Action: Key pressed e
Screenshot: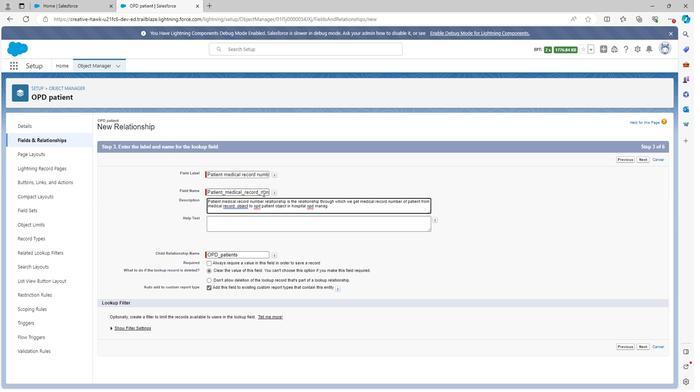 
Action: Mouse moved to (262, 192)
Screenshot: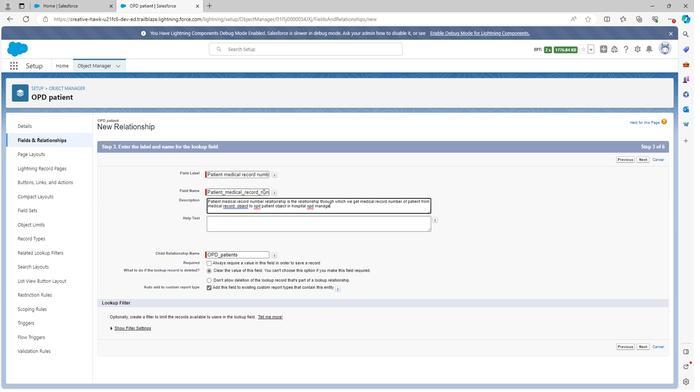 
Action: Key pressed men
Screenshot: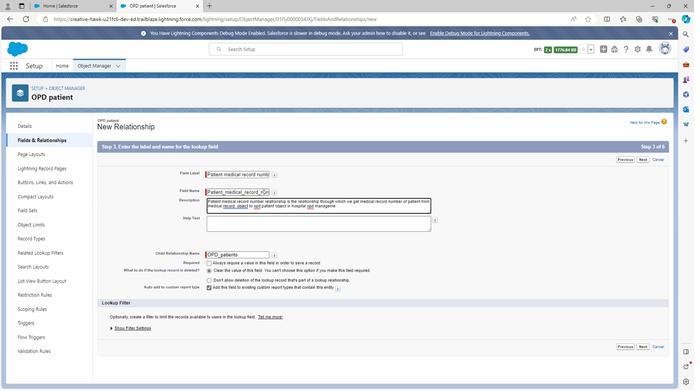 
Action: Mouse moved to (262, 193)
Screenshot: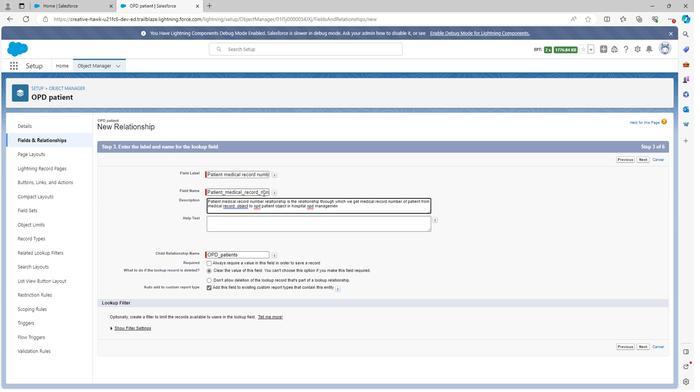 
Action: Key pressed t
